 Task: Add a signature Brandon Turner containing With warm regards, Brandon Turner to email address softage.4@softage.net and add a label Art
Action: Mouse moved to (1004, 87)
Screenshot: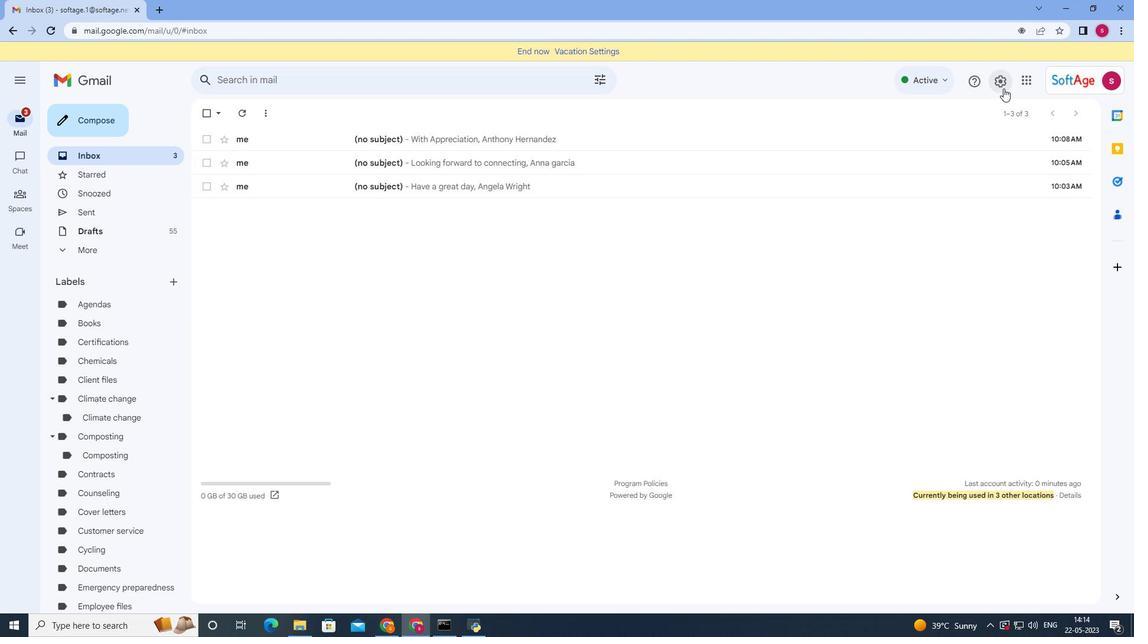 
Action: Mouse pressed left at (1004, 87)
Screenshot: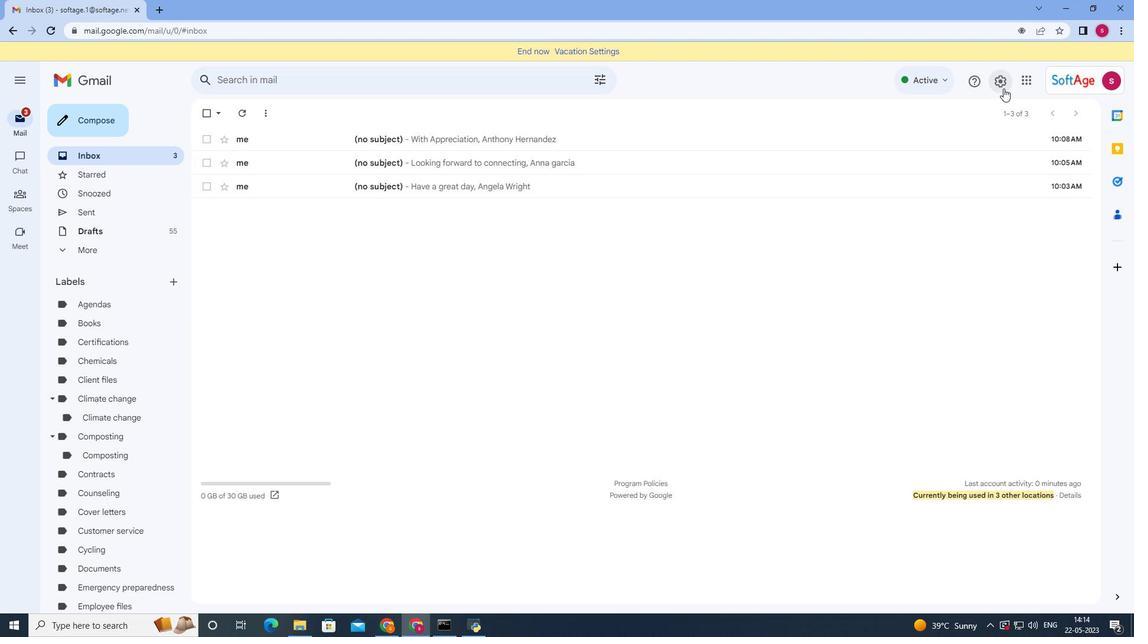 
Action: Mouse moved to (985, 132)
Screenshot: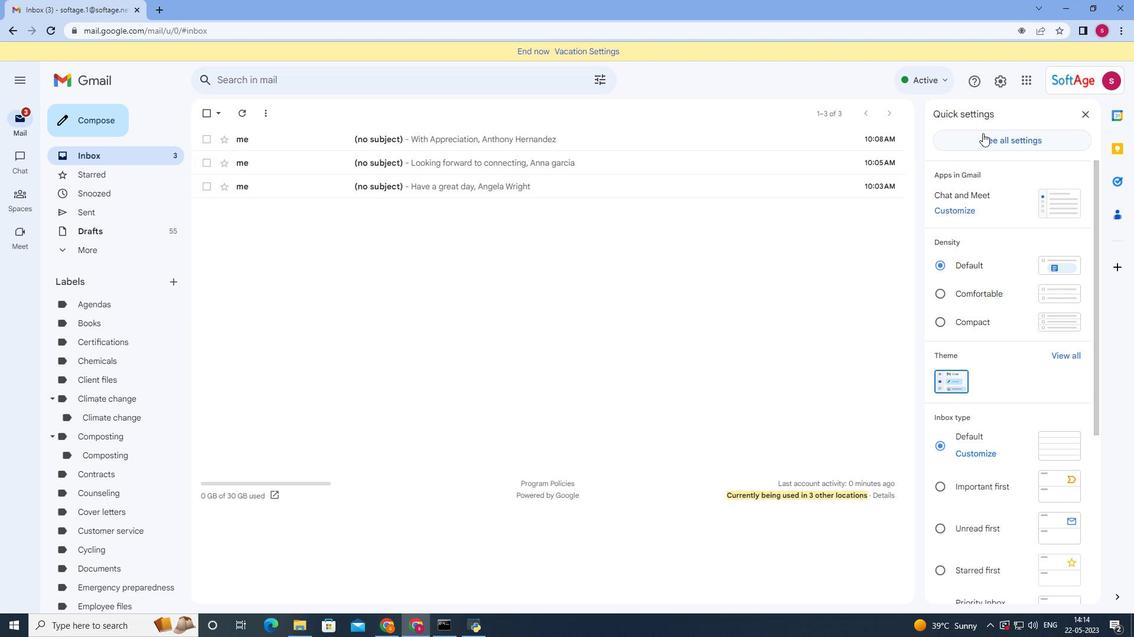 
Action: Mouse pressed left at (985, 132)
Screenshot: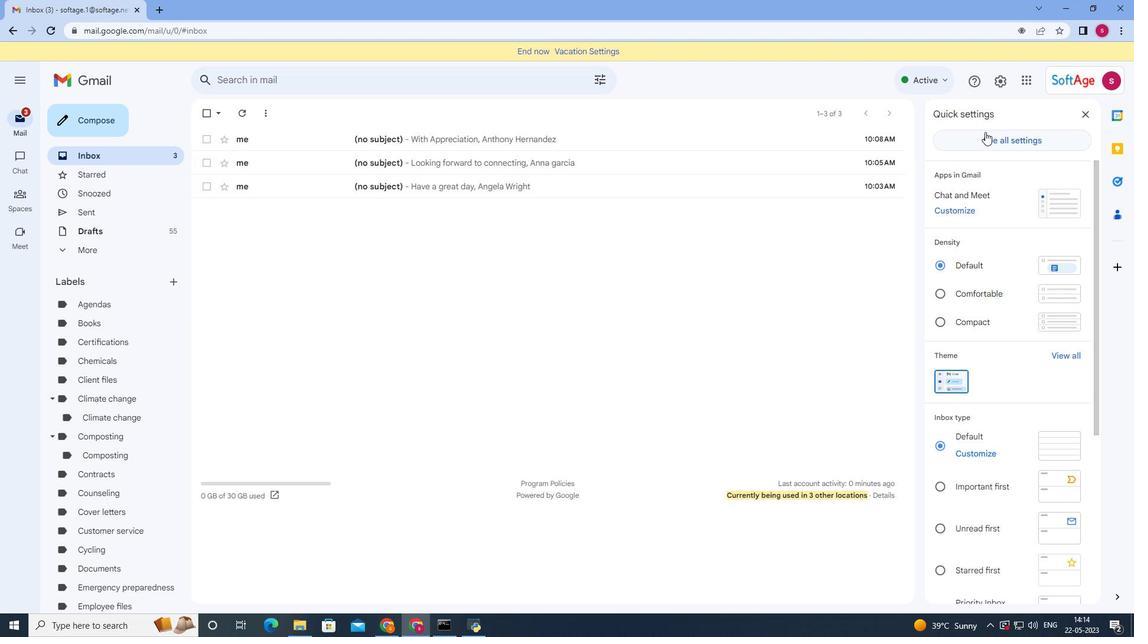 
Action: Mouse moved to (417, 428)
Screenshot: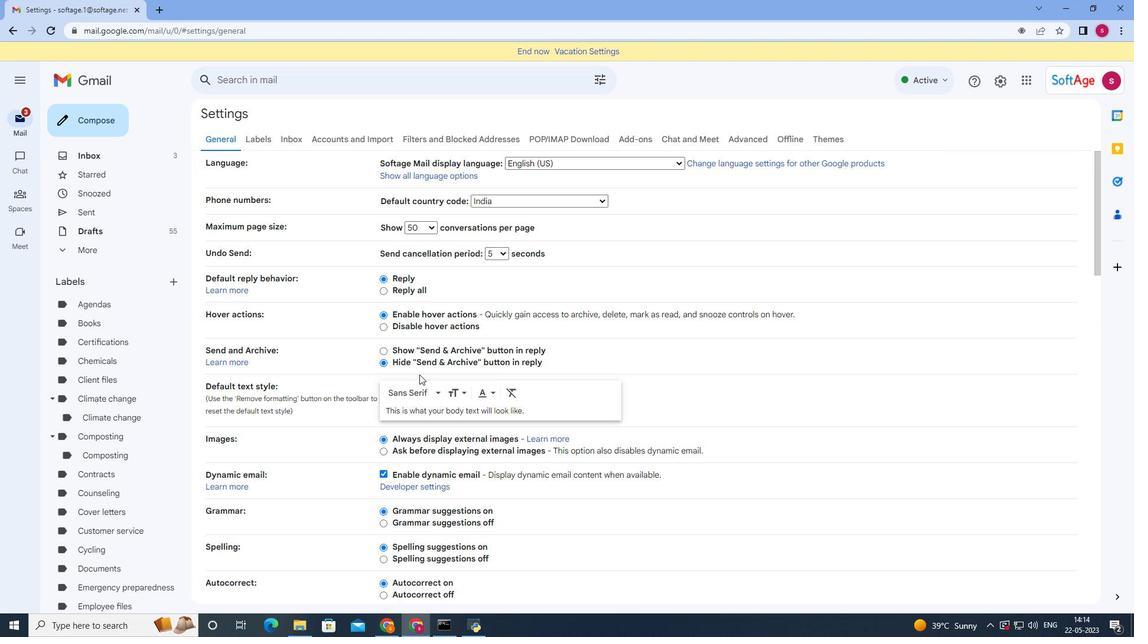 
Action: Mouse scrolled (419, 378) with delta (0, 0)
Screenshot: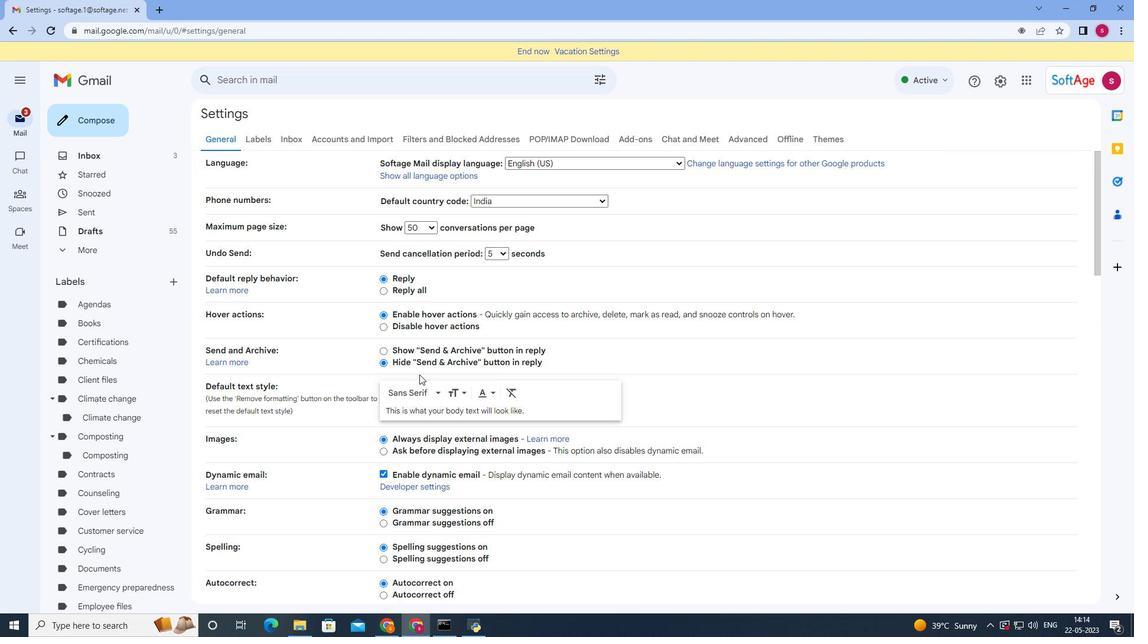 
Action: Mouse moved to (417, 435)
Screenshot: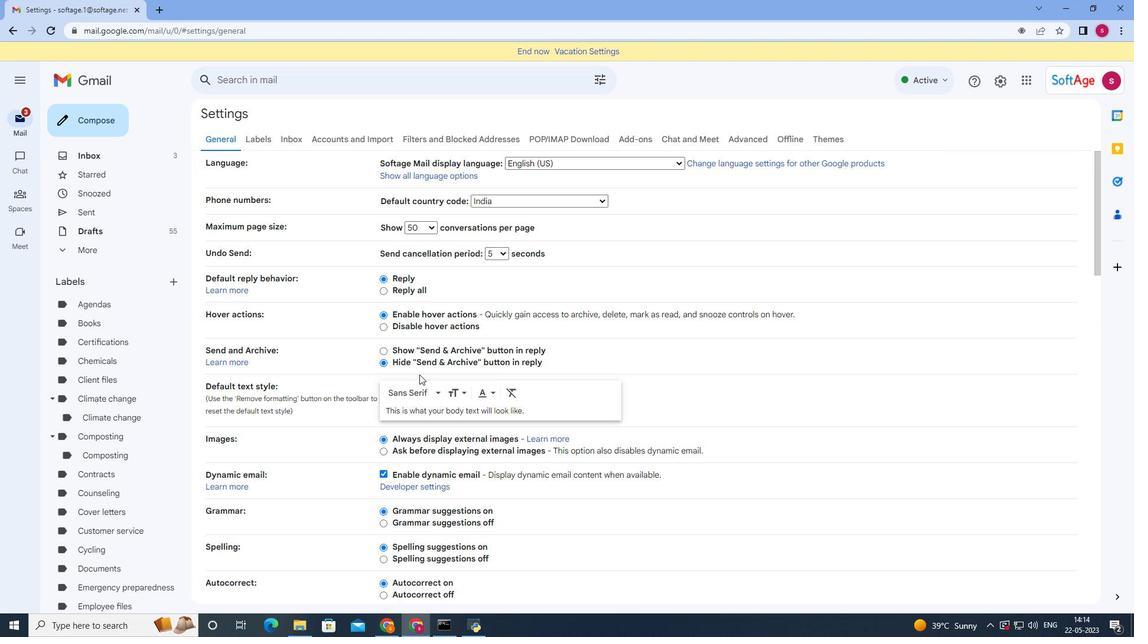 
Action: Mouse scrolled (417, 435) with delta (0, 0)
Screenshot: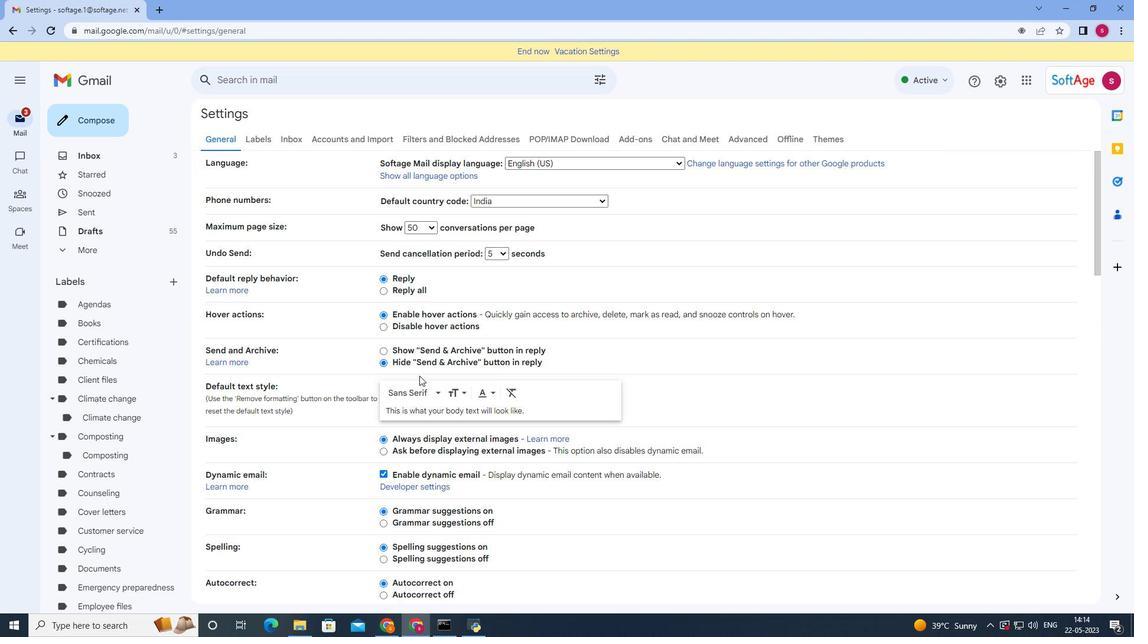 
Action: Mouse scrolled (417, 435) with delta (0, 0)
Screenshot: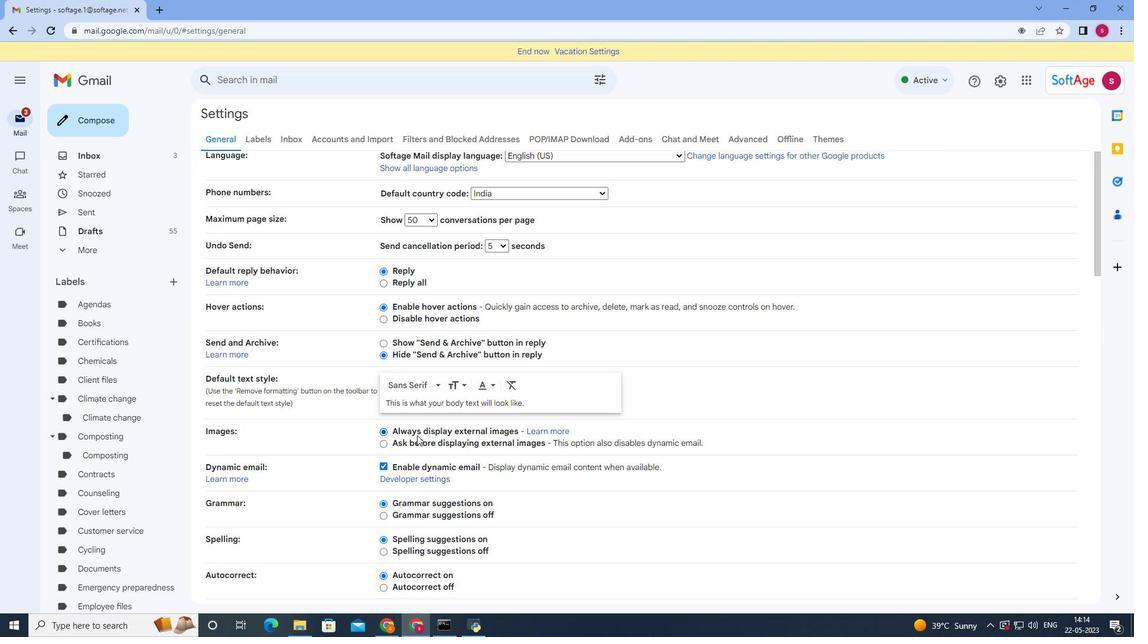 
Action: Mouse moved to (417, 438)
Screenshot: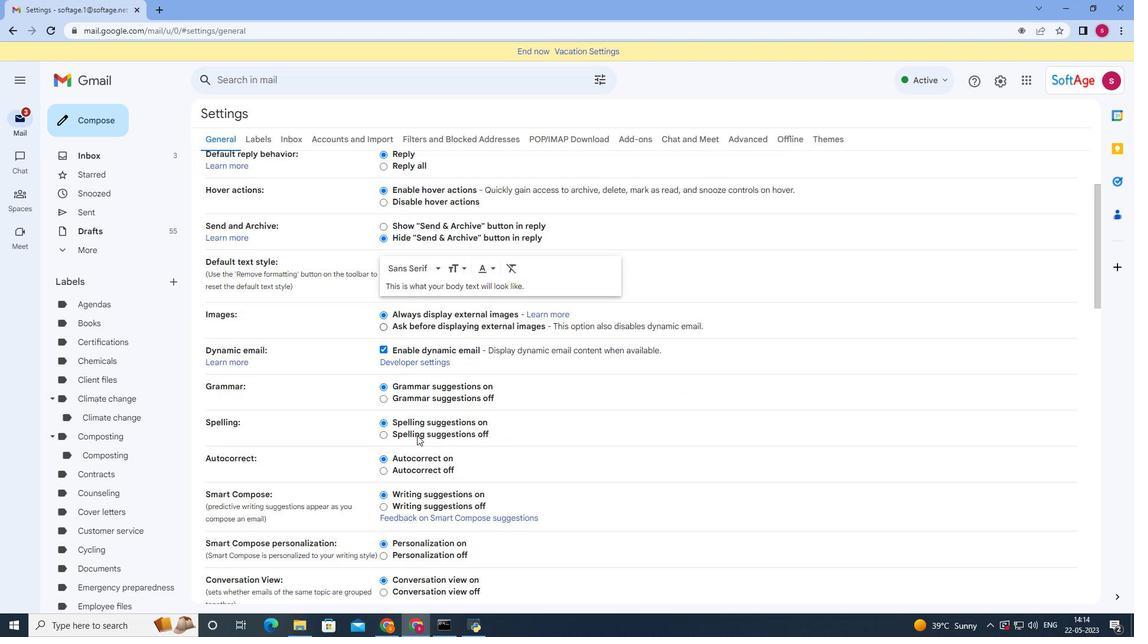 
Action: Mouse scrolled (417, 437) with delta (0, 0)
Screenshot: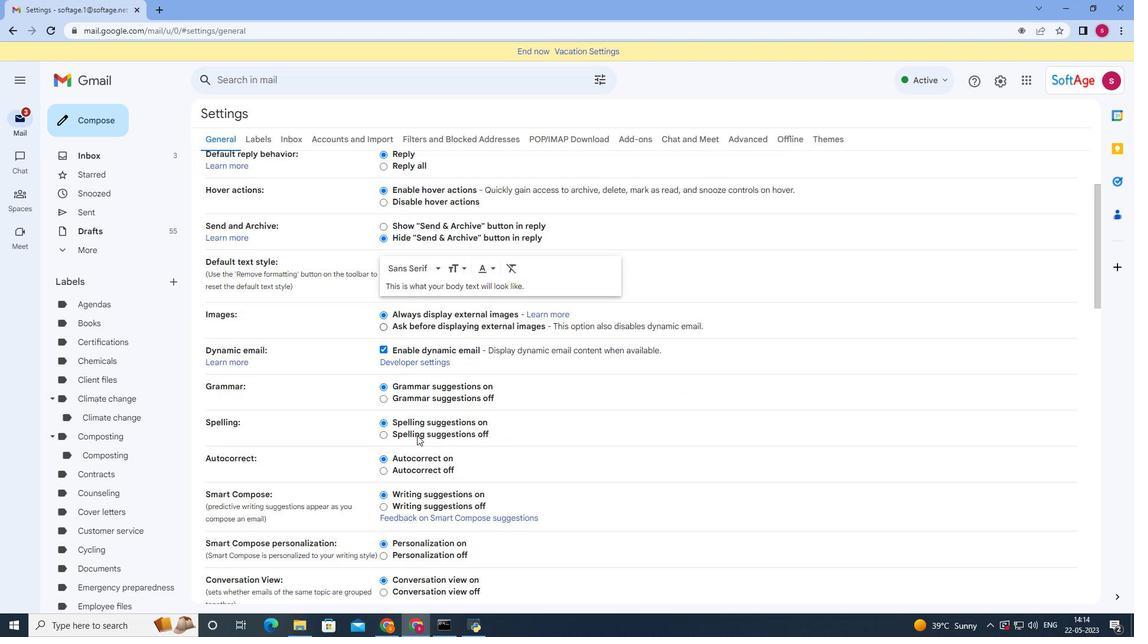 
Action: Mouse moved to (417, 441)
Screenshot: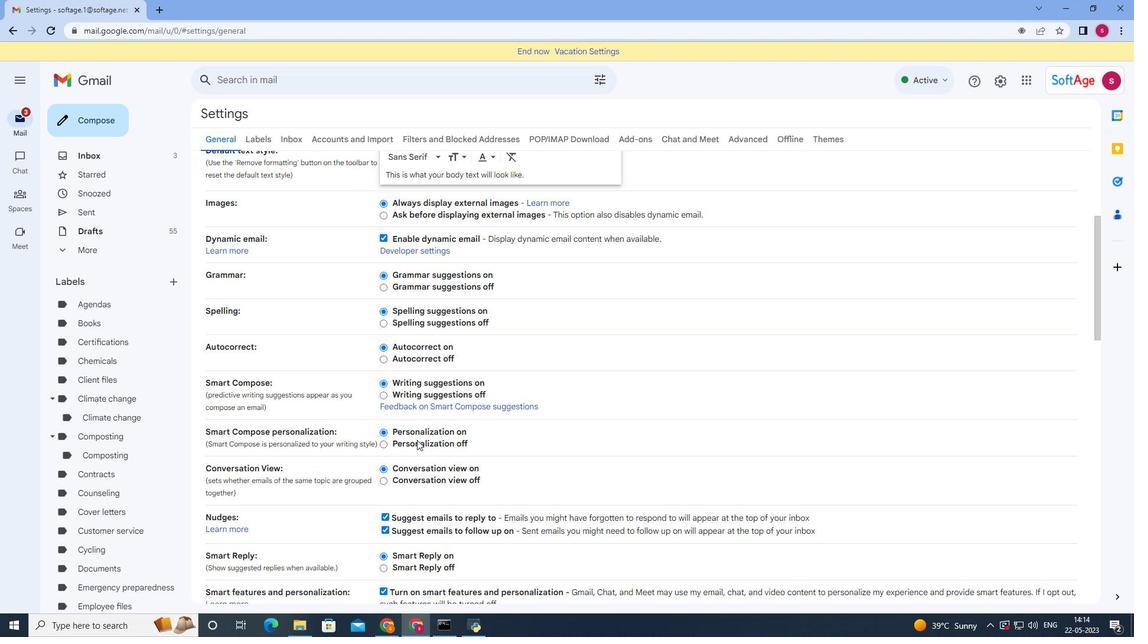 
Action: Mouse scrolled (417, 440) with delta (0, 0)
Screenshot: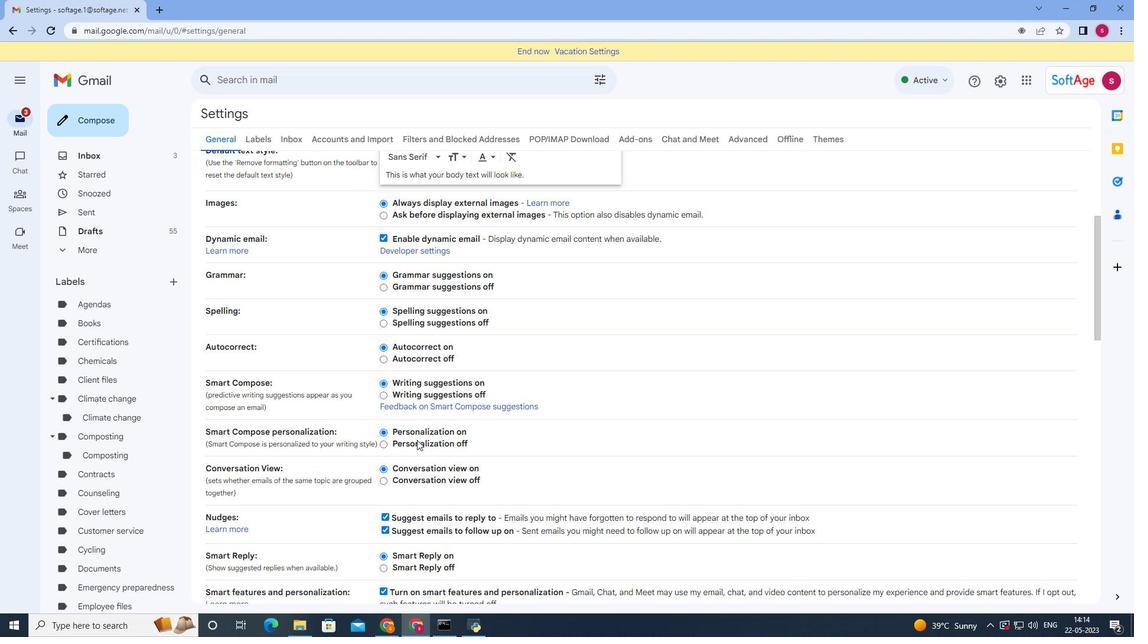 
Action: Mouse scrolled (417, 440) with delta (0, 0)
Screenshot: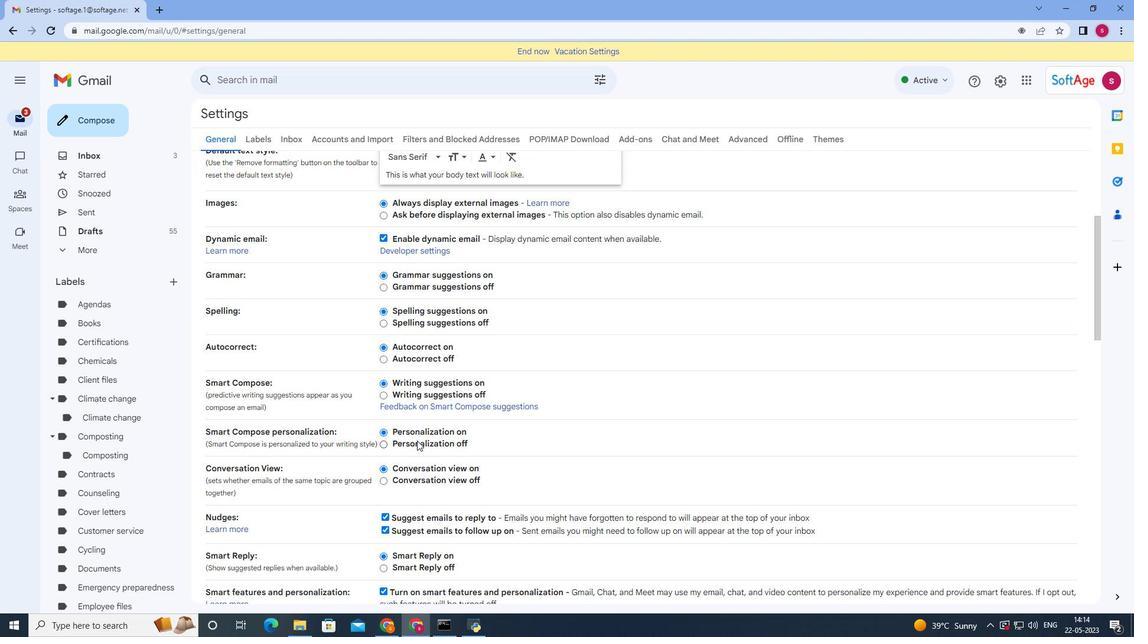 
Action: Mouse moved to (418, 444)
Screenshot: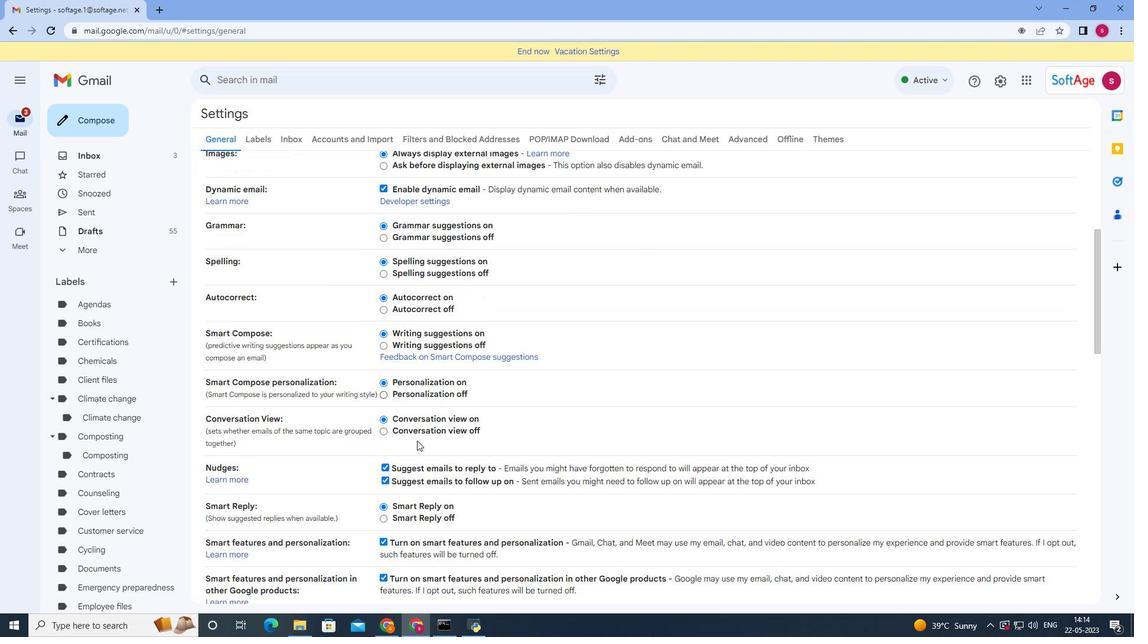 
Action: Mouse scrolled (418, 443) with delta (0, 0)
Screenshot: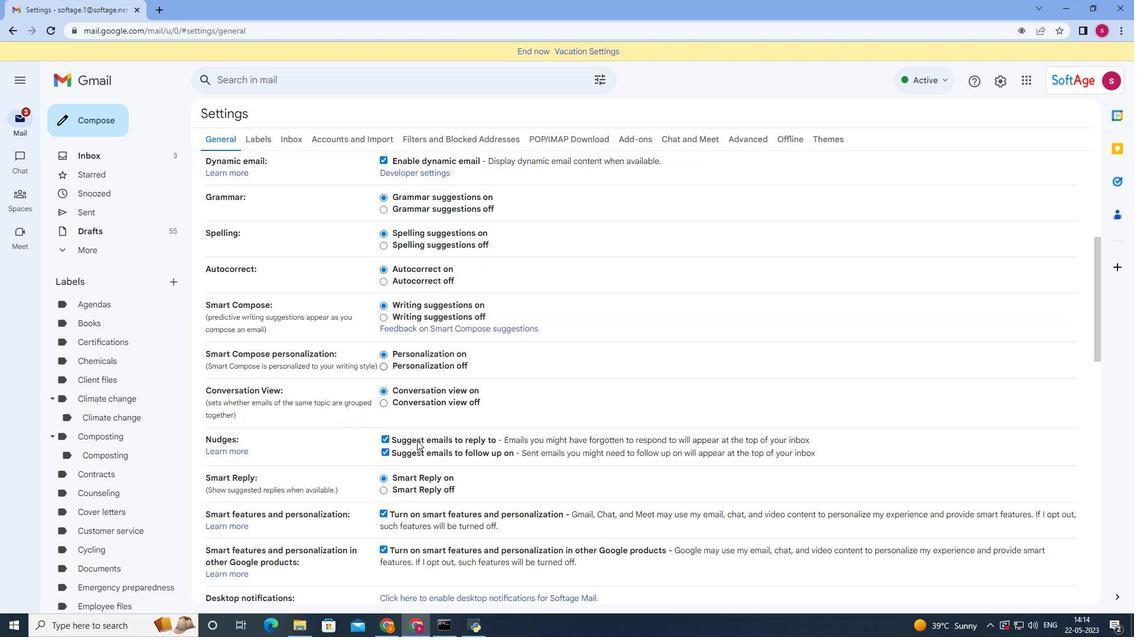 
Action: Mouse moved to (419, 446)
Screenshot: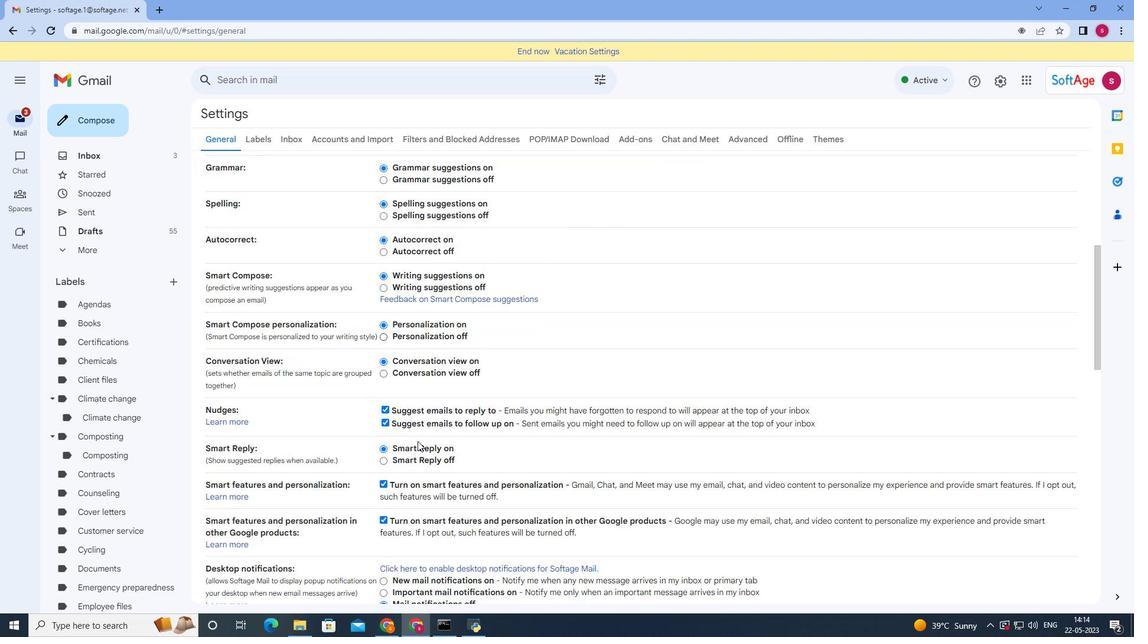 
Action: Mouse scrolled (419, 445) with delta (0, 0)
Screenshot: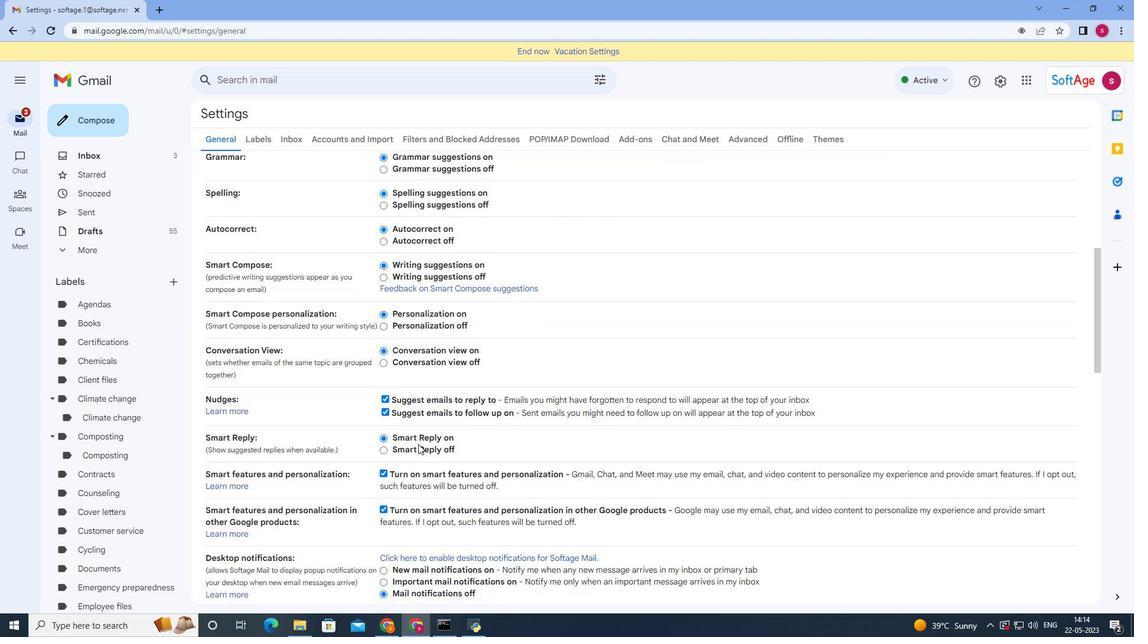 
Action: Mouse scrolled (419, 445) with delta (0, 0)
Screenshot: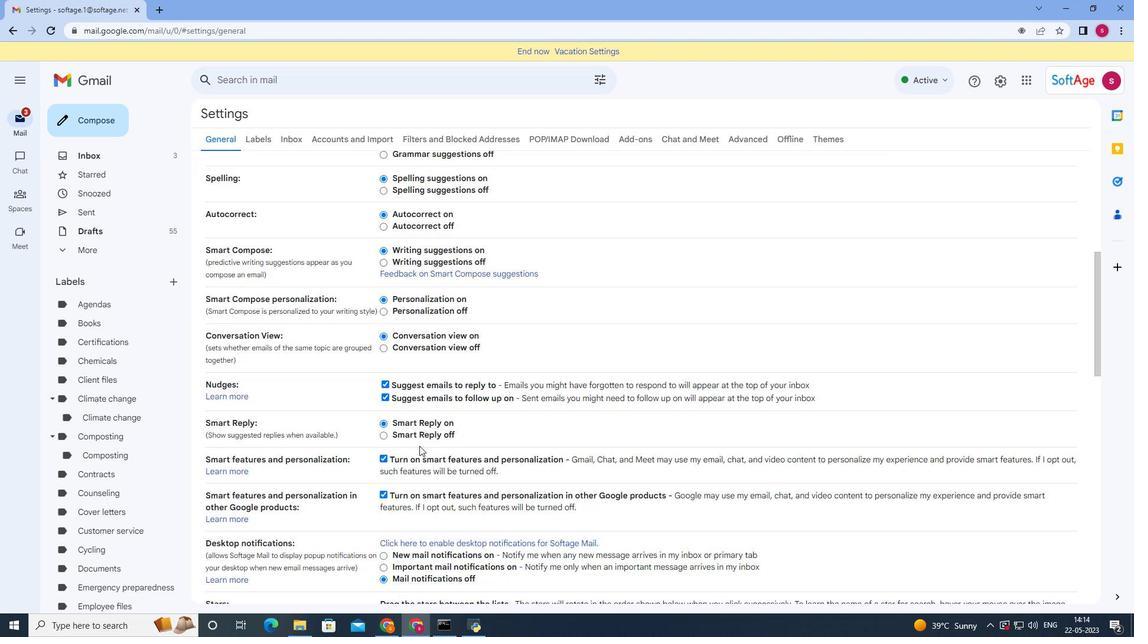 
Action: Mouse moved to (419, 447)
Screenshot: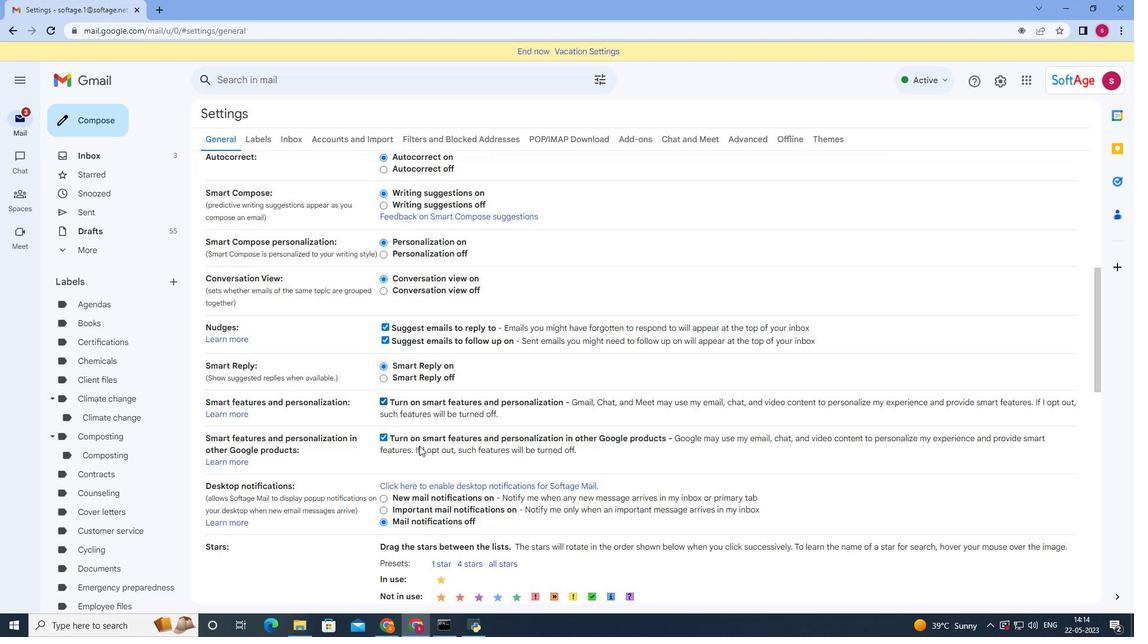 
Action: Mouse scrolled (419, 446) with delta (0, 0)
Screenshot: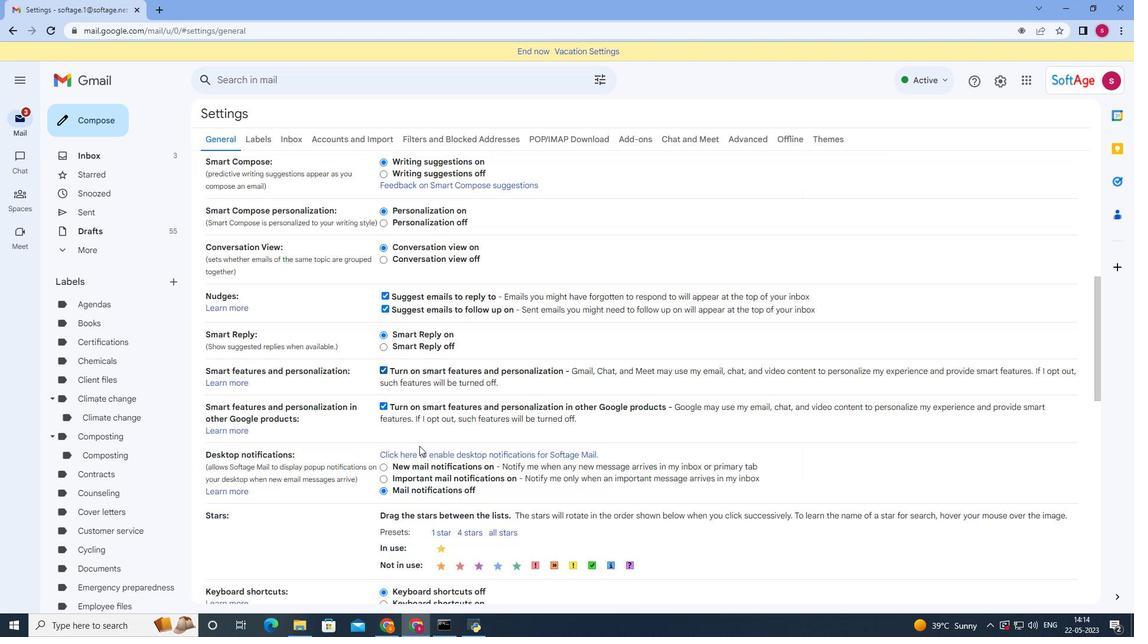 
Action: Mouse moved to (419, 447)
Screenshot: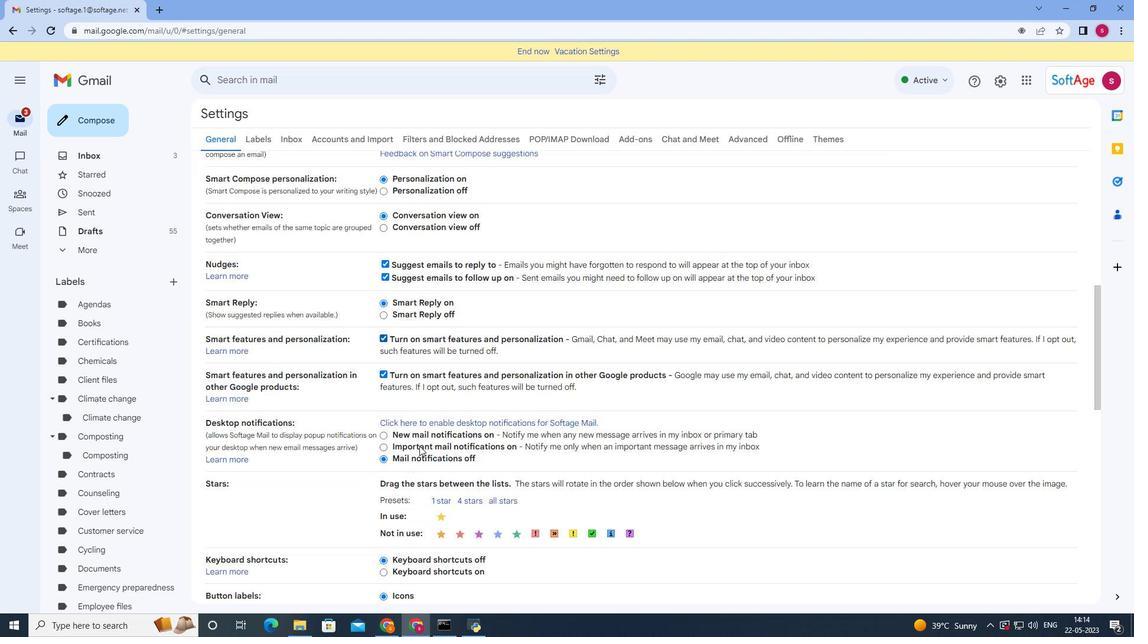 
Action: Mouse scrolled (419, 446) with delta (0, 0)
Screenshot: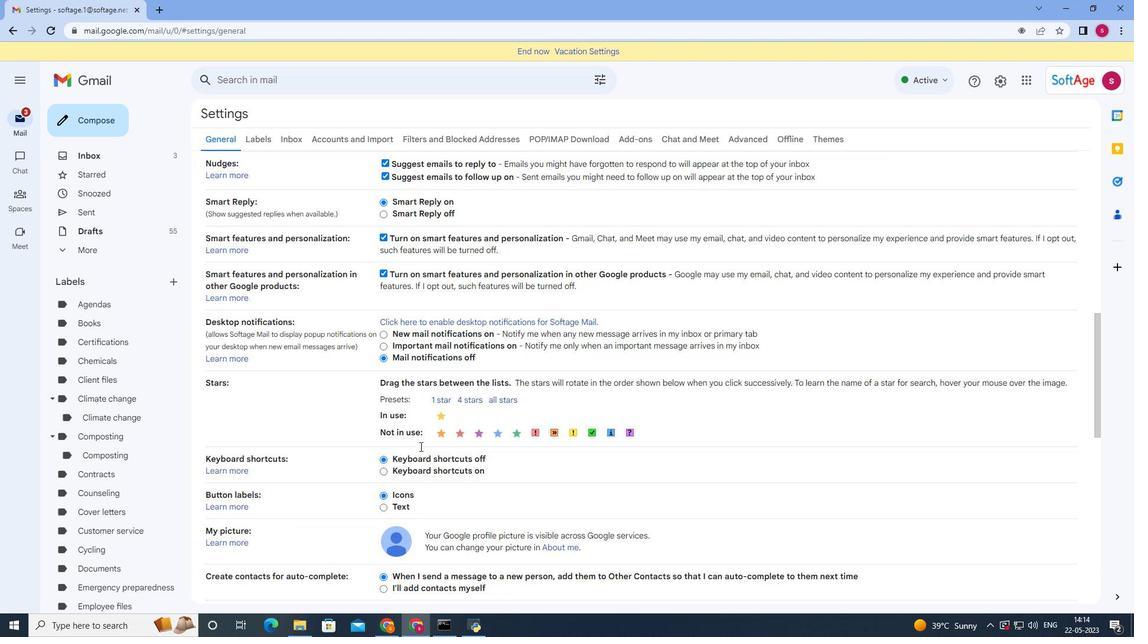 
Action: Mouse scrolled (419, 446) with delta (0, 0)
Screenshot: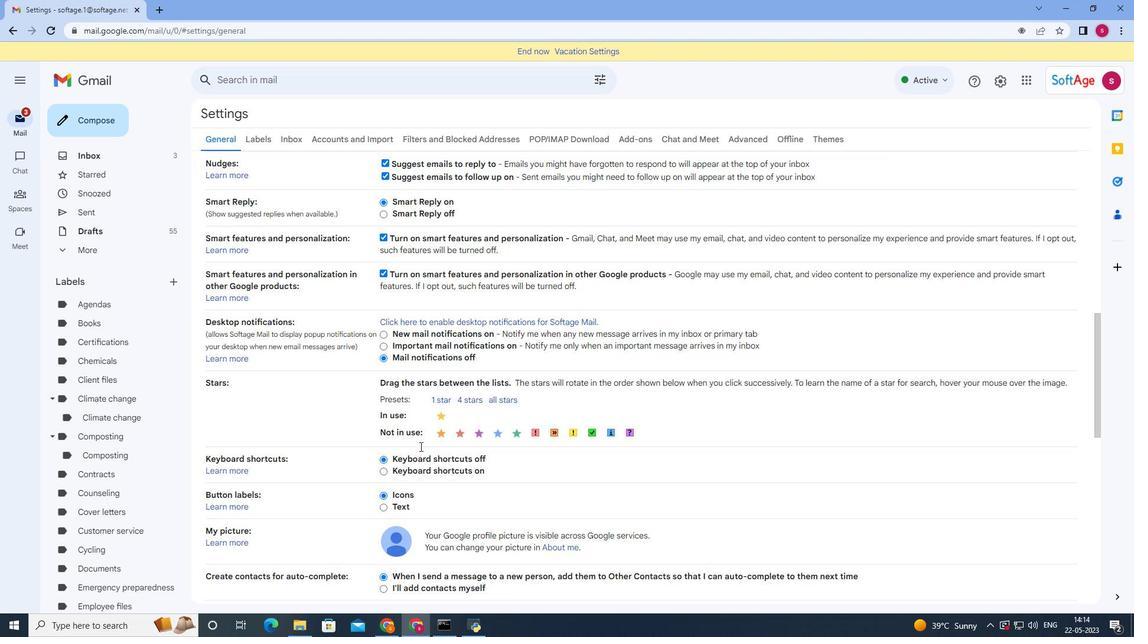 
Action: Mouse scrolled (419, 446) with delta (0, 0)
Screenshot: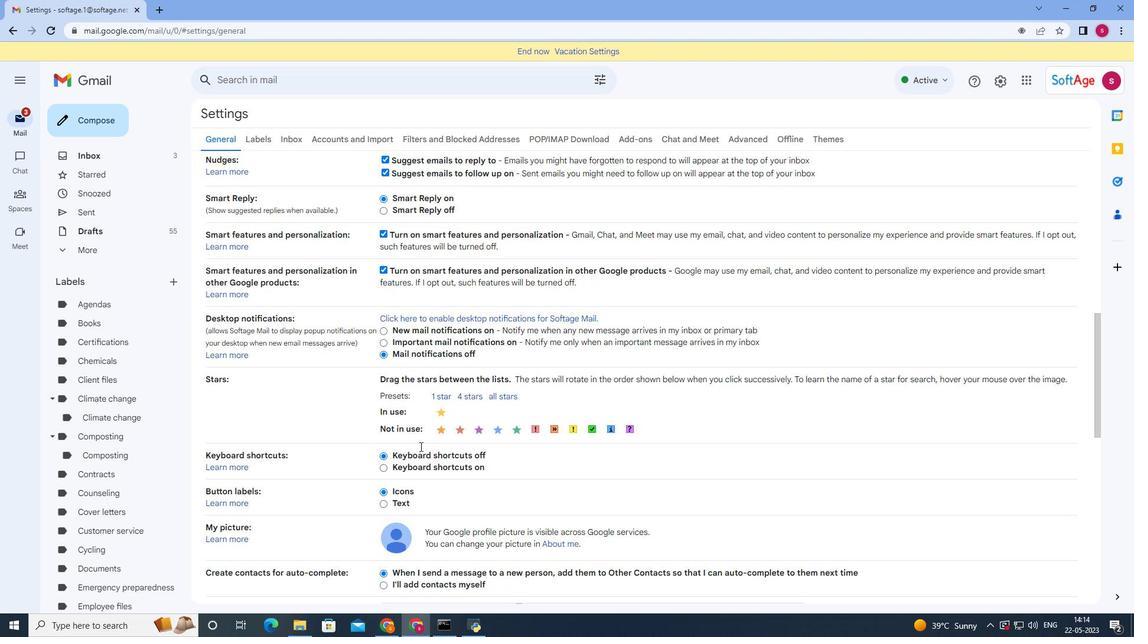 
Action: Mouse moved to (420, 447)
Screenshot: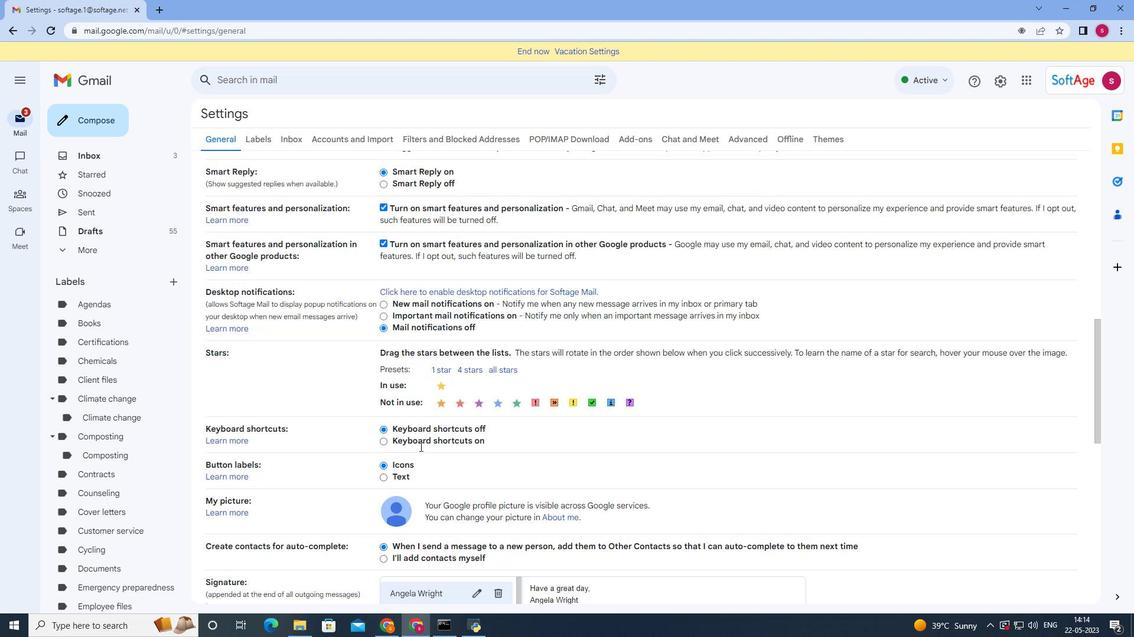 
Action: Mouse scrolled (420, 446) with delta (0, 0)
Screenshot: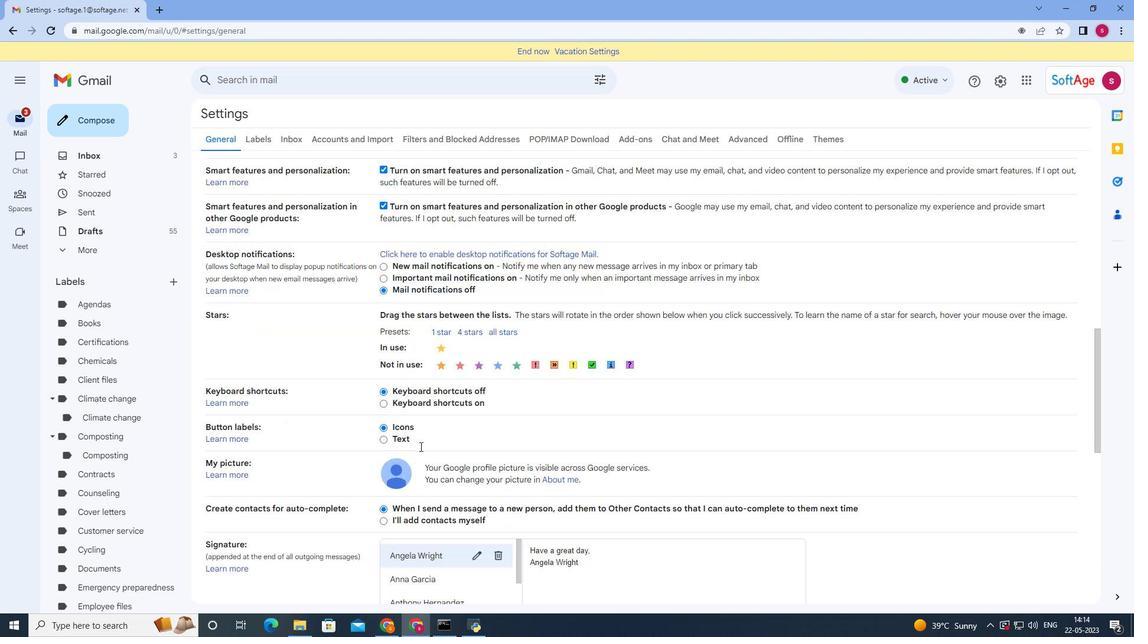 
Action: Mouse moved to (421, 447)
Screenshot: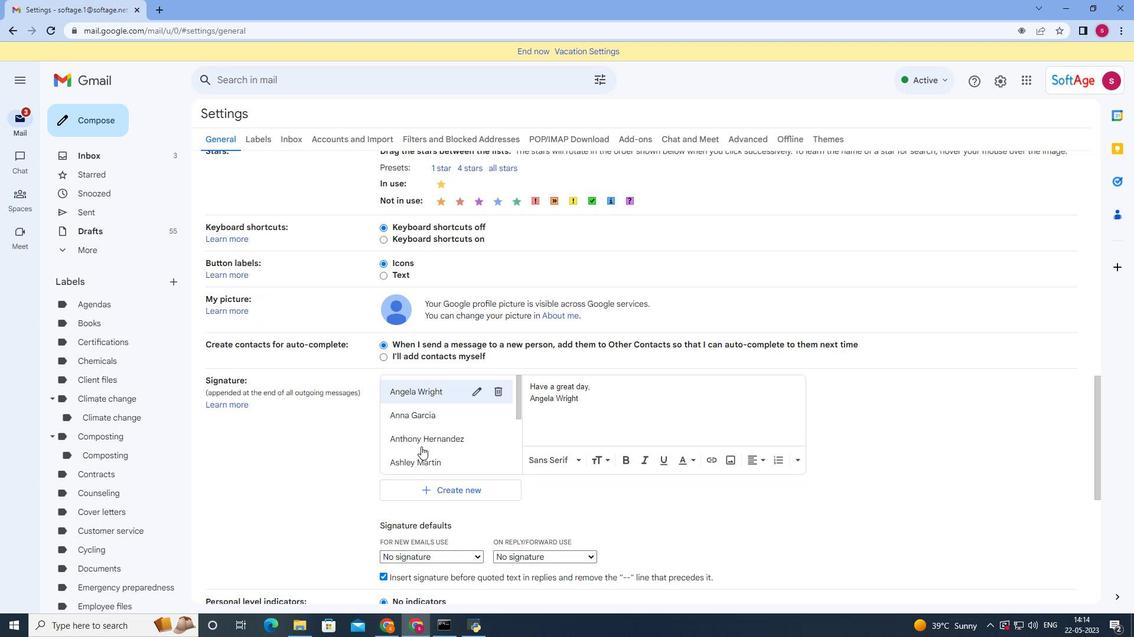 
Action: Mouse scrolled (421, 447) with delta (0, 0)
Screenshot: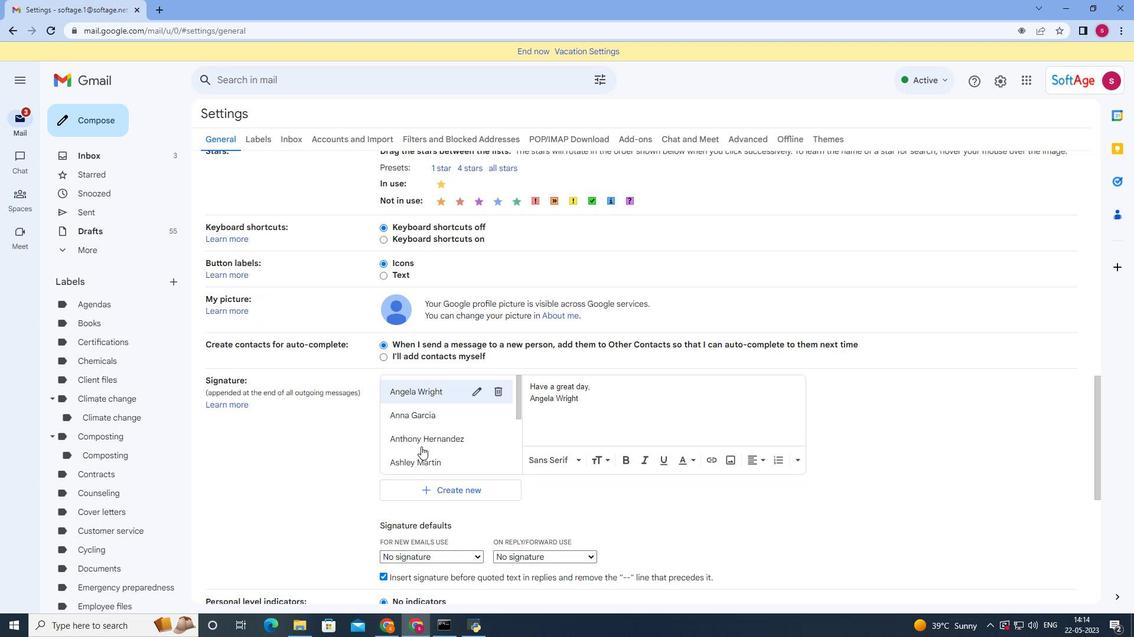 
Action: Mouse moved to (453, 424)
Screenshot: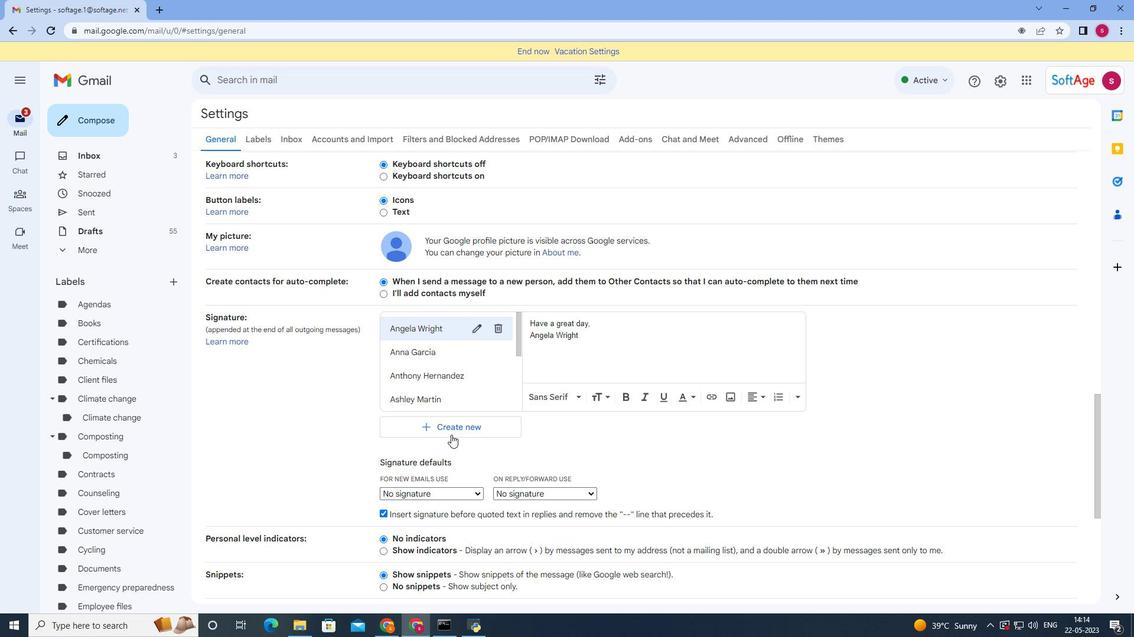 
Action: Mouse pressed left at (453, 424)
Screenshot: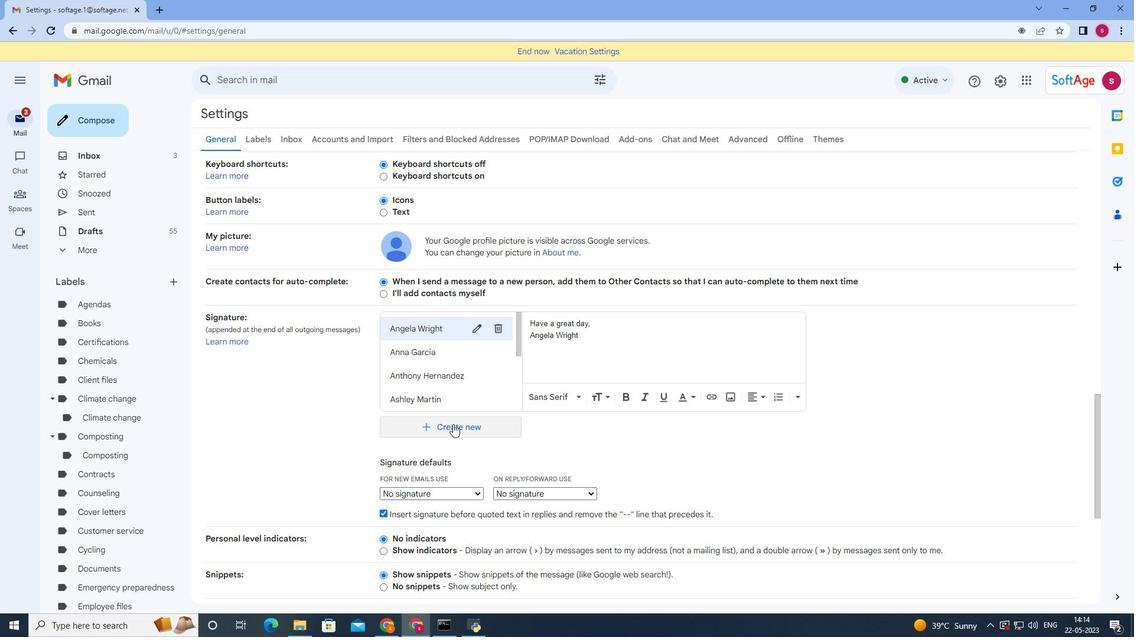 
Action: Mouse moved to (493, 322)
Screenshot: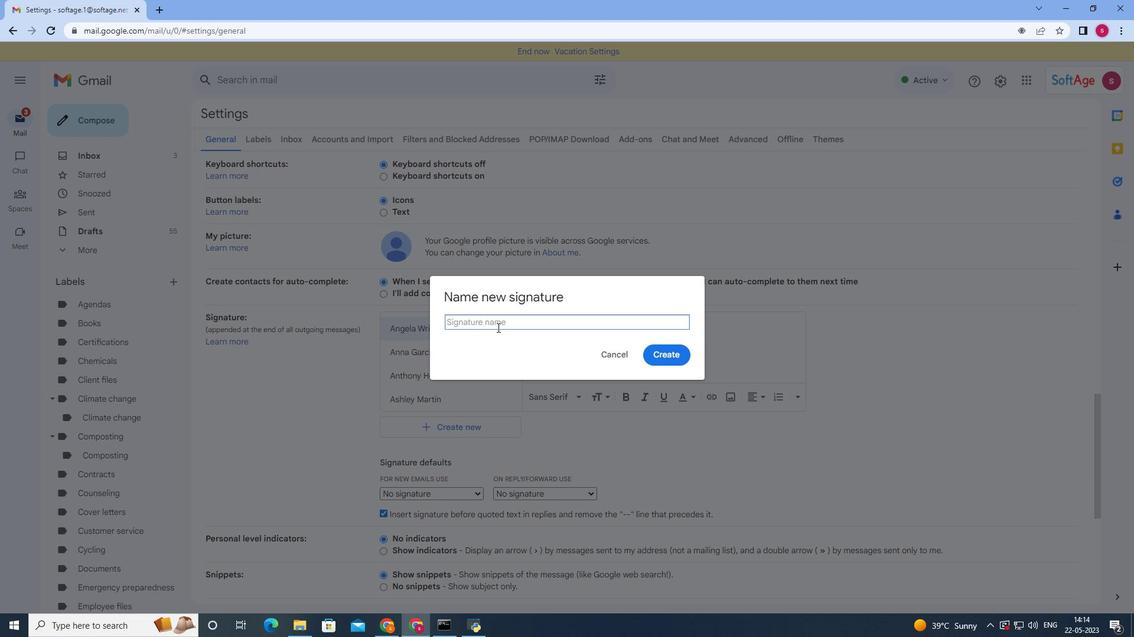 
Action: Mouse pressed left at (493, 322)
Screenshot: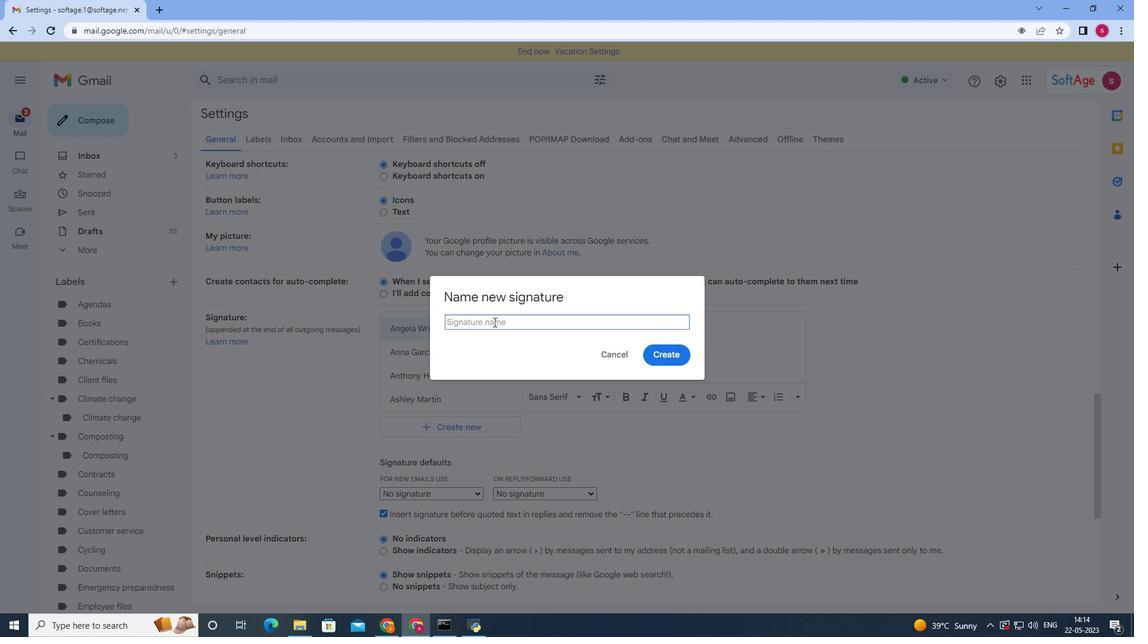
Action: Key pressed <Key.shift>Brandon<Key.space><Key.shift>Turner
Screenshot: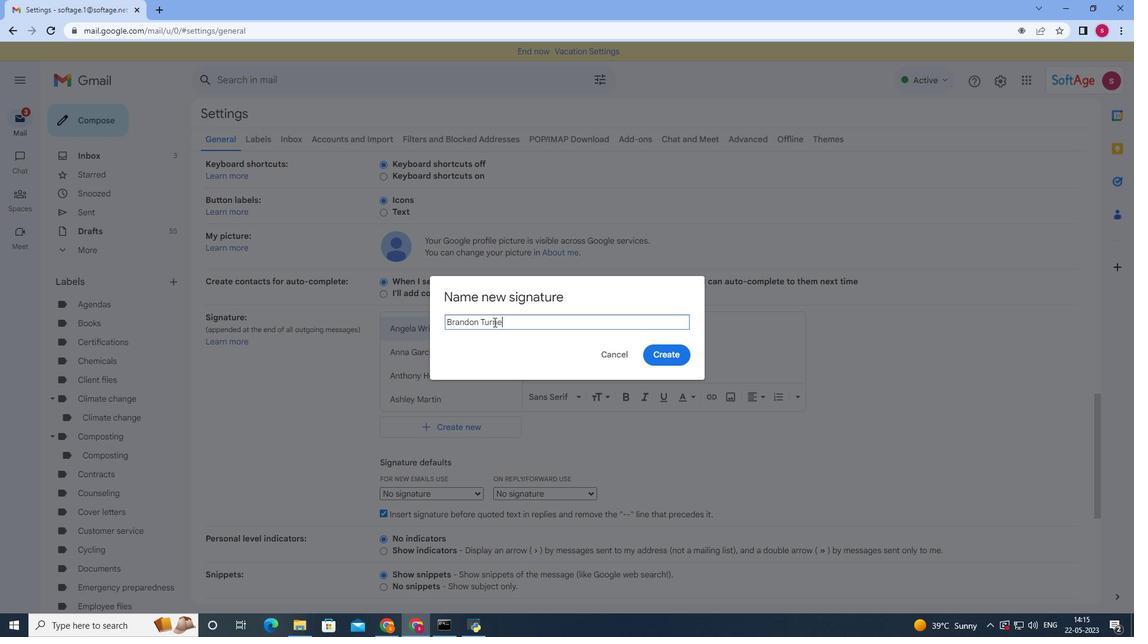 
Action: Mouse moved to (665, 357)
Screenshot: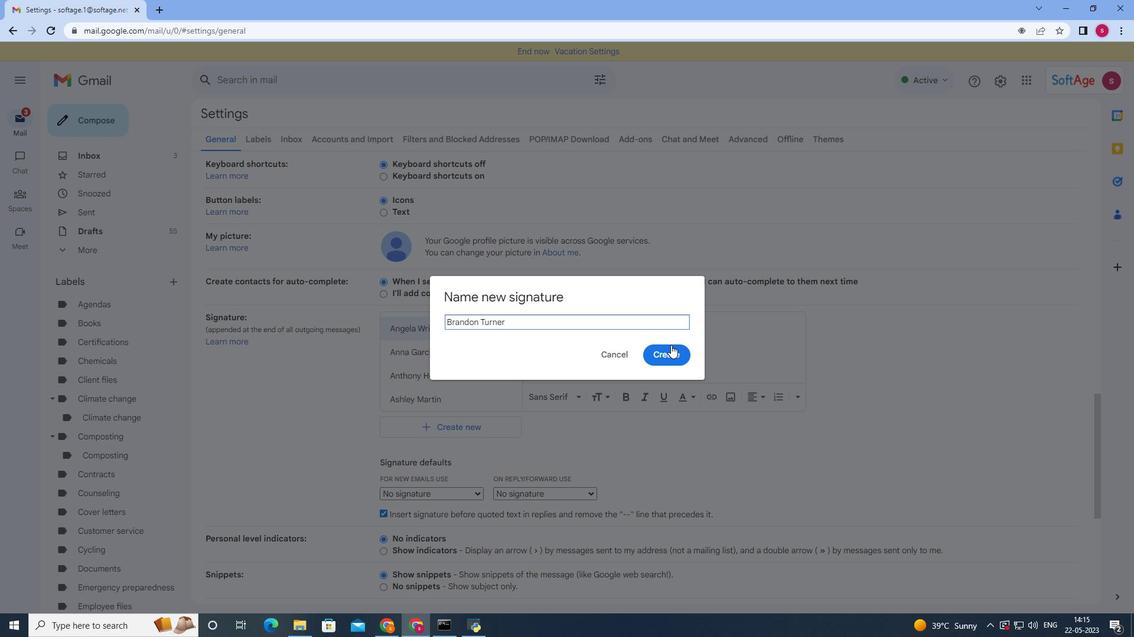 
Action: Mouse pressed left at (665, 357)
Screenshot: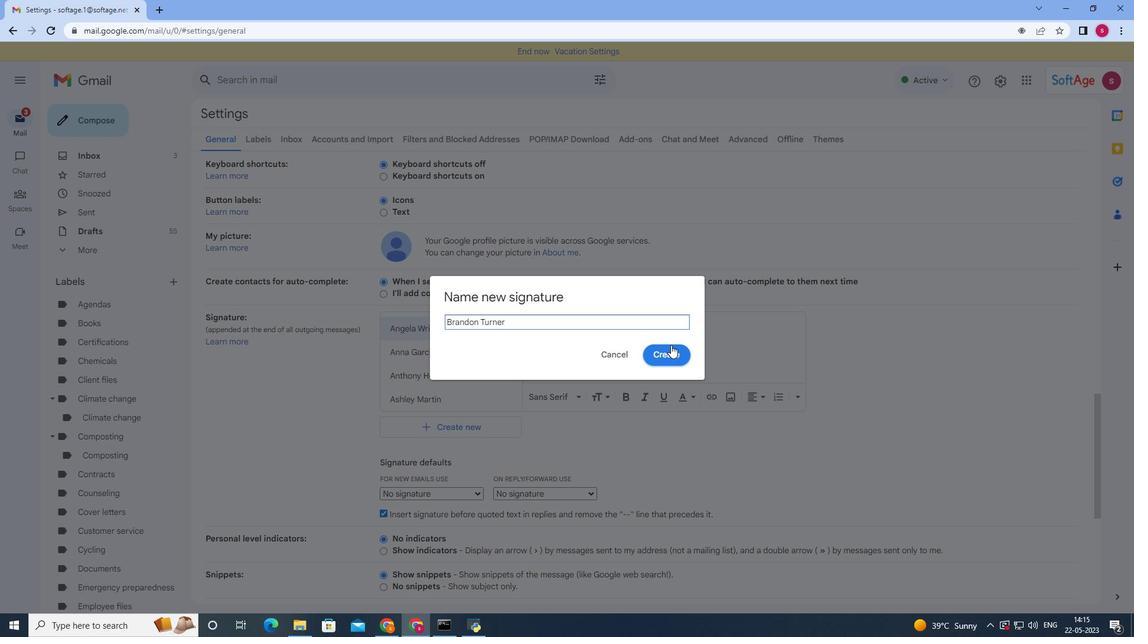
Action: Mouse moved to (555, 332)
Screenshot: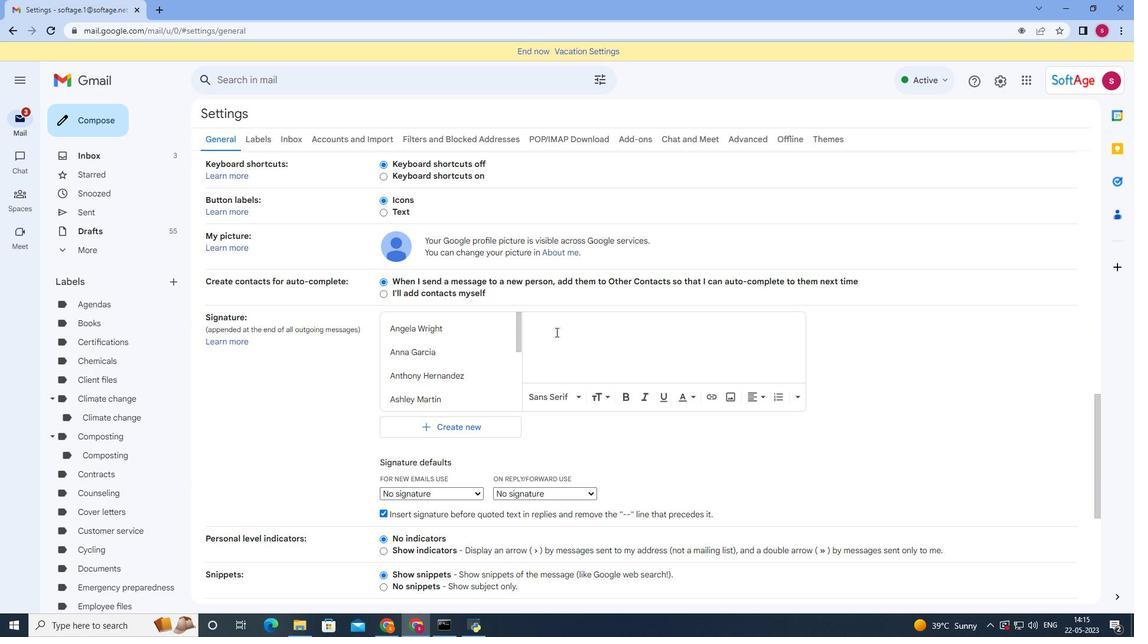 
Action: Key pressed <Key.shift>warm<Key.space>regards,<Key.space><Key.backspace><Key.enter><Key.shift>Brandim<Key.backspace><Key.backspace>on<Key.space><Key.shift>Turner
Screenshot: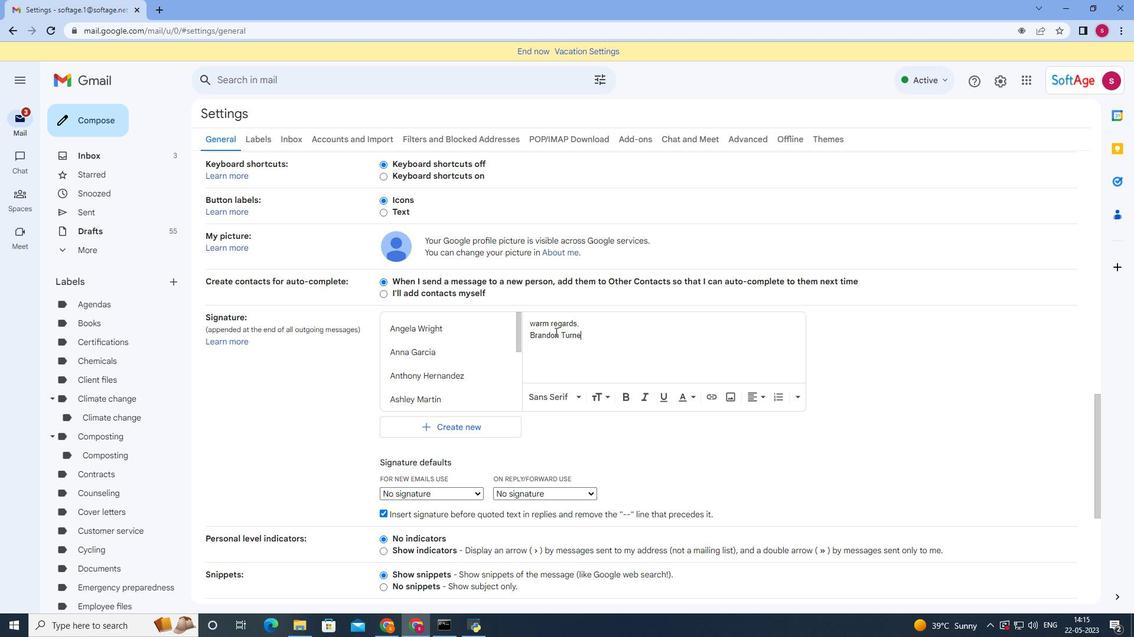 
Action: Mouse moved to (720, 492)
Screenshot: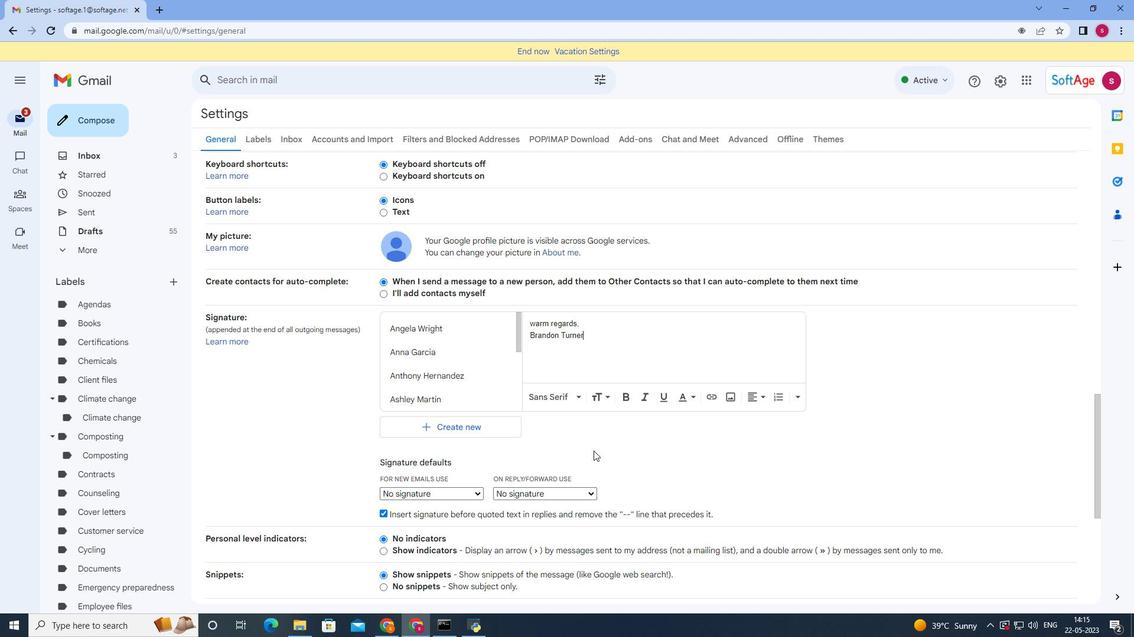 
Action: Mouse scrolled (720, 491) with delta (0, 0)
Screenshot: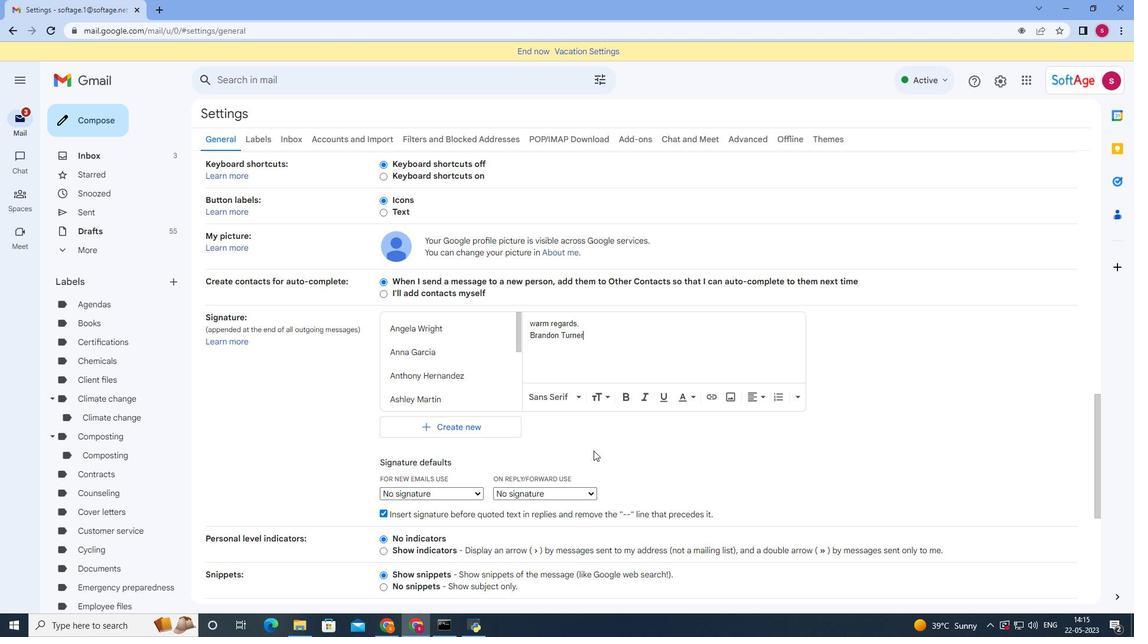 
Action: Mouse moved to (729, 496)
Screenshot: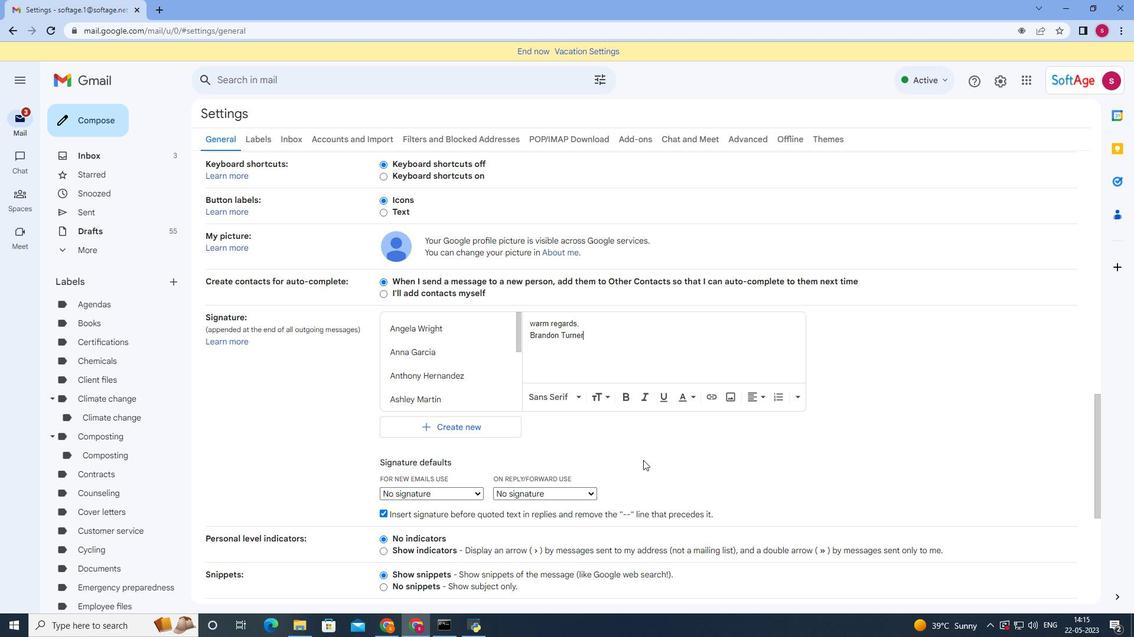
Action: Mouse scrolled (729, 495) with delta (0, 0)
Screenshot: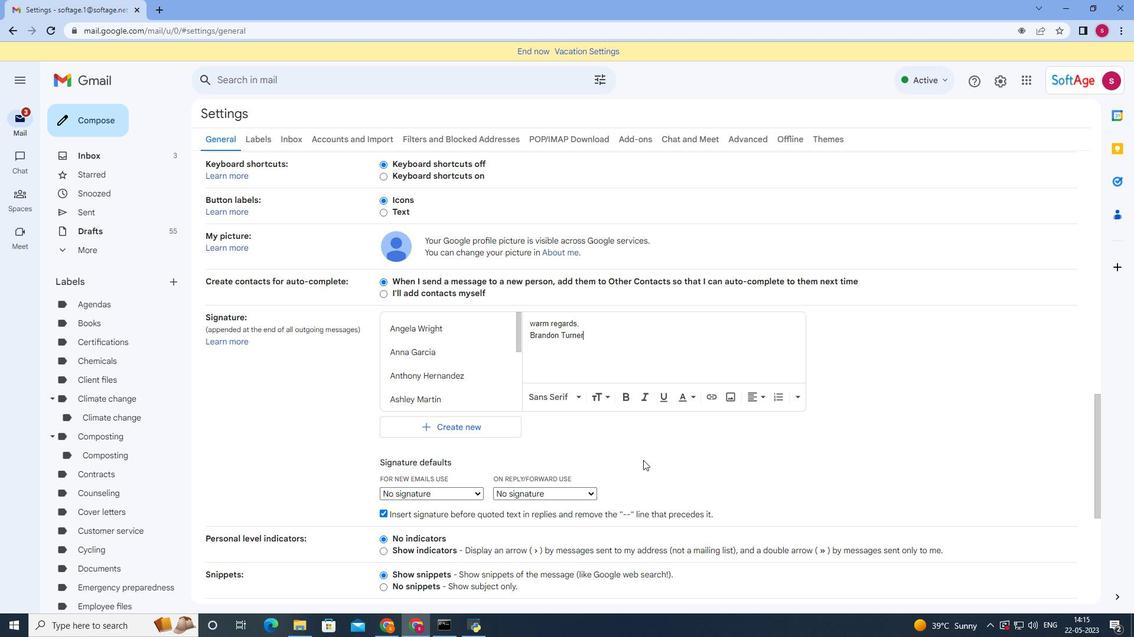 
Action: Mouse moved to (730, 497)
Screenshot: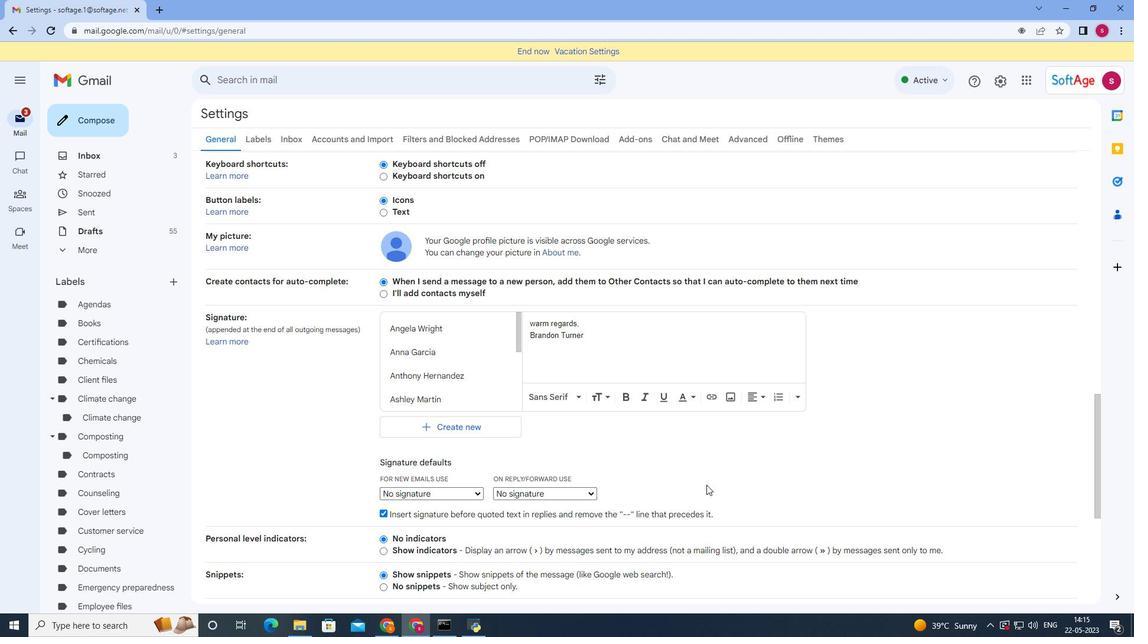 
Action: Mouse scrolled (730, 497) with delta (0, 0)
Screenshot: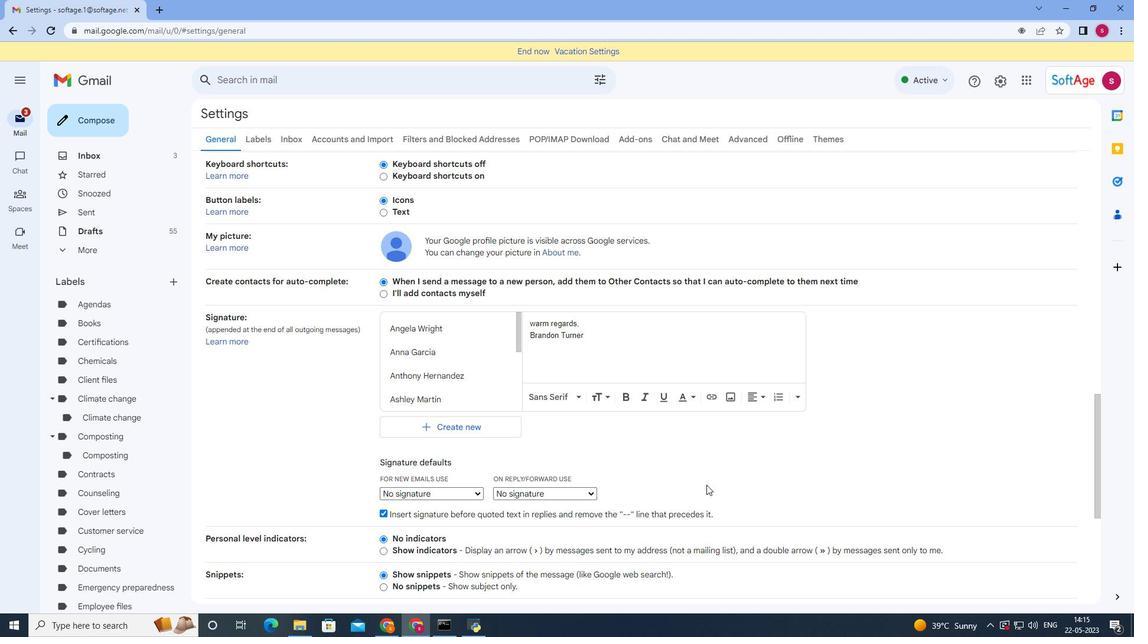 
Action: Mouse moved to (731, 499)
Screenshot: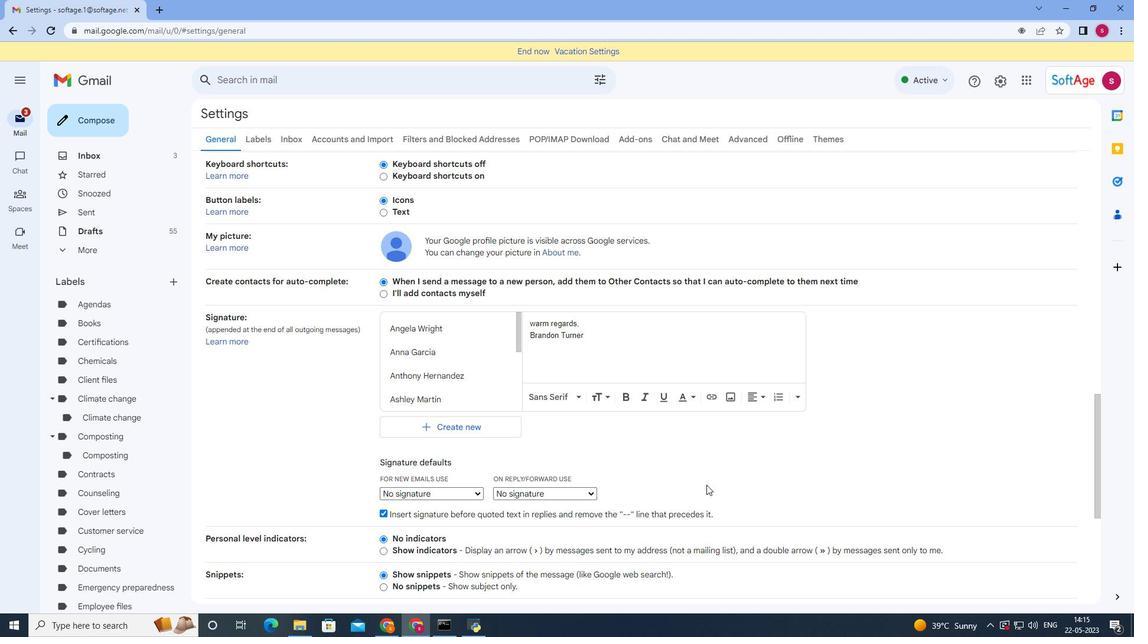 
Action: Mouse scrolled (731, 498) with delta (0, 0)
Screenshot: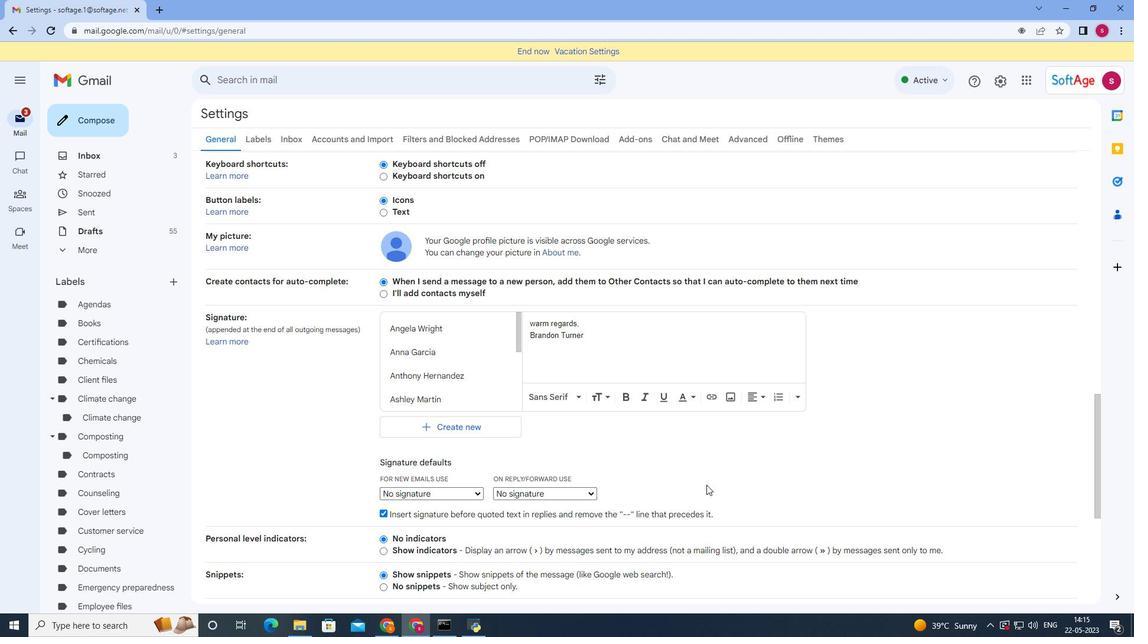 
Action: Mouse moved to (739, 558)
Screenshot: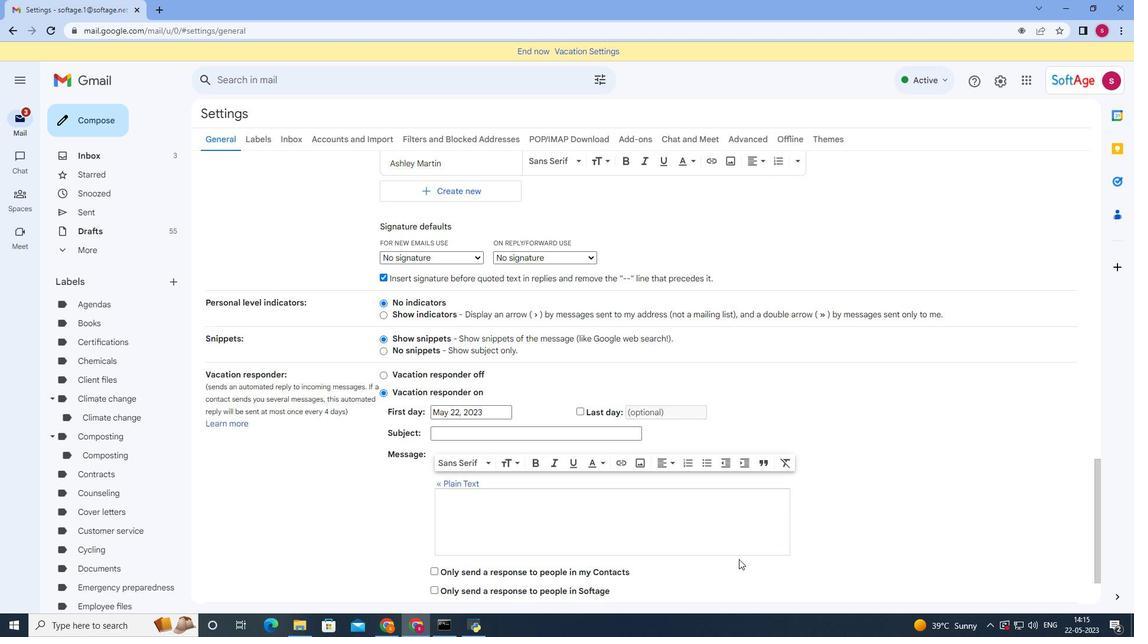 
Action: Mouse scrolled (739, 557) with delta (0, 0)
Screenshot: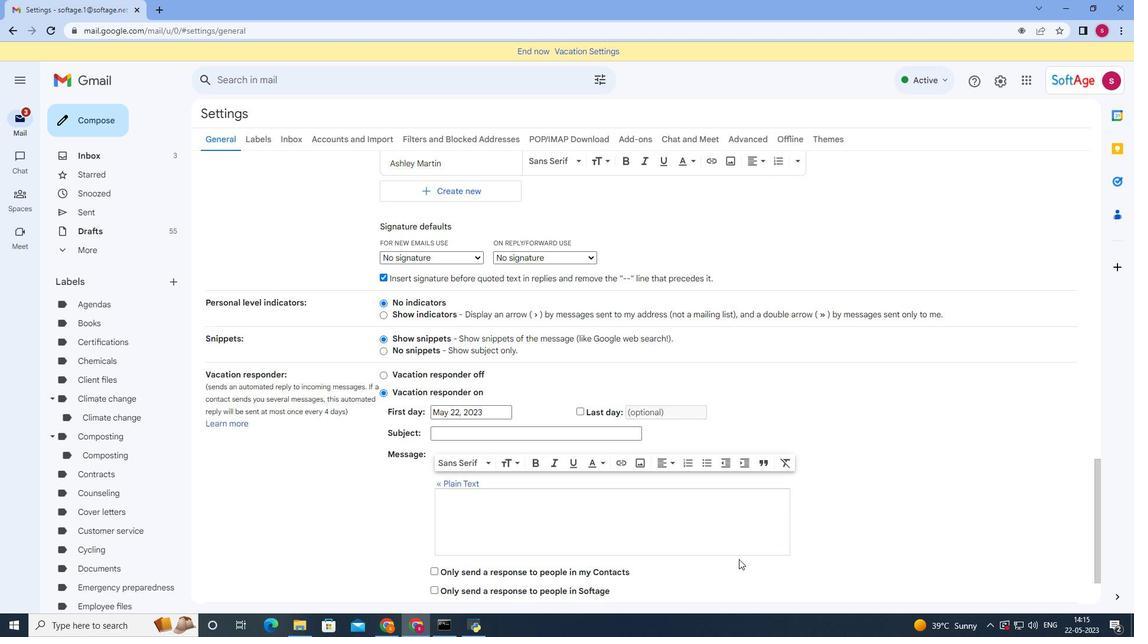 
Action: Mouse moved to (739, 558)
Screenshot: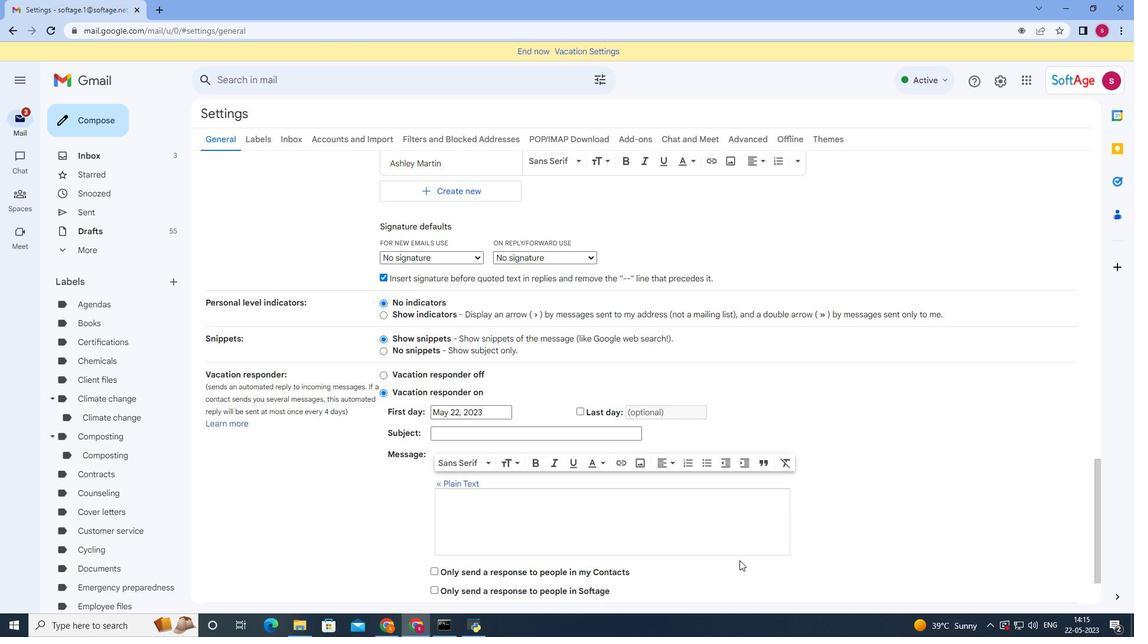 
Action: Mouse scrolled (739, 557) with delta (0, 0)
Screenshot: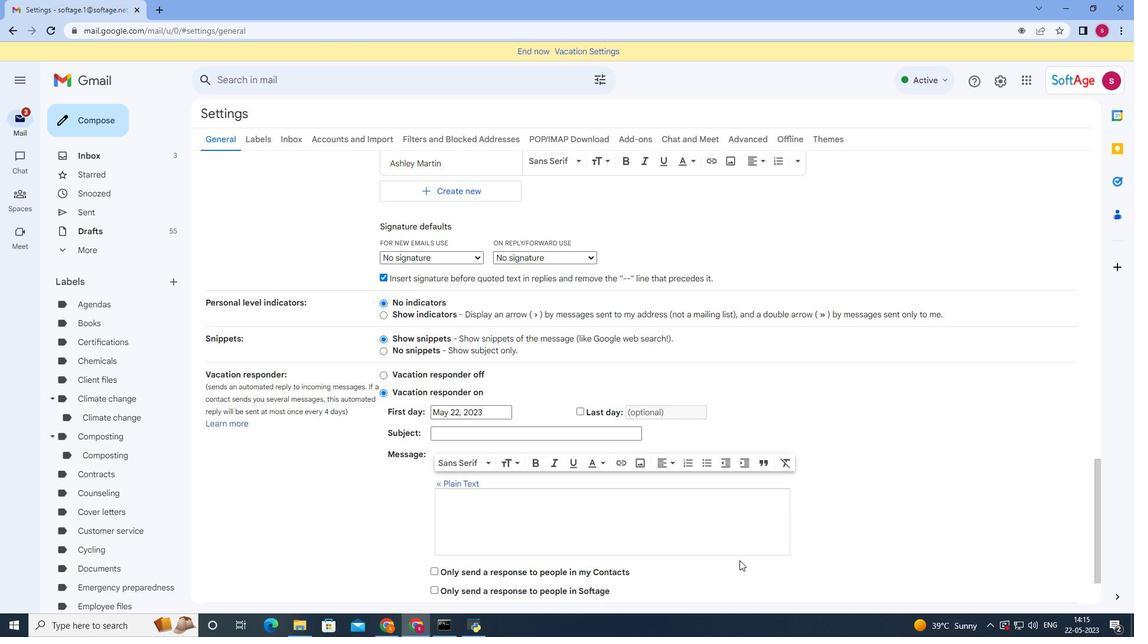 
Action: Mouse scrolled (739, 557) with delta (0, 0)
Screenshot: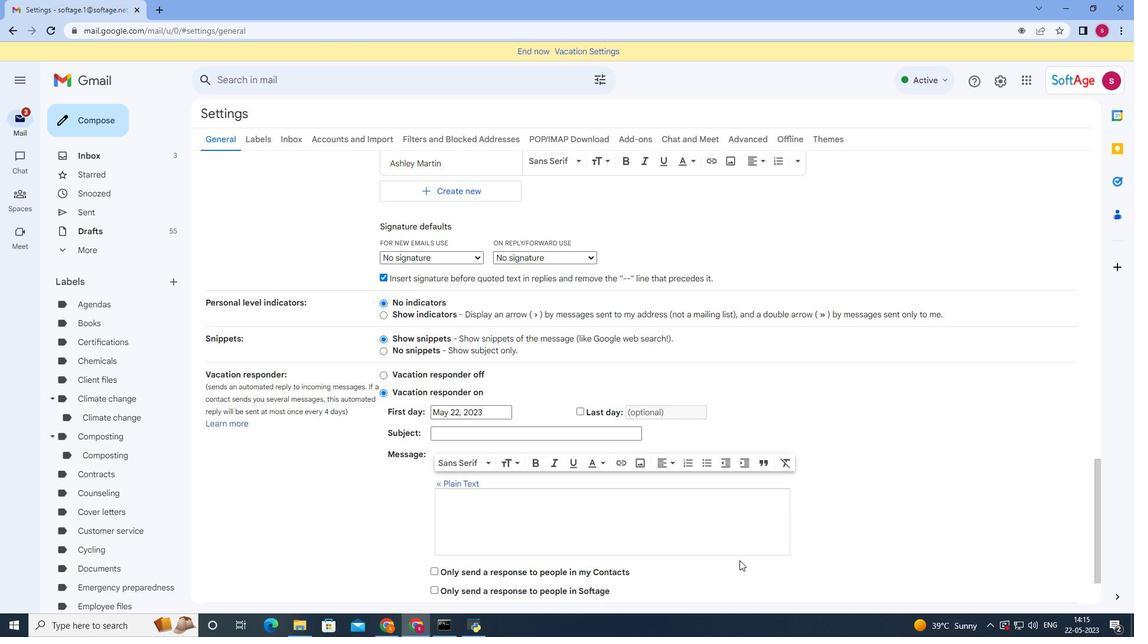 
Action: Mouse moved to (740, 552)
Screenshot: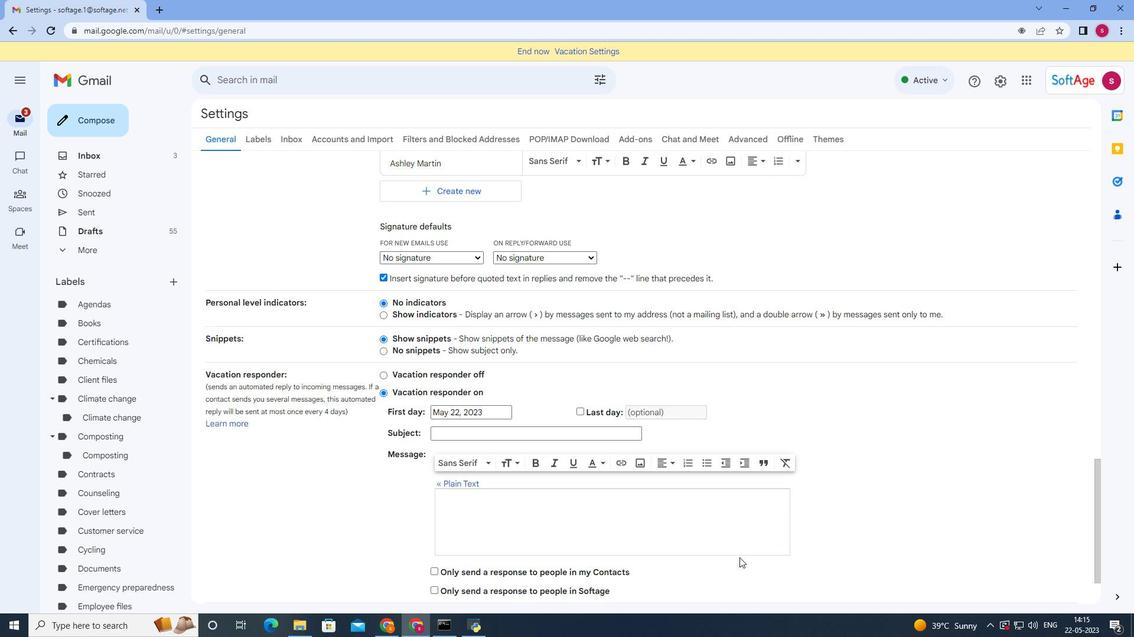 
Action: Mouse scrolled (740, 552) with delta (0, 0)
Screenshot: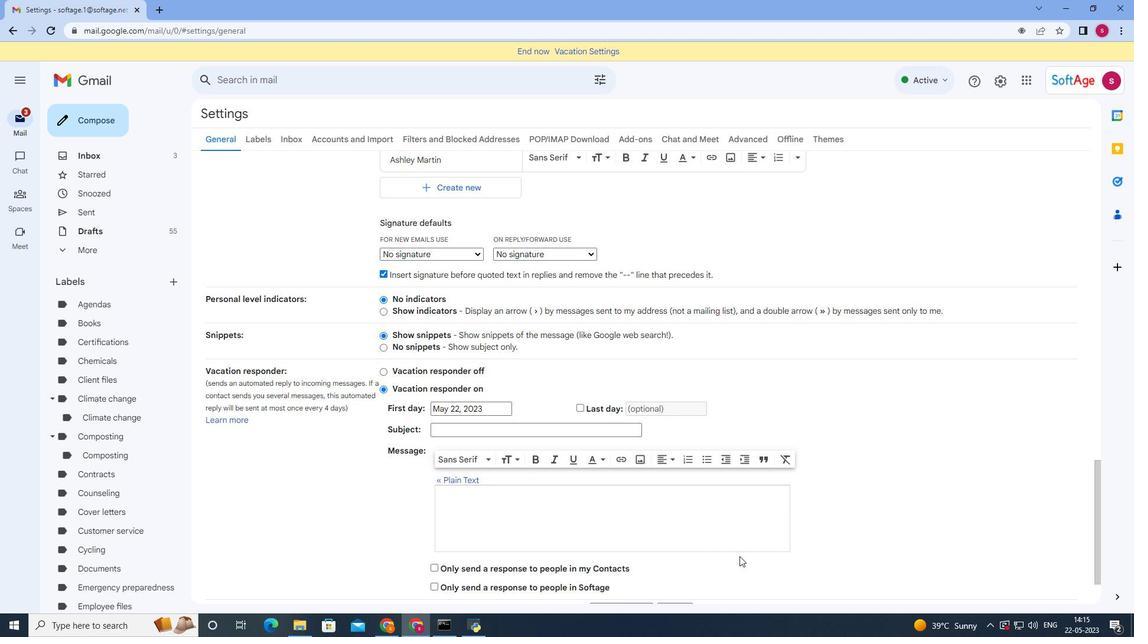
Action: Mouse moved to (741, 552)
Screenshot: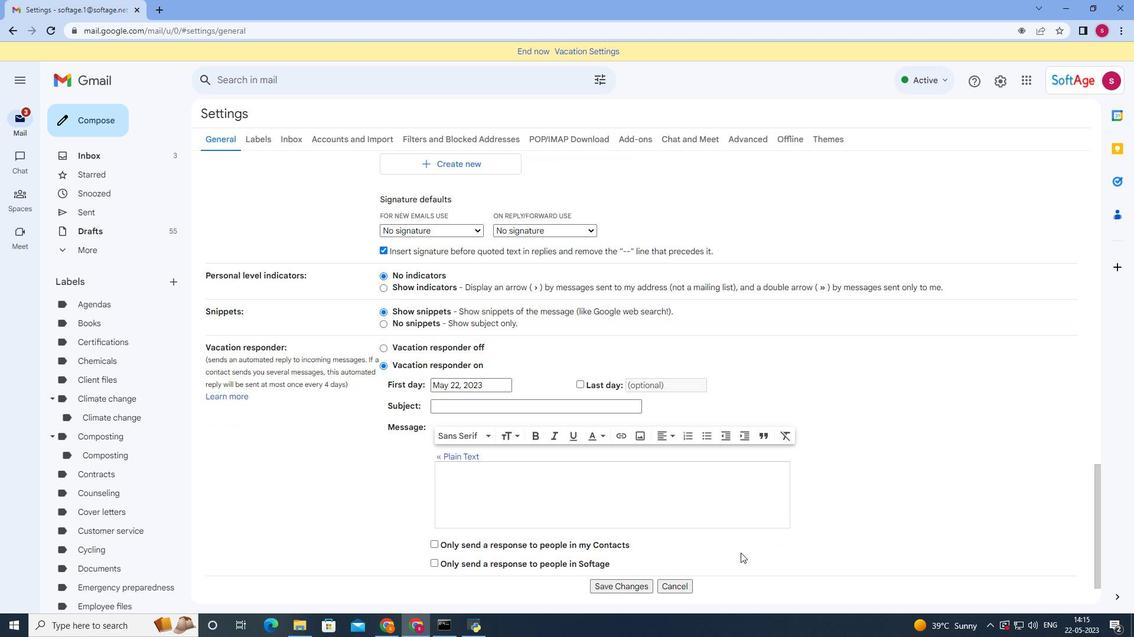 
Action: Mouse scrolled (741, 551) with delta (0, 0)
Screenshot: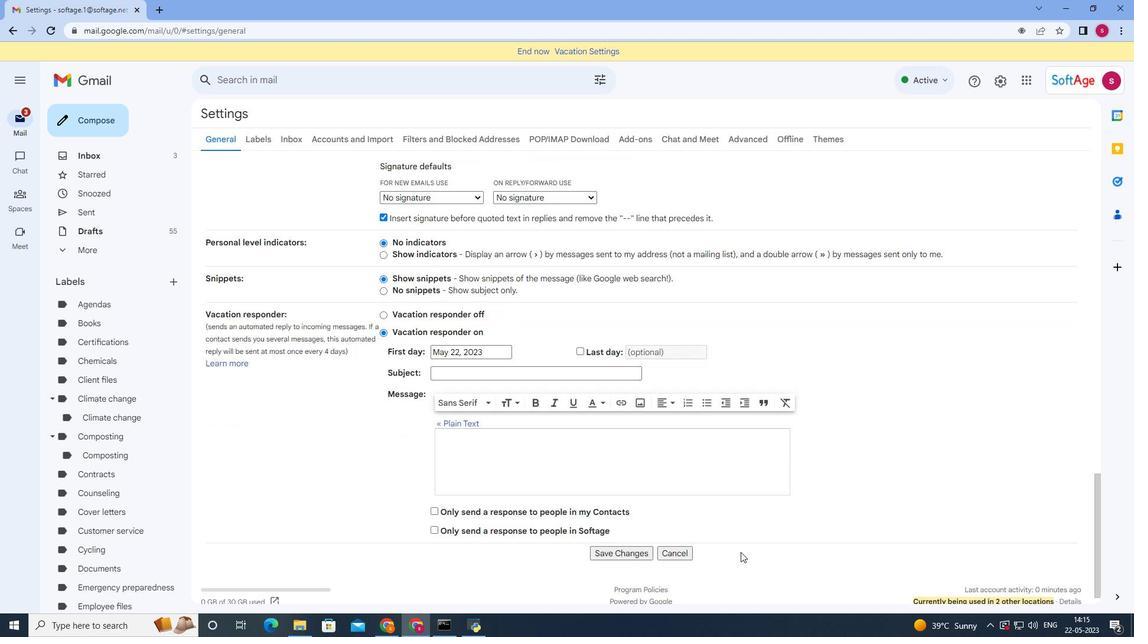 
Action: Mouse moved to (620, 543)
Screenshot: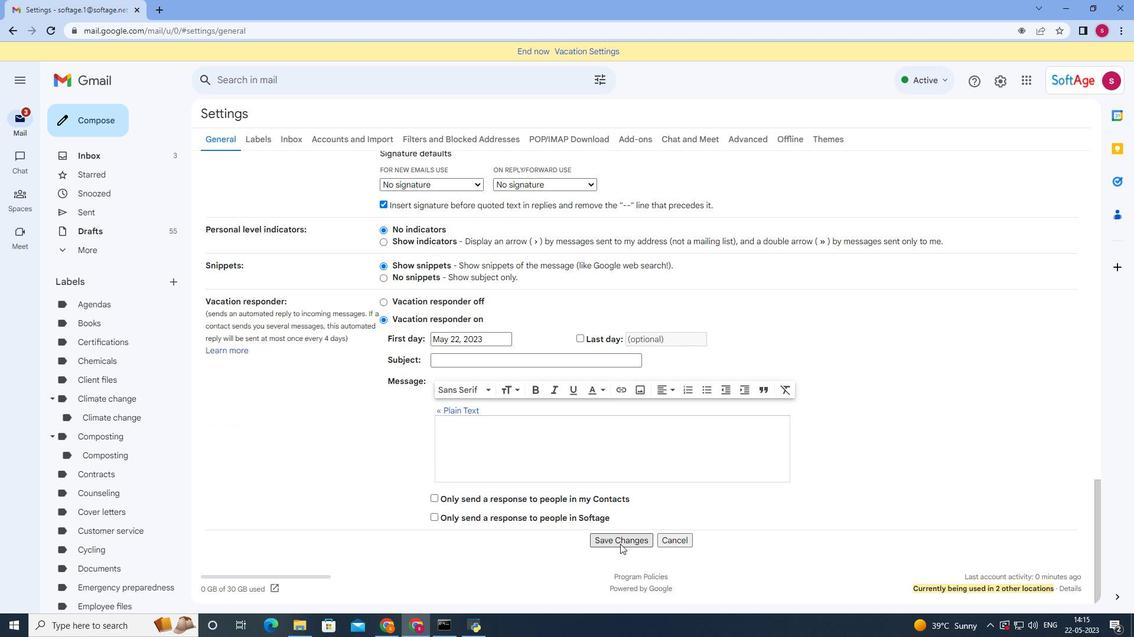 
Action: Mouse pressed left at (620, 543)
Screenshot: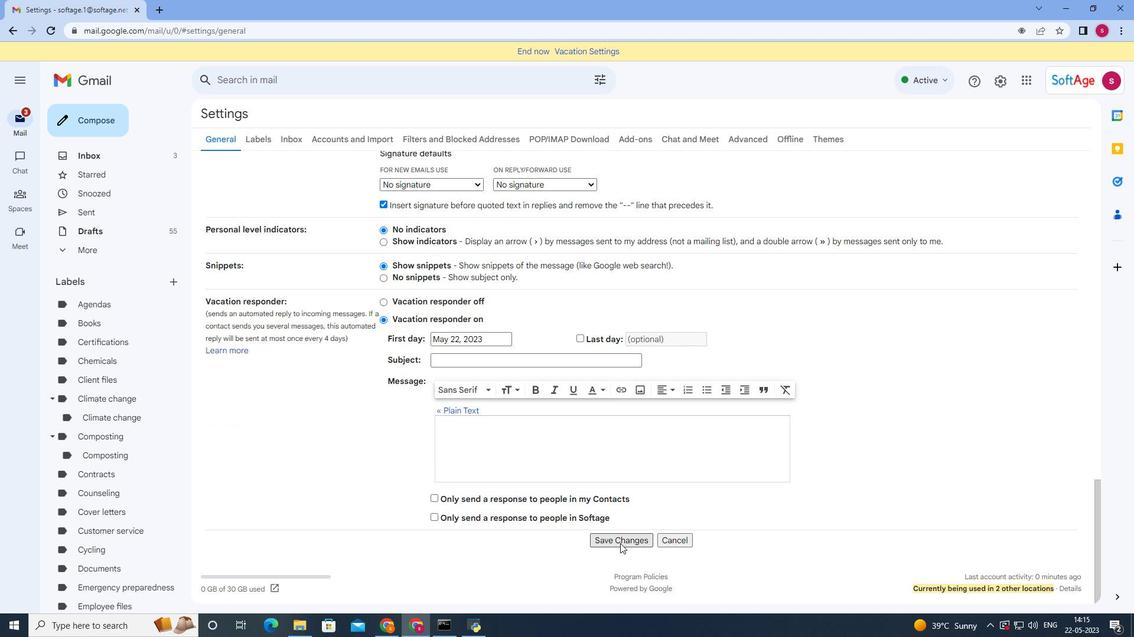 
Action: Mouse moved to (101, 120)
Screenshot: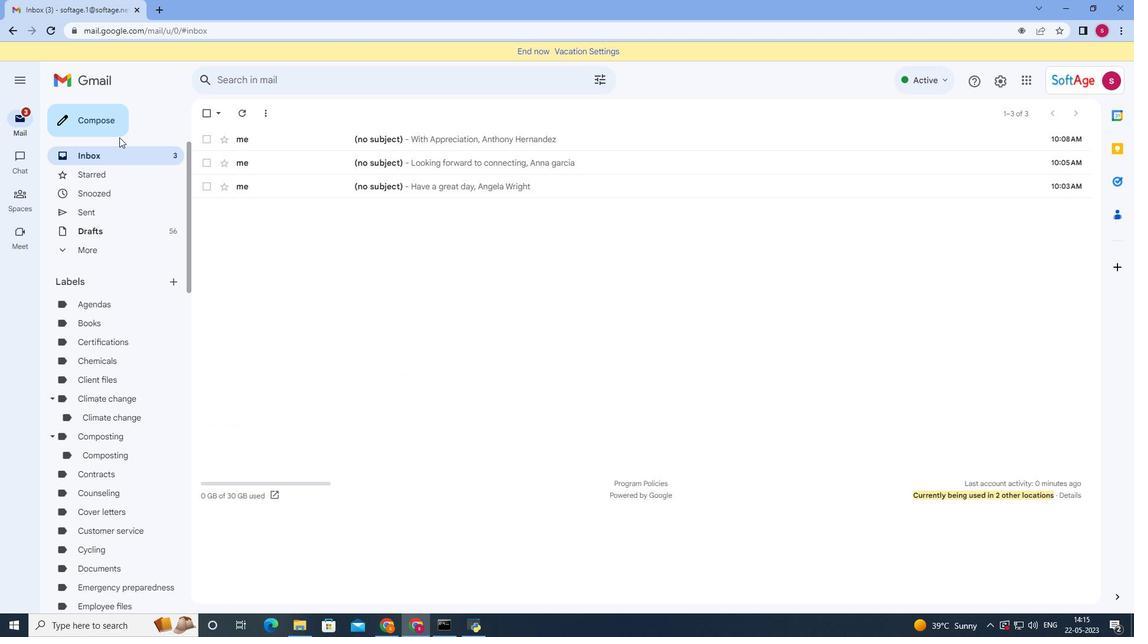 
Action: Mouse pressed left at (101, 120)
Screenshot: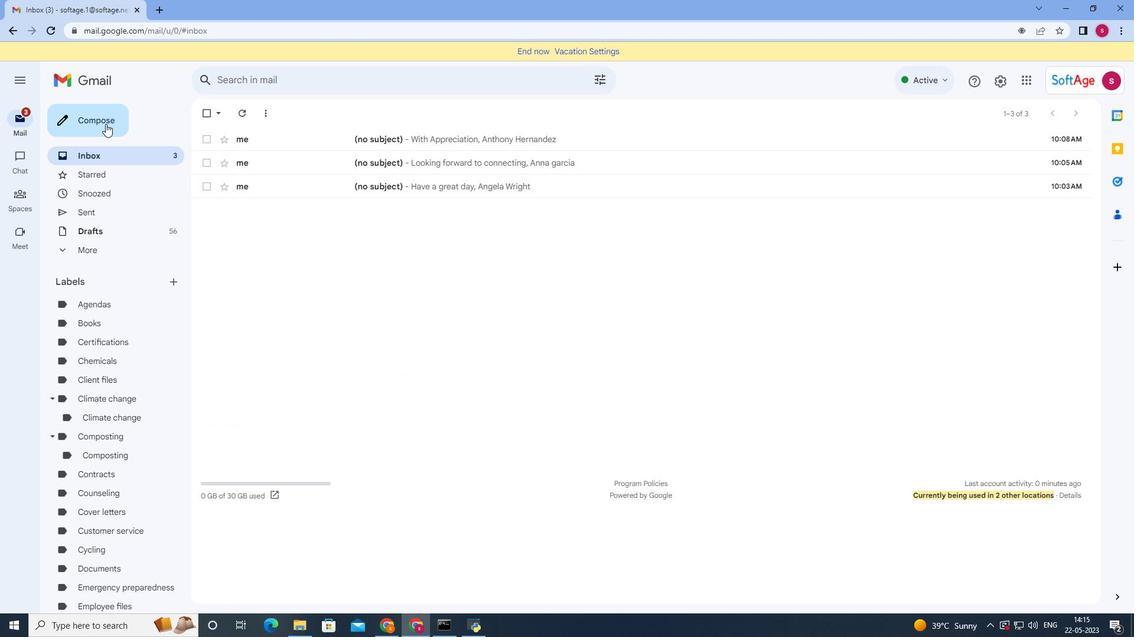 
Action: Mouse moved to (795, 290)
Screenshot: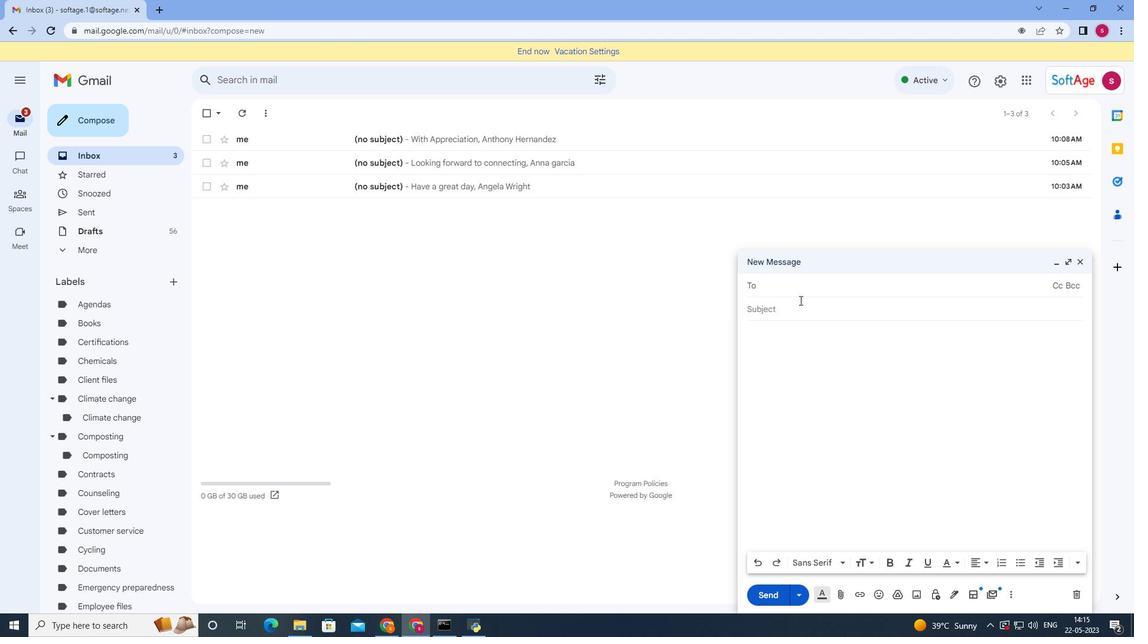 
Action: Mouse pressed left at (795, 290)
Screenshot: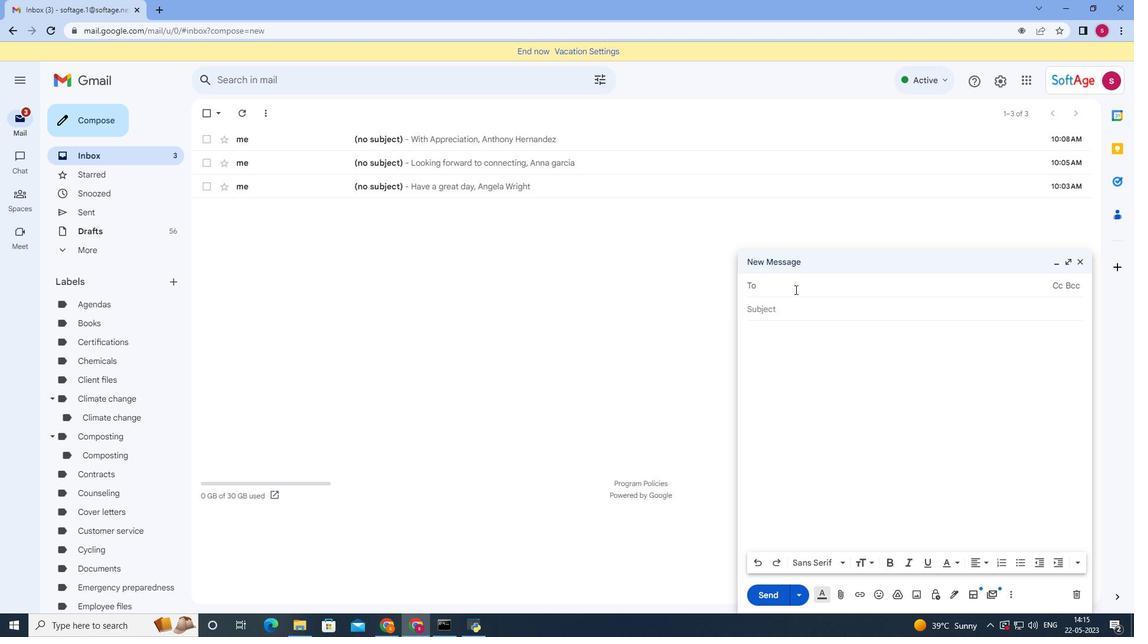 
Action: Mouse moved to (813, 311)
Screenshot: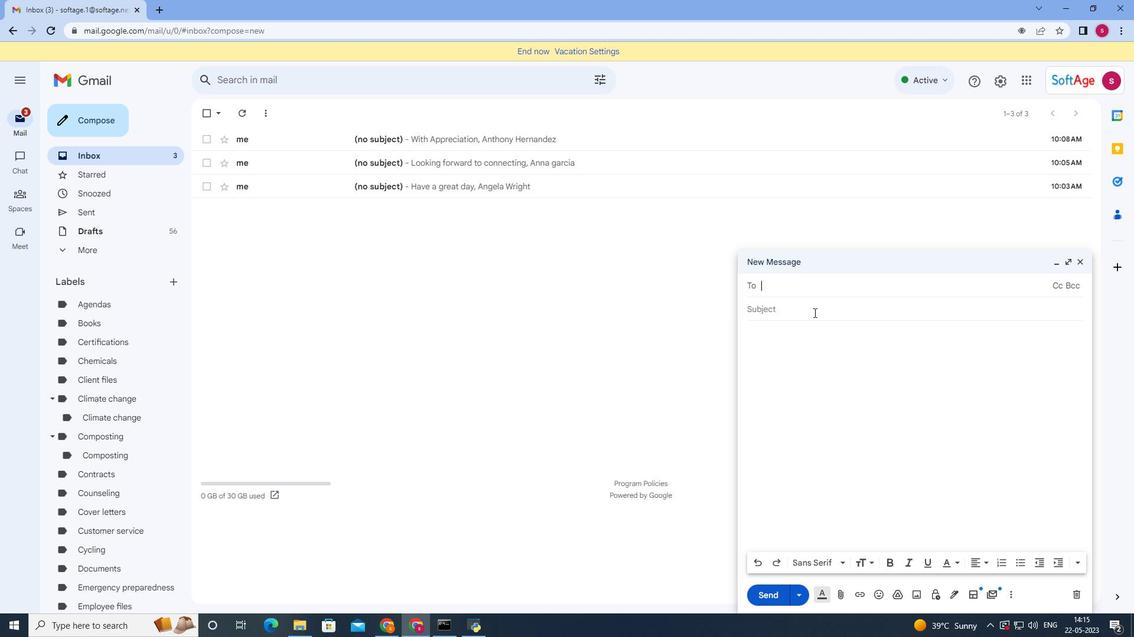 
Action: Key pressed softage.4<Key.shift>@softage.nie<Key.backspace><Key.backspace><Key.backspace>net
Screenshot: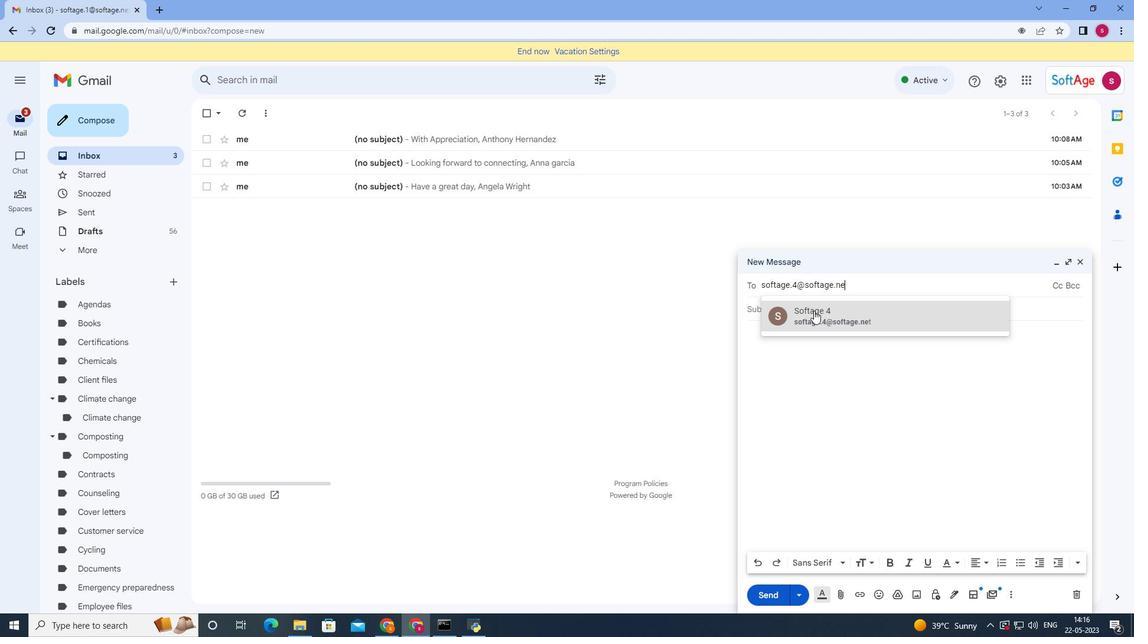 
Action: Mouse pressed left at (813, 311)
Screenshot: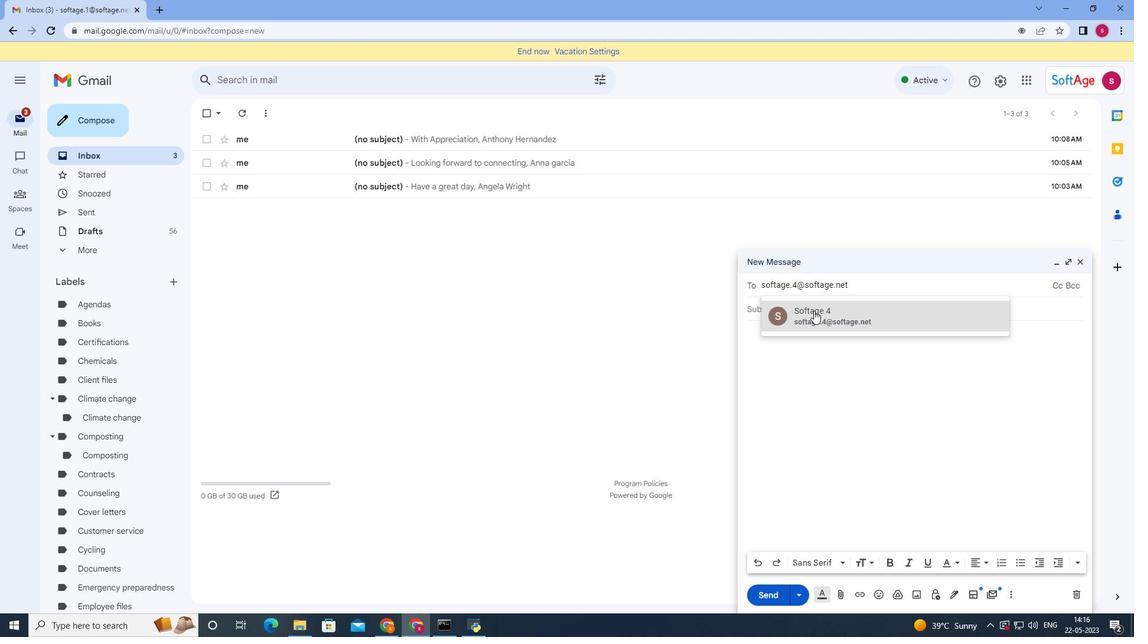 
Action: Mouse moved to (963, 594)
Screenshot: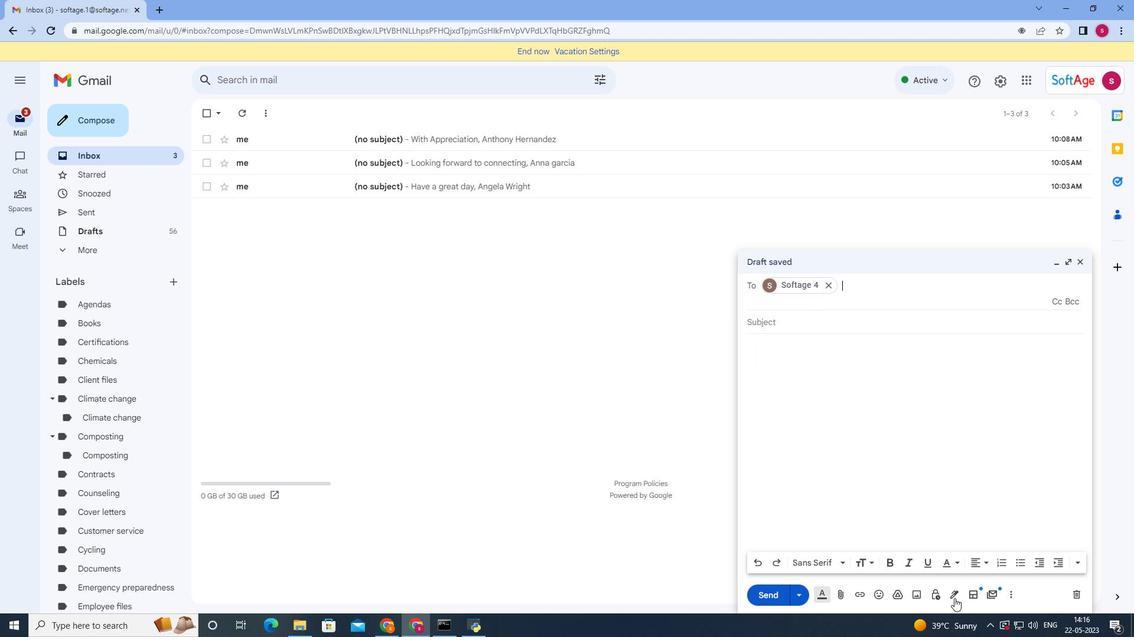 
Action: Mouse pressed left at (963, 594)
Screenshot: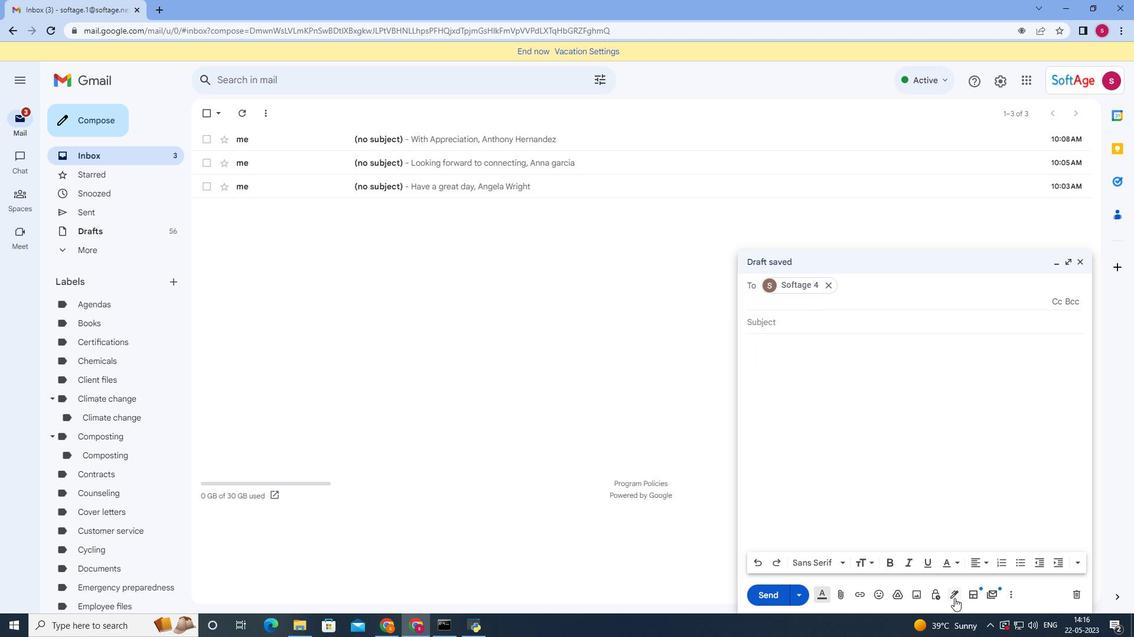 
Action: Mouse moved to (957, 594)
Screenshot: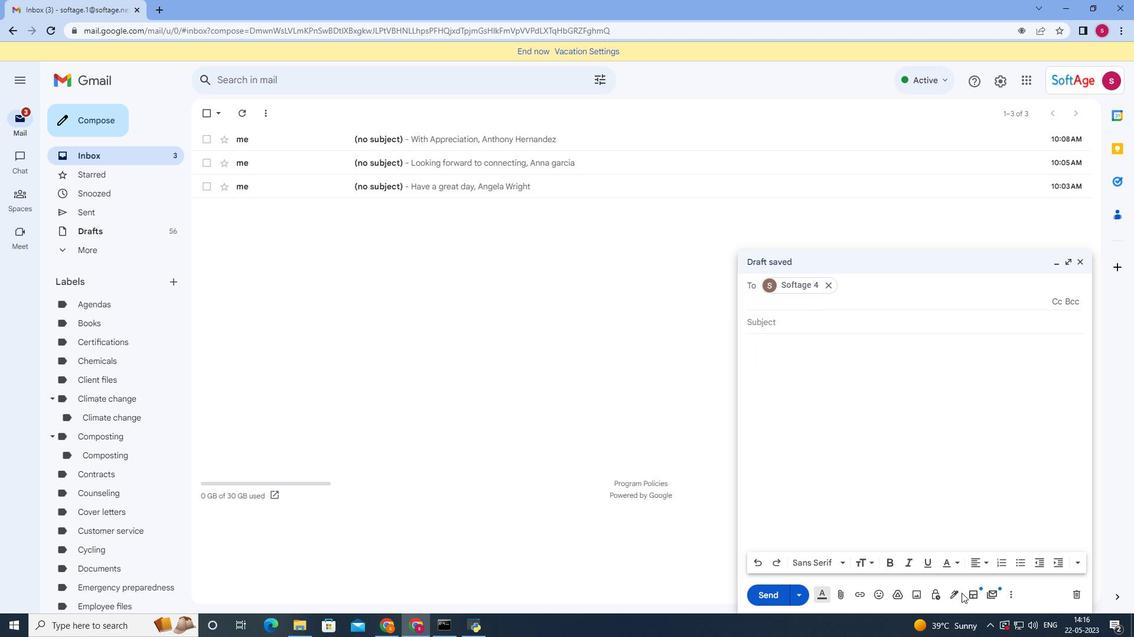 
Action: Mouse pressed left at (957, 594)
Screenshot: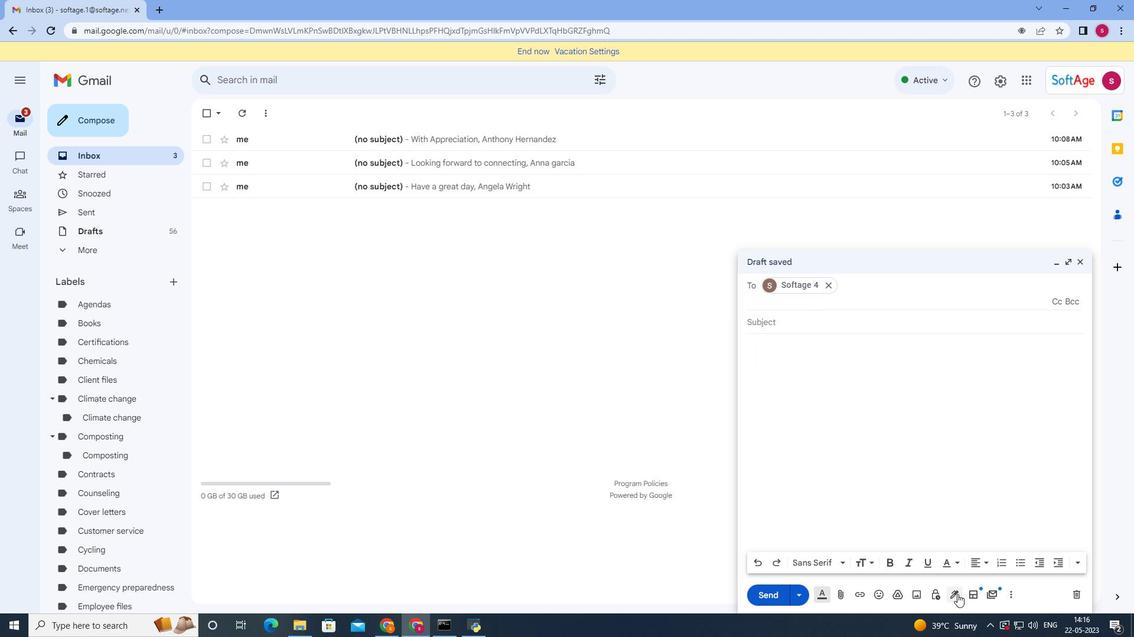 
Action: Mouse moved to (994, 575)
Screenshot: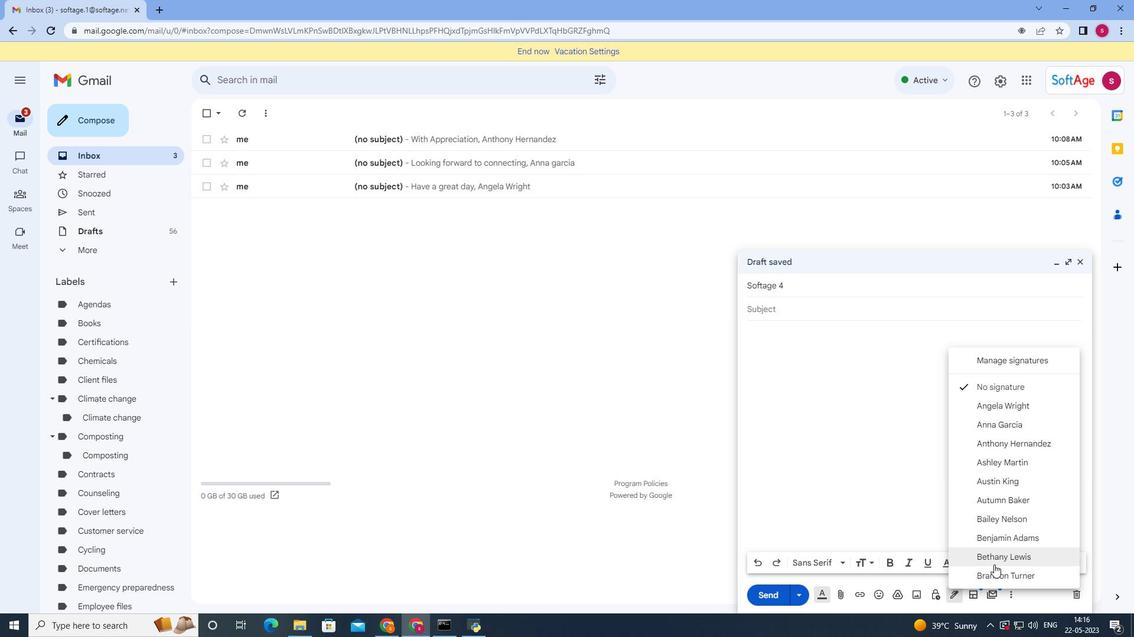 
Action: Mouse pressed left at (994, 575)
Screenshot: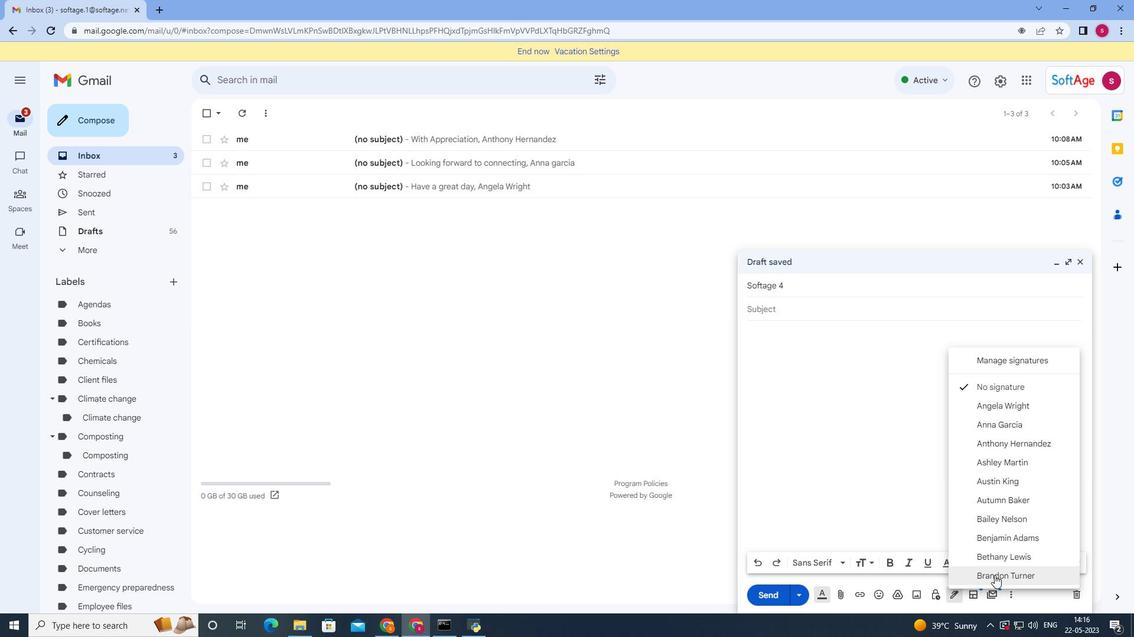 
Action: Mouse moved to (1011, 597)
Screenshot: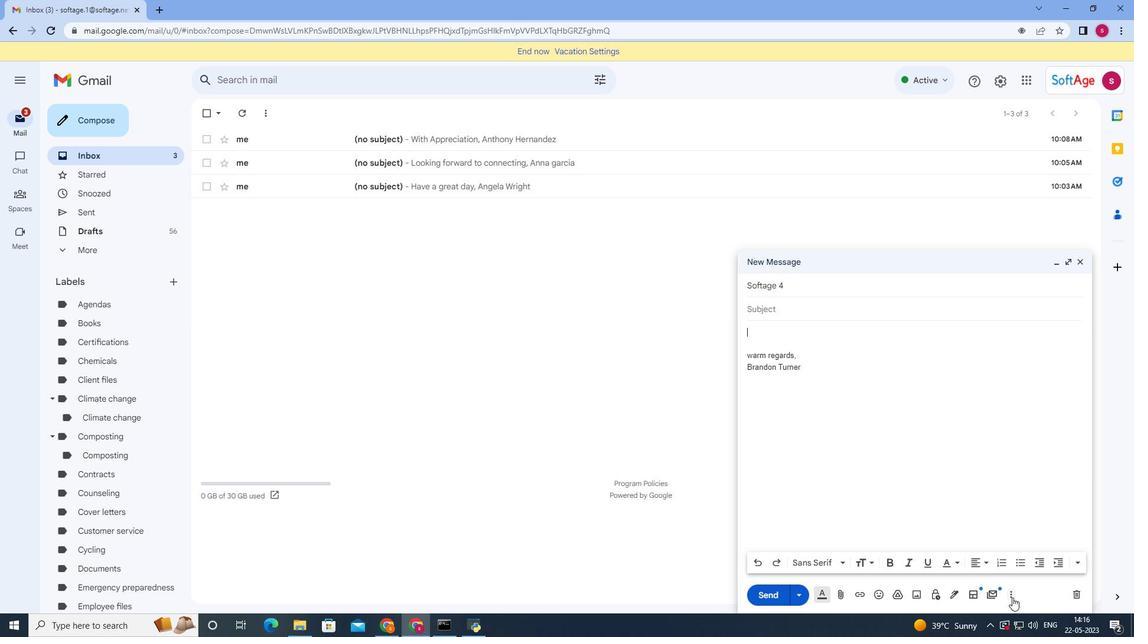 
Action: Mouse pressed left at (1011, 597)
Screenshot: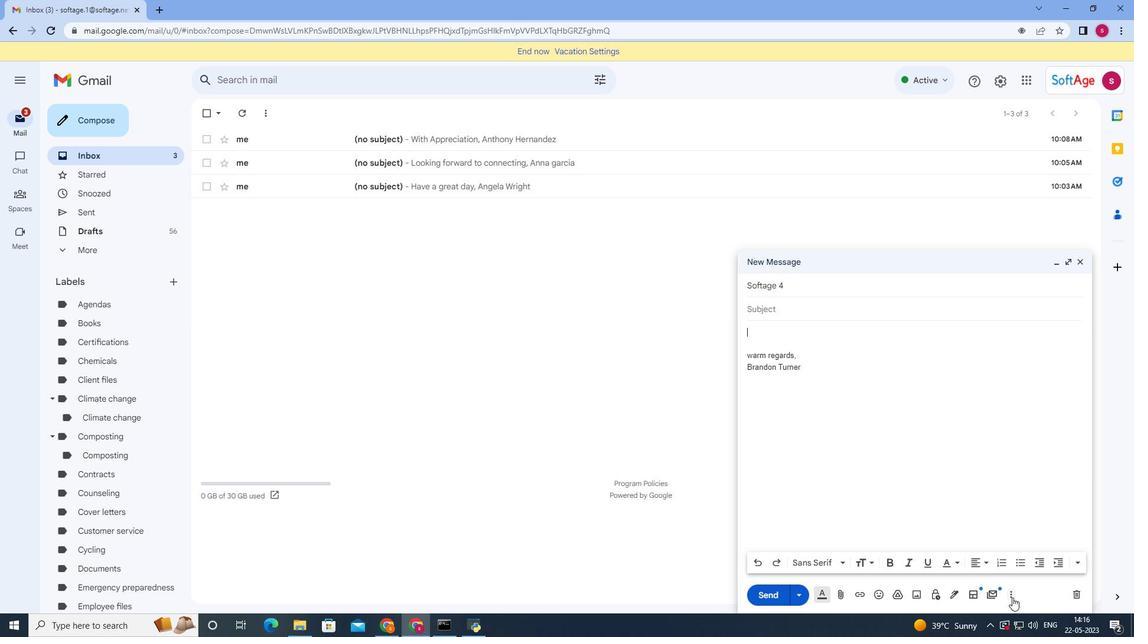 
Action: Mouse moved to (952, 489)
Screenshot: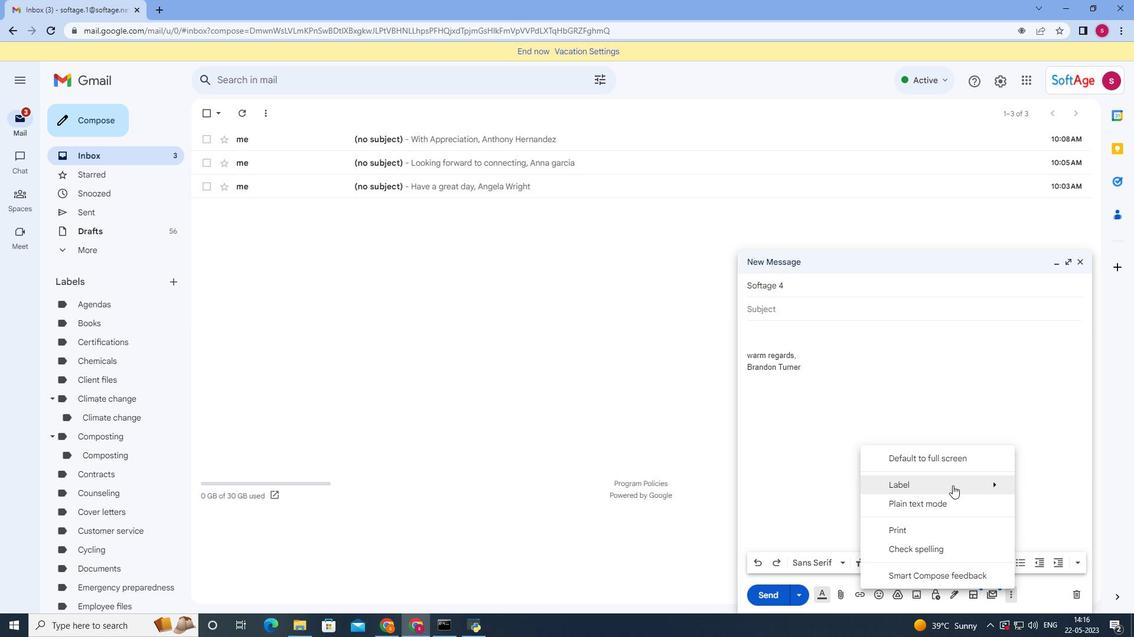 
Action: Mouse pressed left at (952, 489)
Screenshot: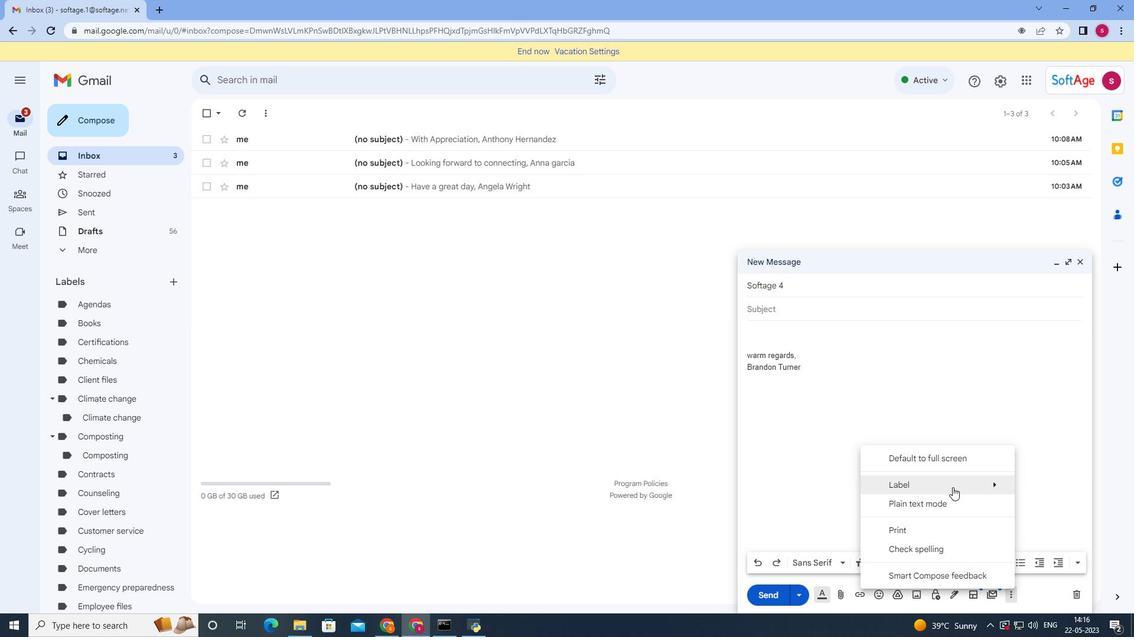 
Action: Mouse moved to (704, 313)
Screenshot: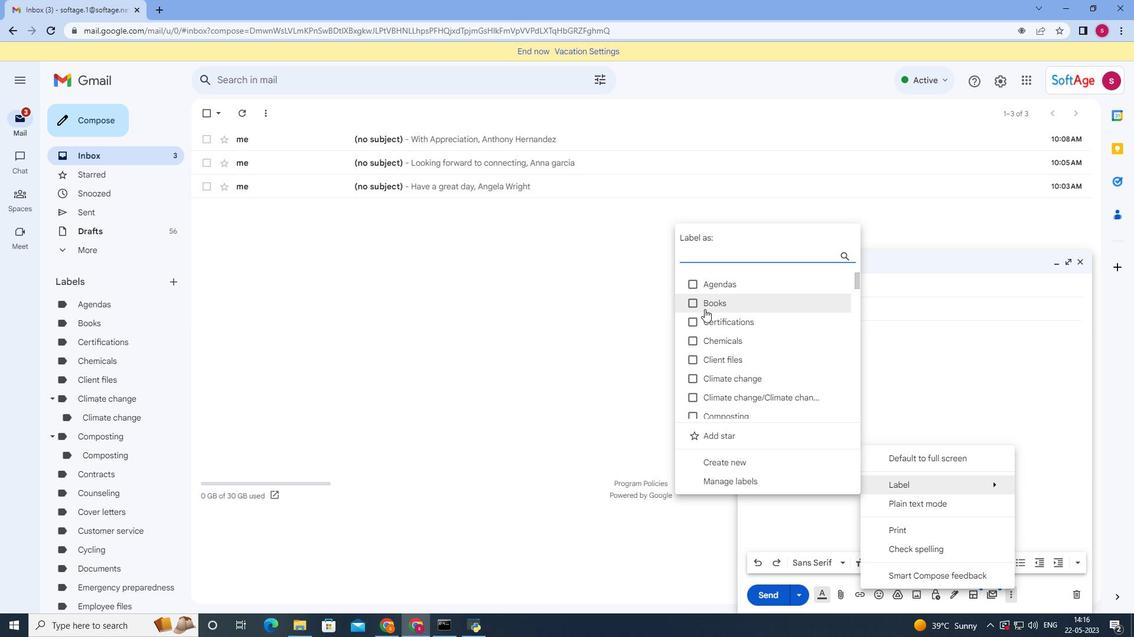 
Action: Mouse scrolled (704, 312) with delta (0, 0)
Screenshot: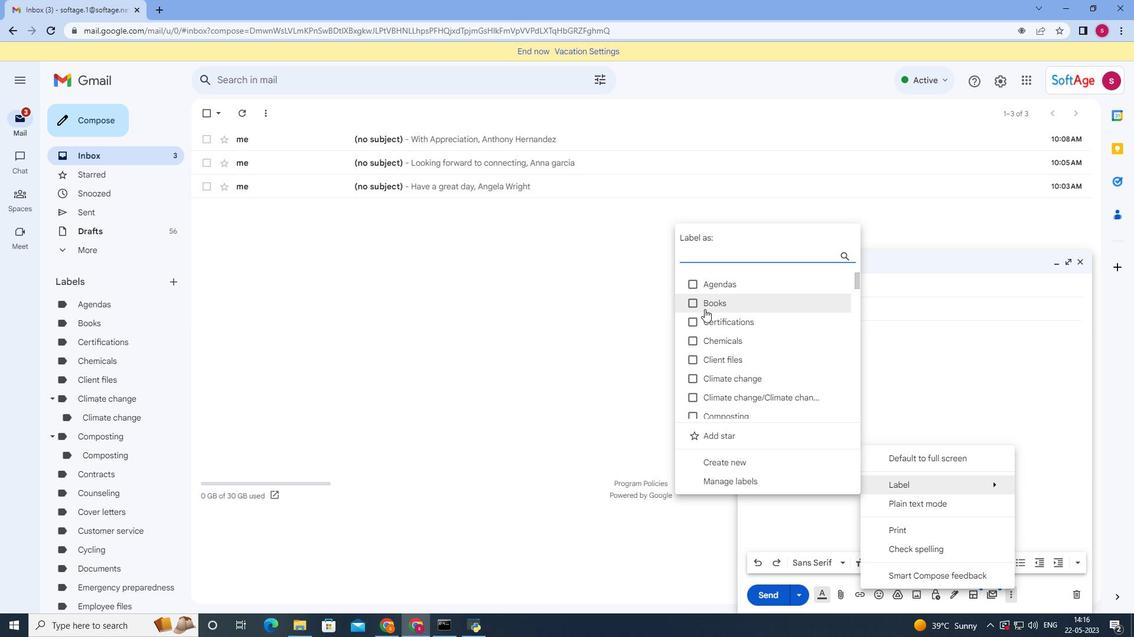 
Action: Mouse moved to (703, 316)
Screenshot: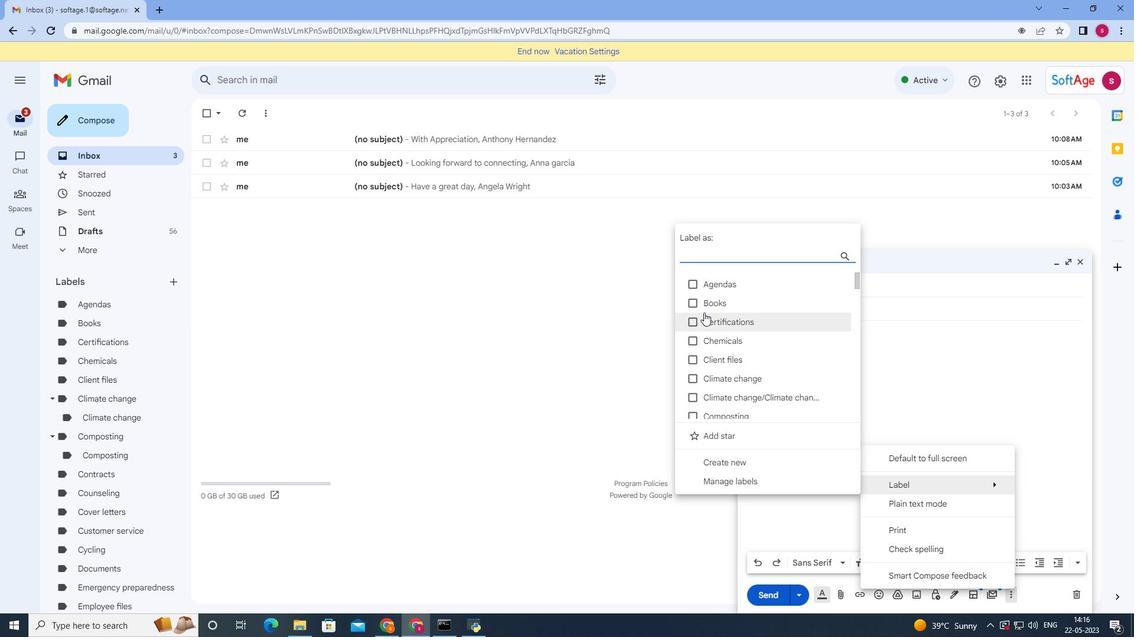 
Action: Mouse scrolled (703, 315) with delta (0, 0)
Screenshot: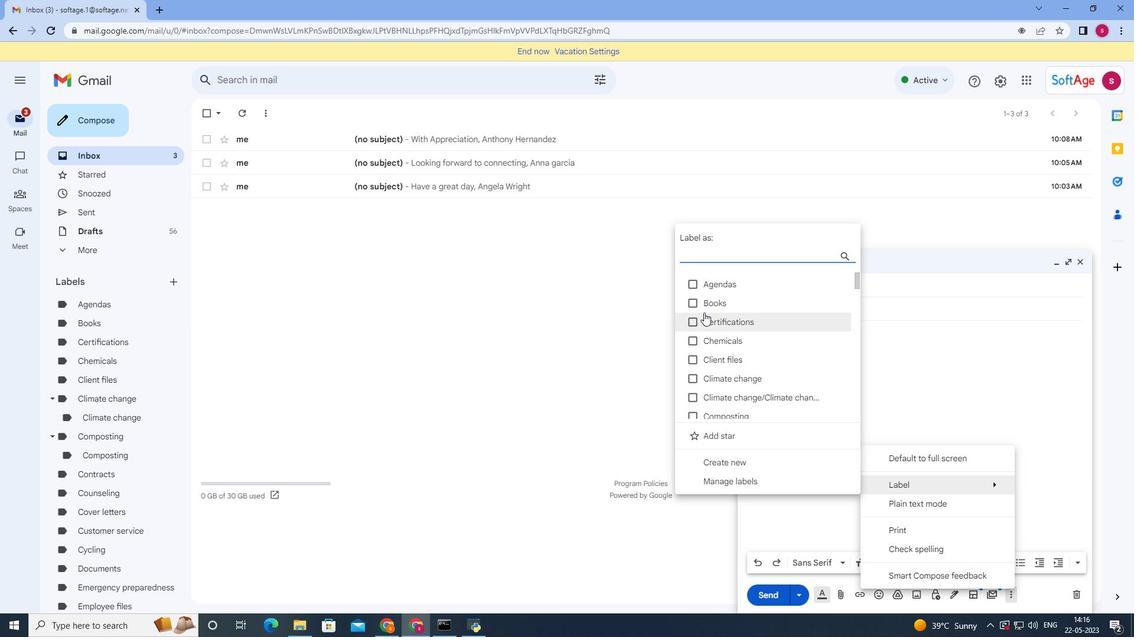 
Action: Mouse moved to (702, 321)
Screenshot: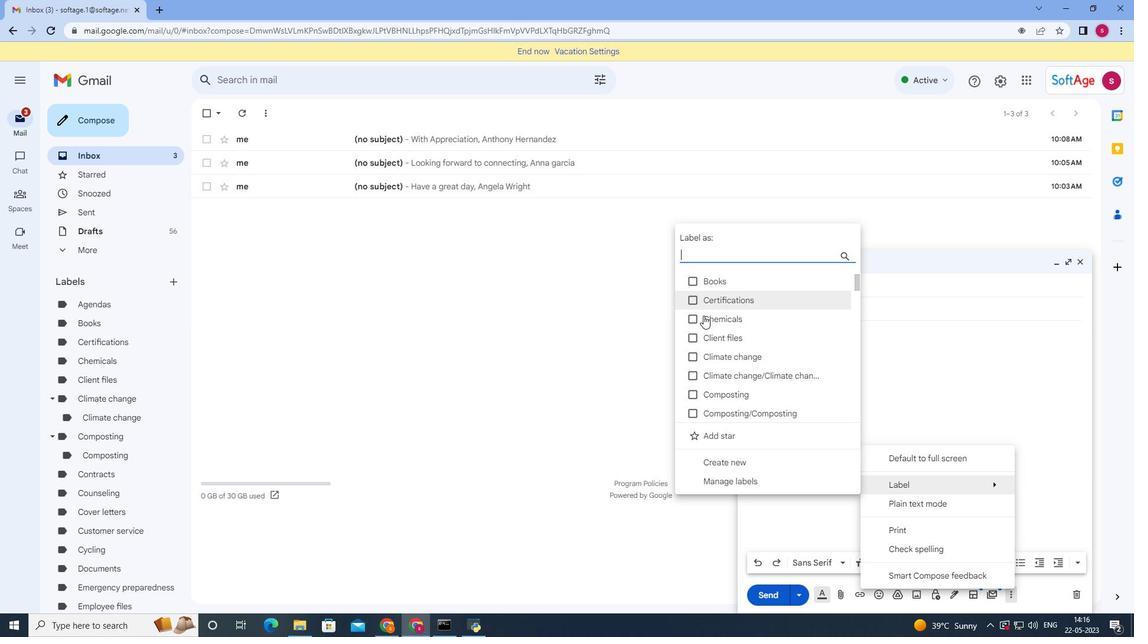 
Action: Mouse scrolled (702, 321) with delta (0, 0)
Screenshot: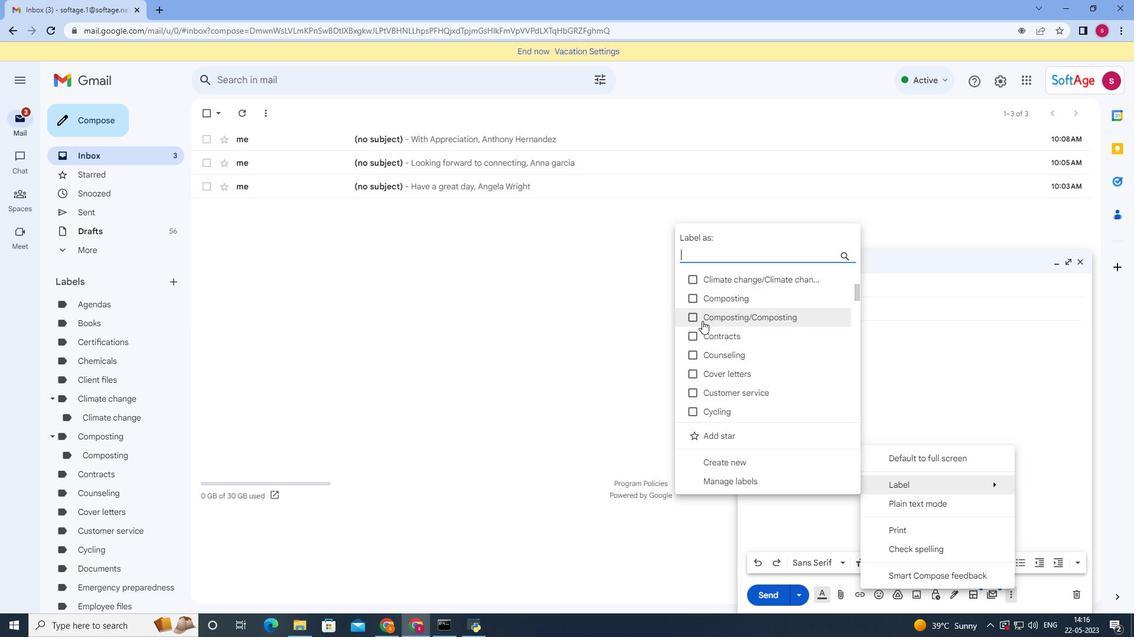 
Action: Mouse scrolled (702, 321) with delta (0, 0)
Screenshot: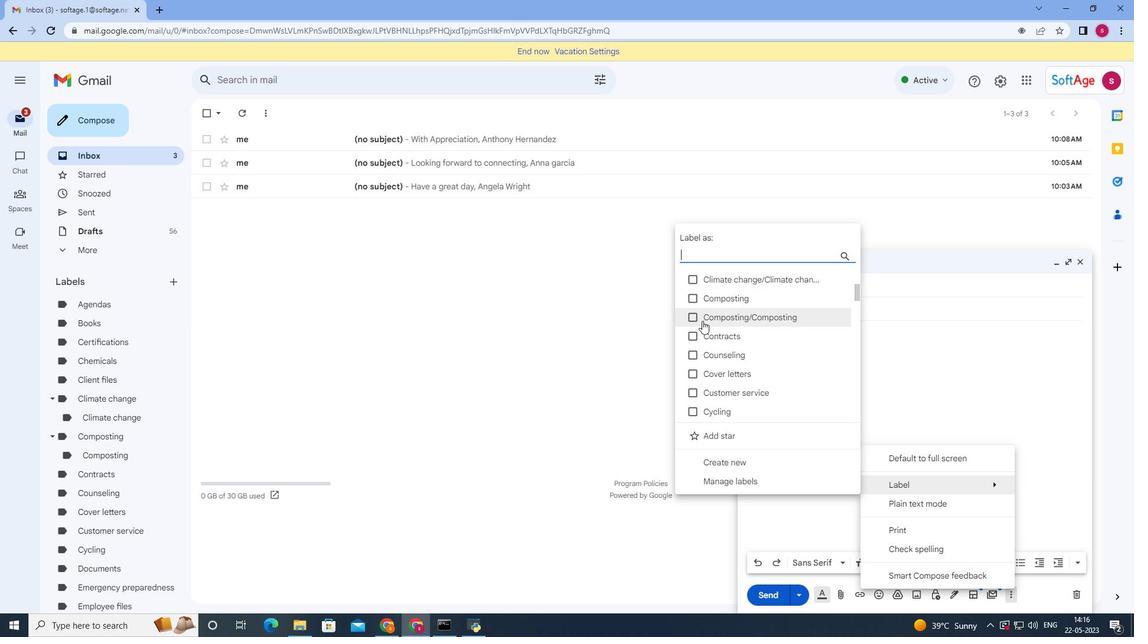 
Action: Mouse moved to (702, 321)
Screenshot: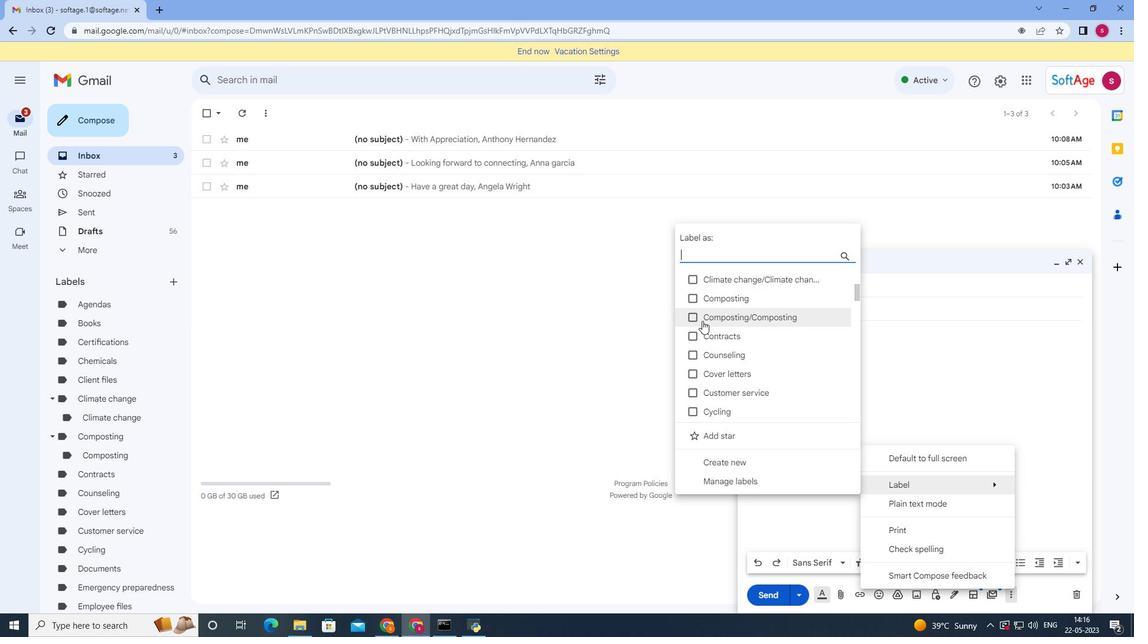 
Action: Mouse scrolled (702, 321) with delta (0, 0)
Screenshot: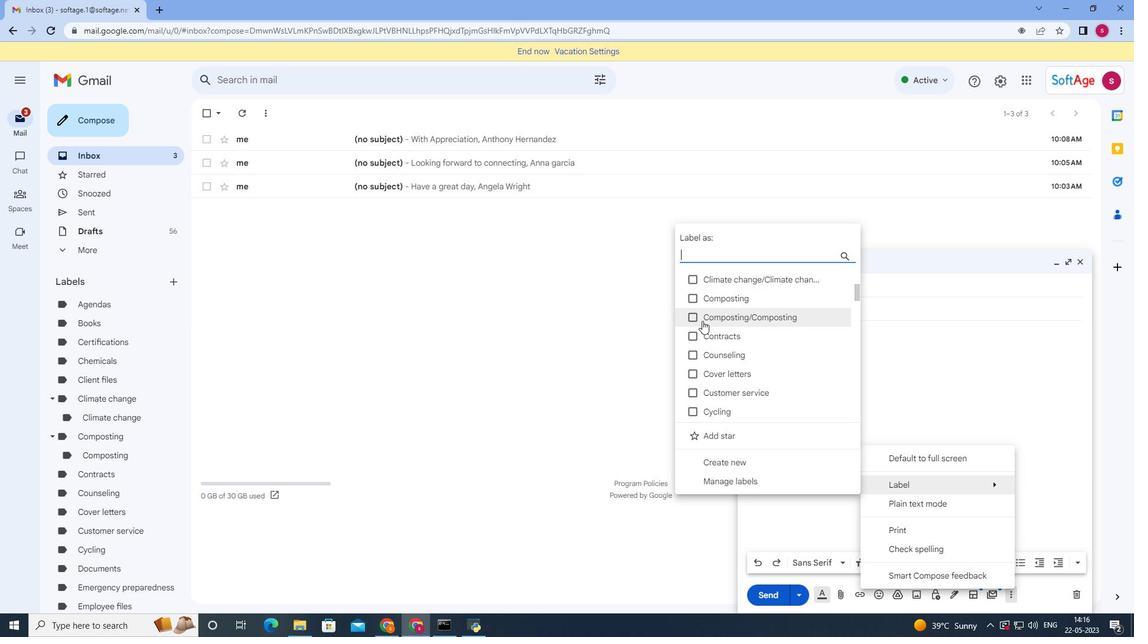 
Action: Mouse moved to (705, 315)
Screenshot: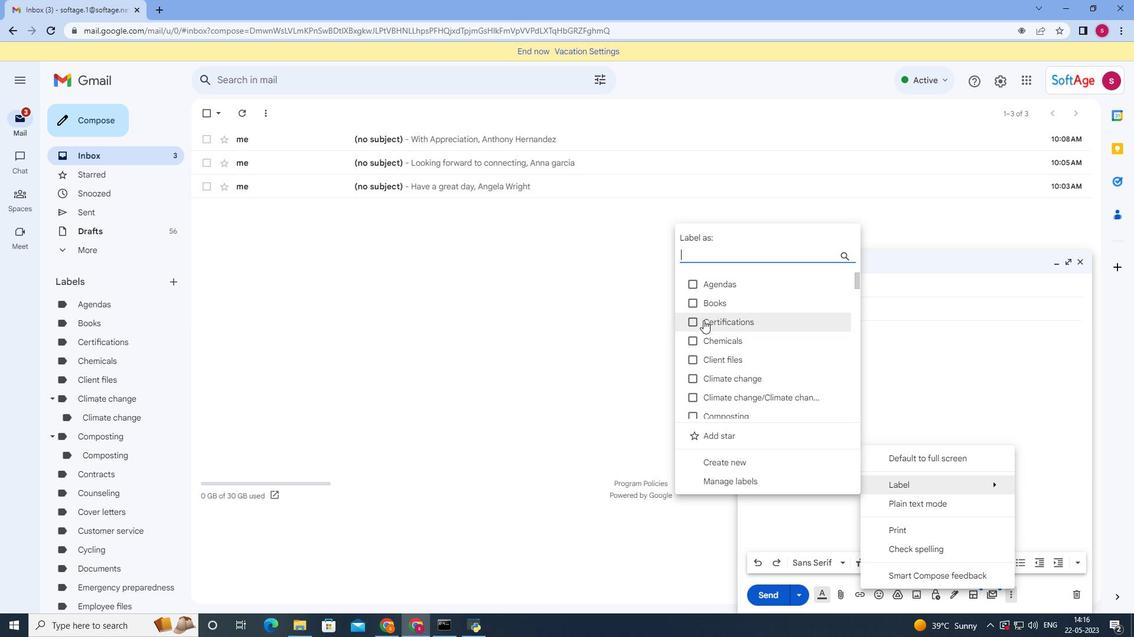 
Action: Mouse scrolled (705, 316) with delta (0, 0)
Screenshot: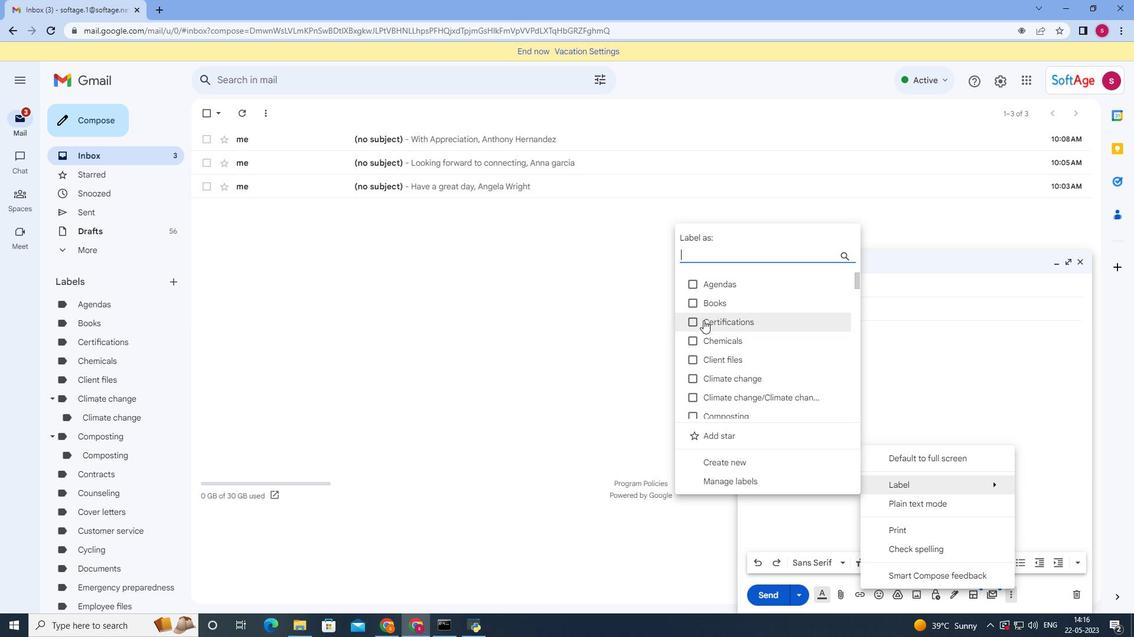 
Action: Mouse moved to (705, 314)
Screenshot: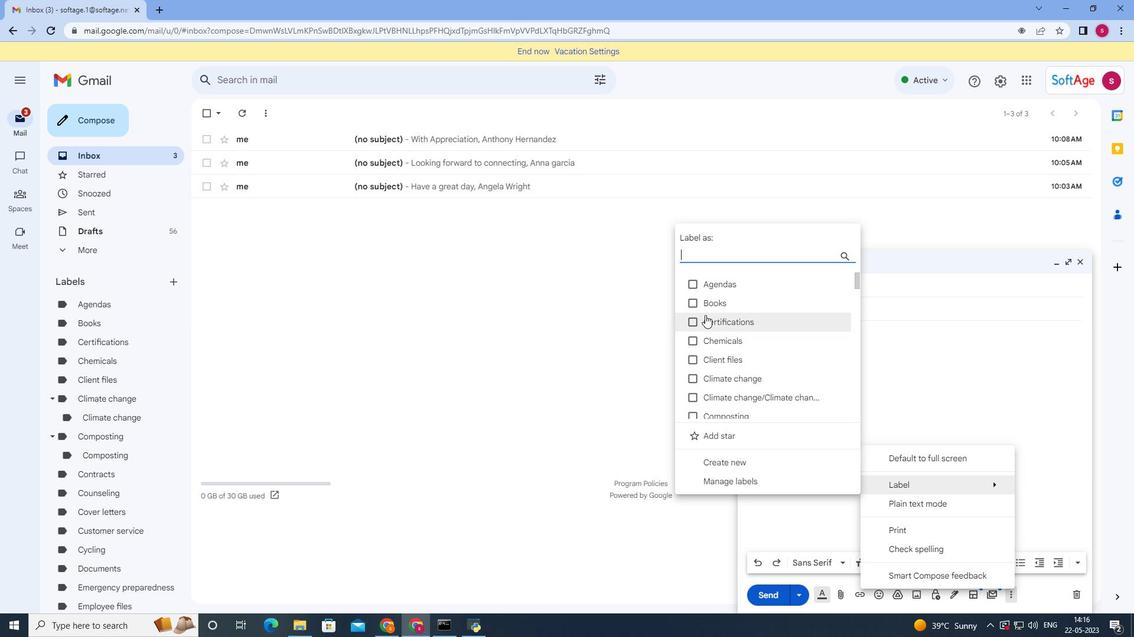 
Action: Mouse scrolled (705, 315) with delta (0, 0)
Screenshot: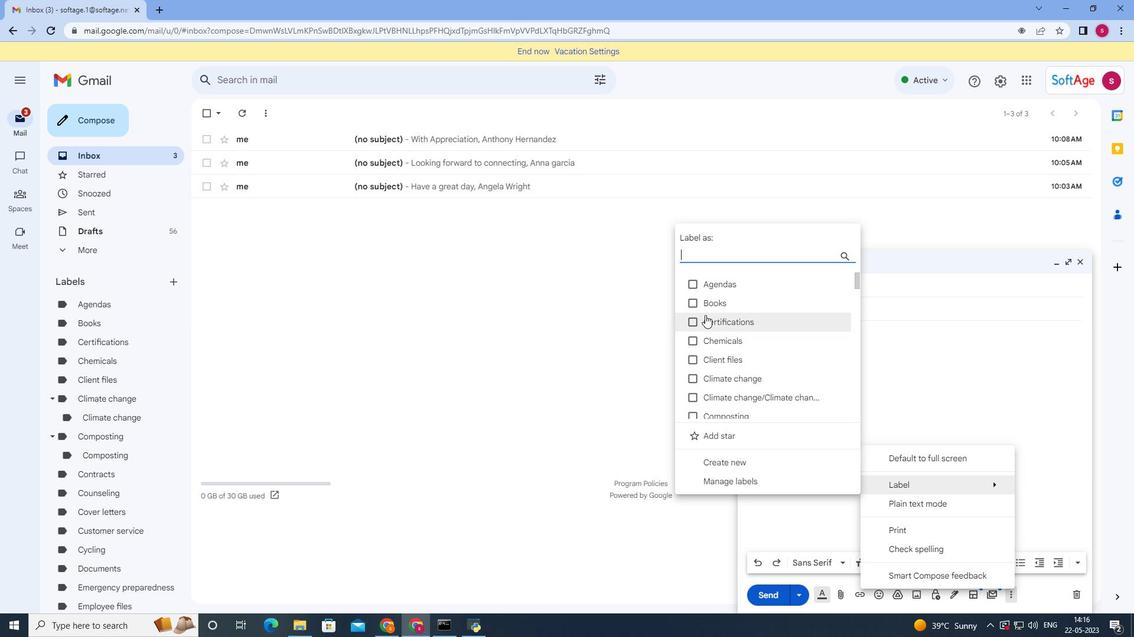 
Action: Mouse moved to (705, 313)
Screenshot: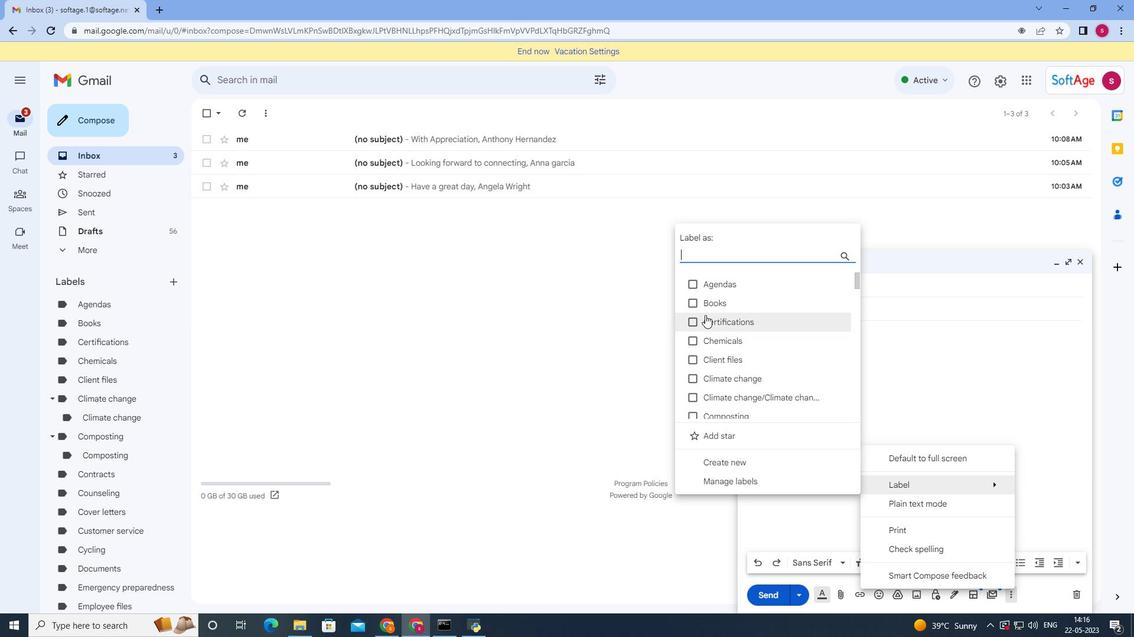 
Action: Mouse scrolled (705, 312) with delta (0, 0)
Screenshot: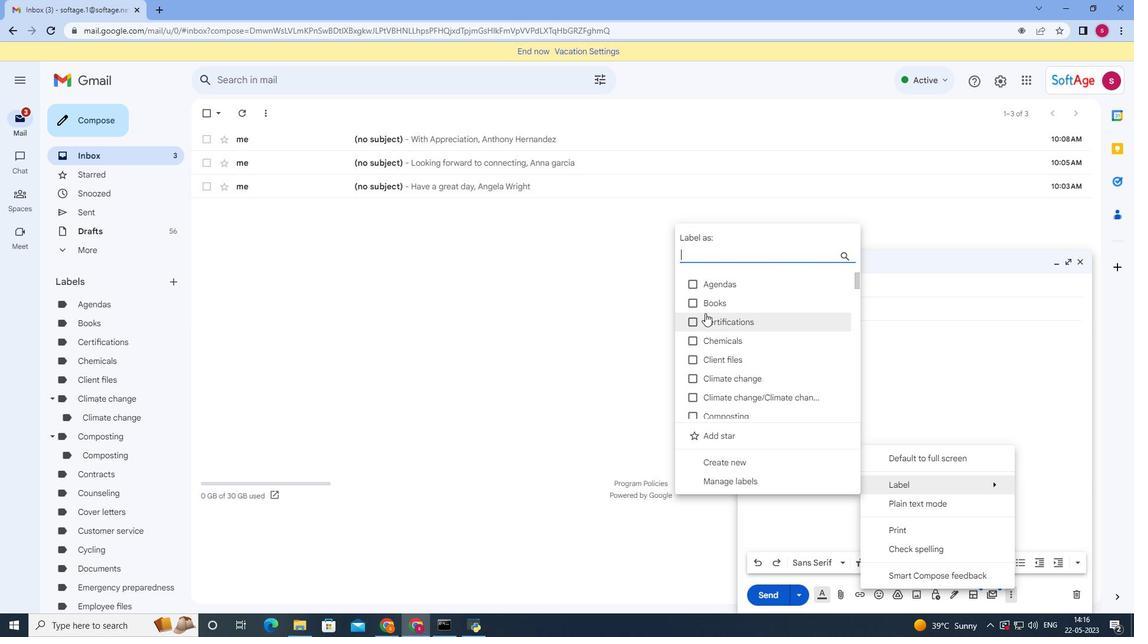 
Action: Mouse scrolled (705, 312) with delta (0, 0)
Screenshot: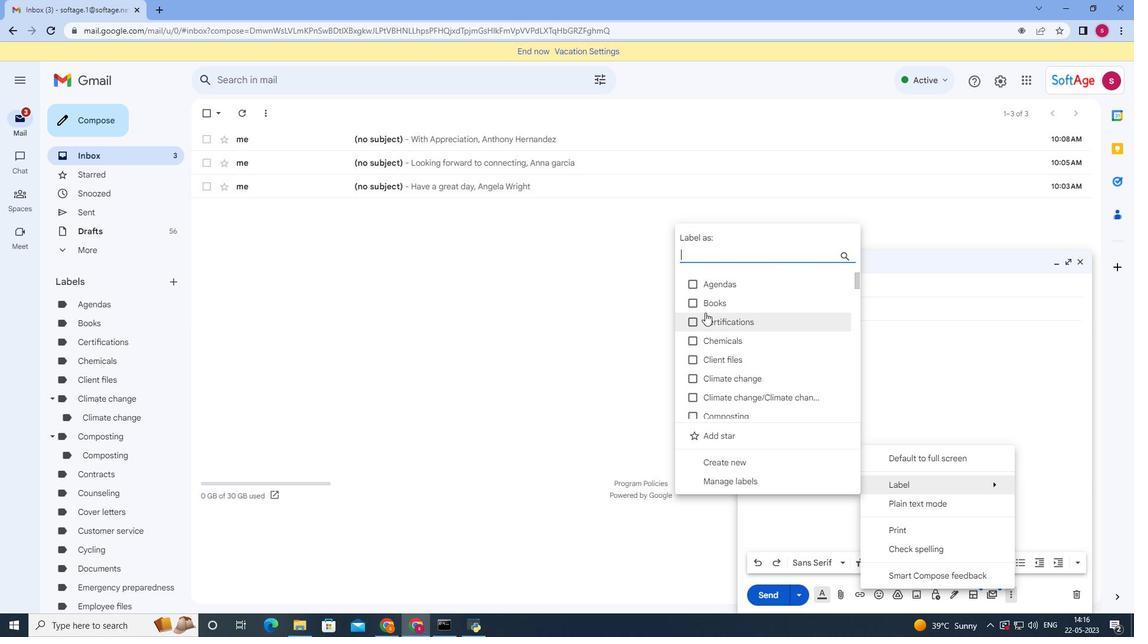 
Action: Mouse scrolled (705, 312) with delta (0, 0)
Screenshot: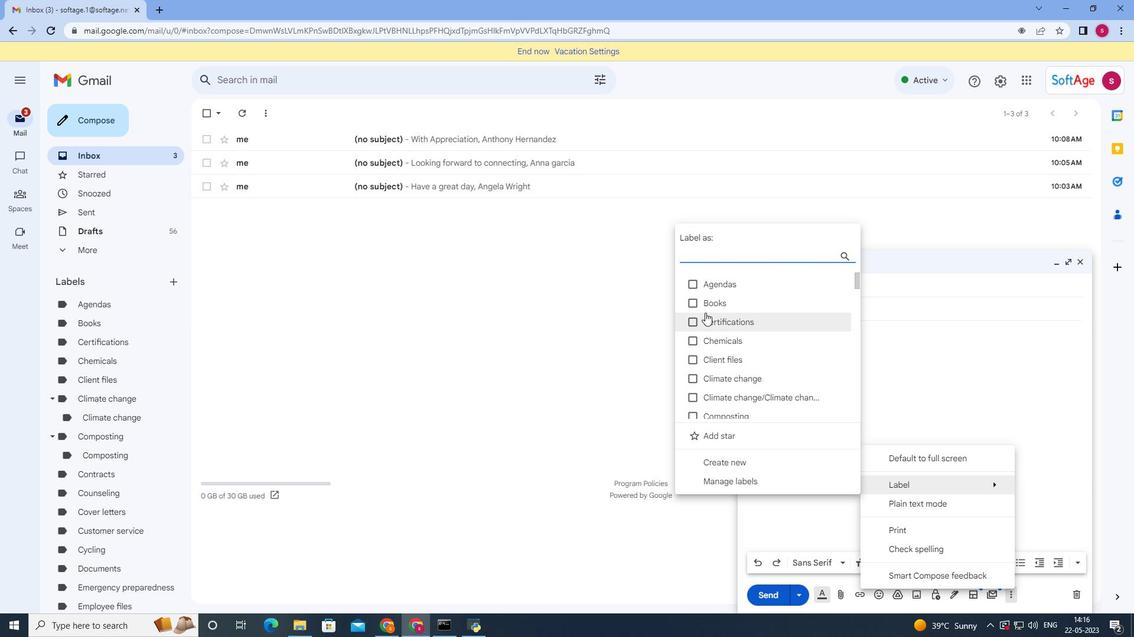 
Action: Mouse moved to (705, 313)
Screenshot: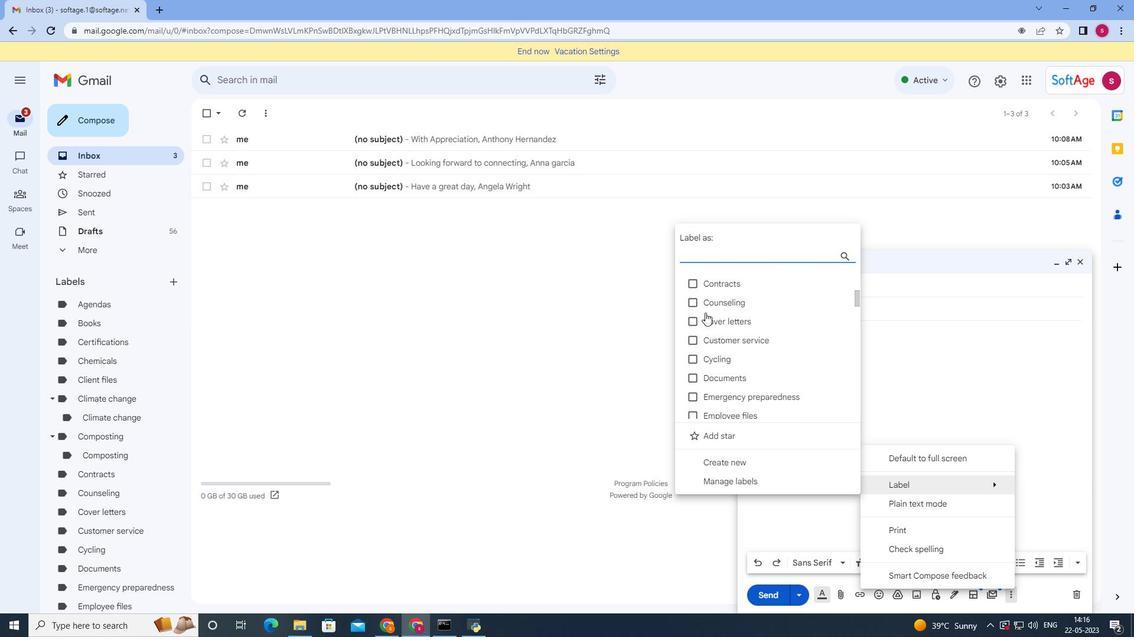 
Action: Mouse scrolled (705, 312) with delta (0, 0)
Screenshot: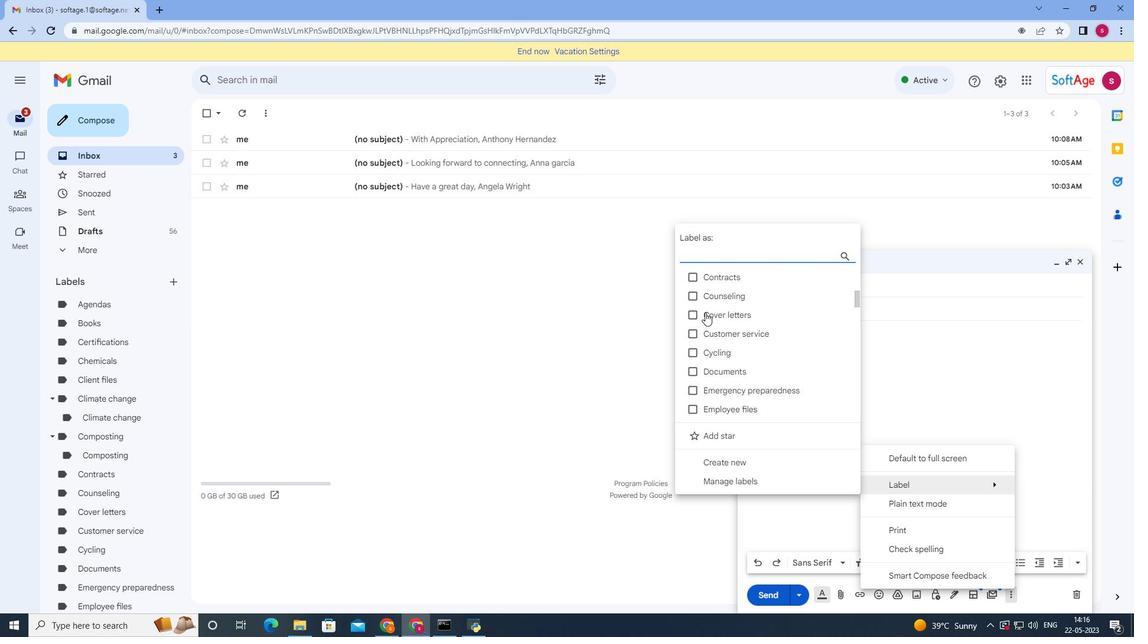 
Action: Mouse moved to (705, 313)
Screenshot: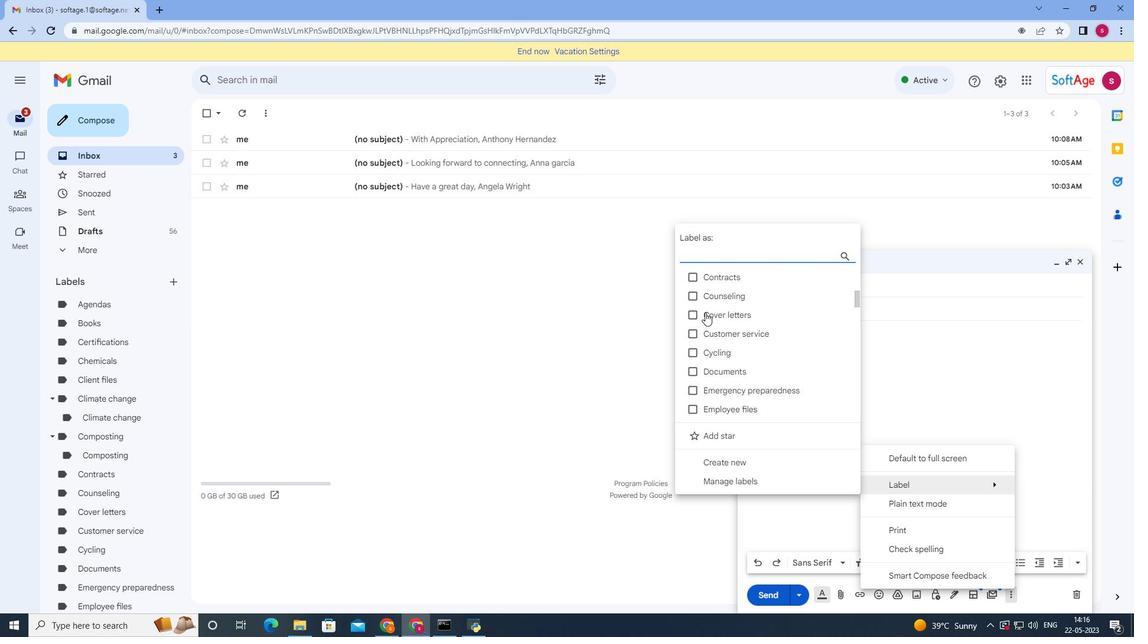 
Action: Mouse scrolled (705, 313) with delta (0, 0)
Screenshot: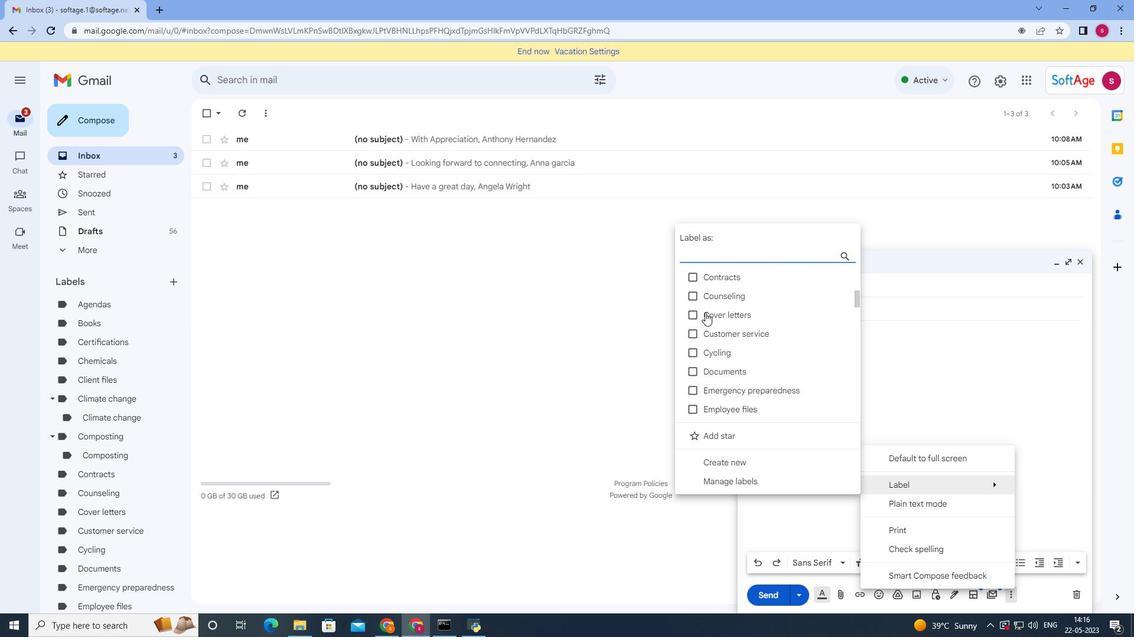 
Action: Mouse moved to (705, 314)
Screenshot: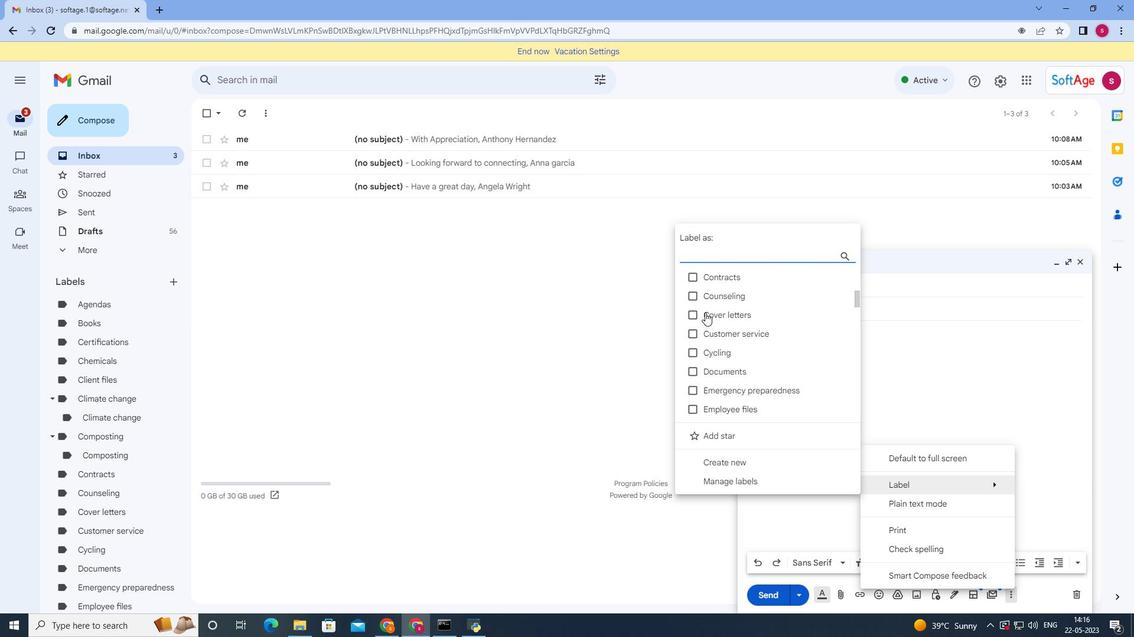 
Action: Mouse scrolled (705, 314) with delta (0, 0)
Screenshot: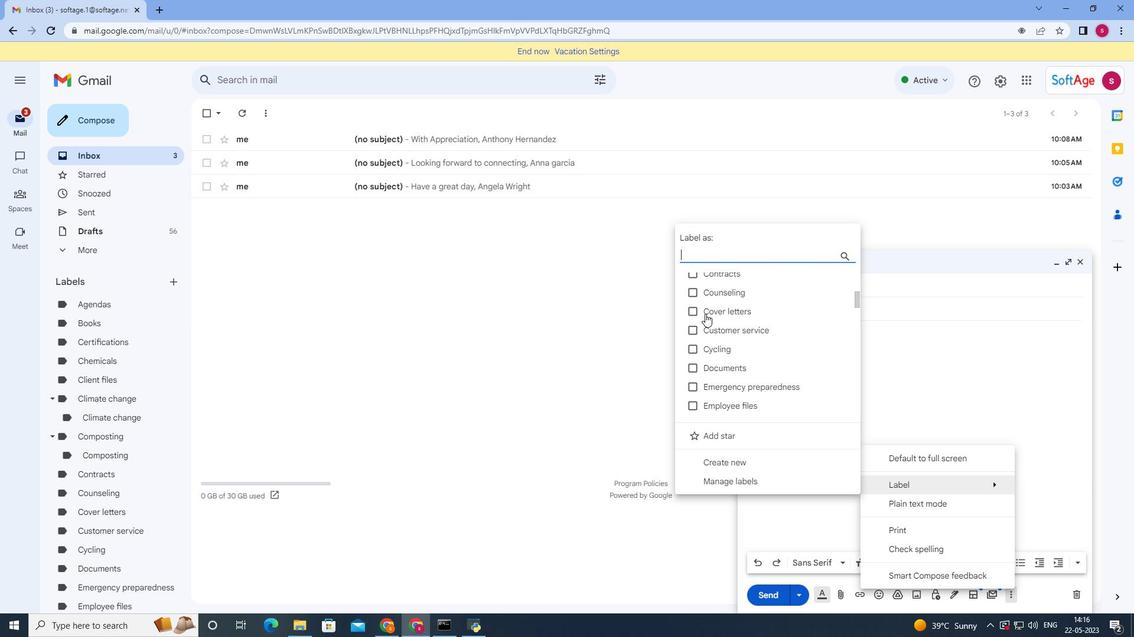 
Action: Mouse scrolled (705, 314) with delta (0, 0)
Screenshot: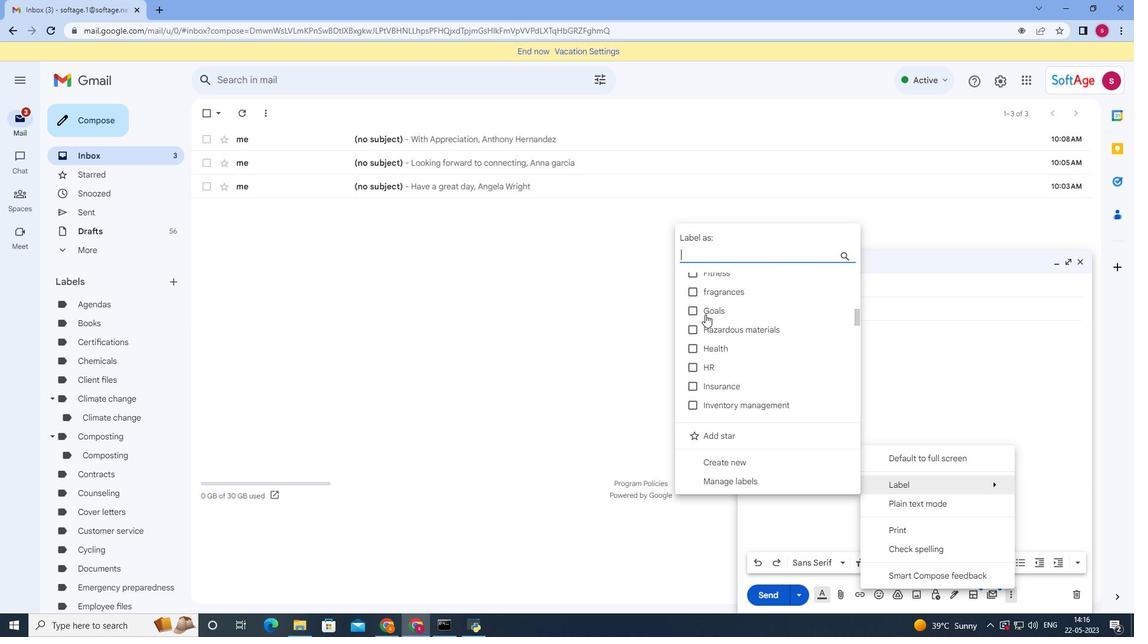 
Action: Mouse moved to (705, 314)
Screenshot: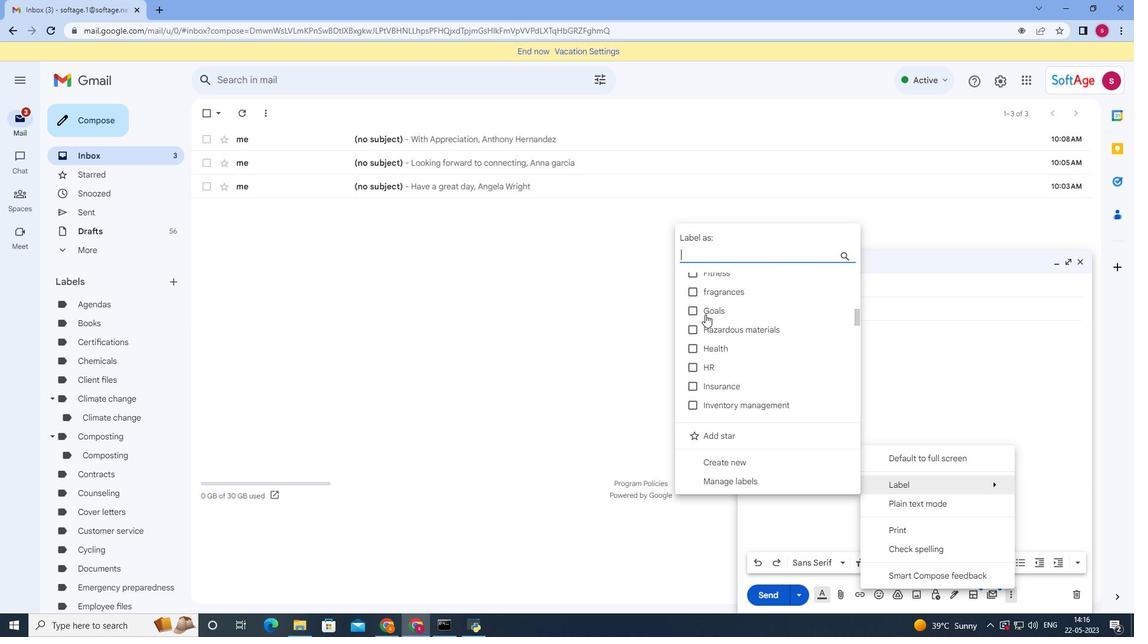 
Action: Mouse scrolled (705, 314) with delta (0, 0)
Screenshot: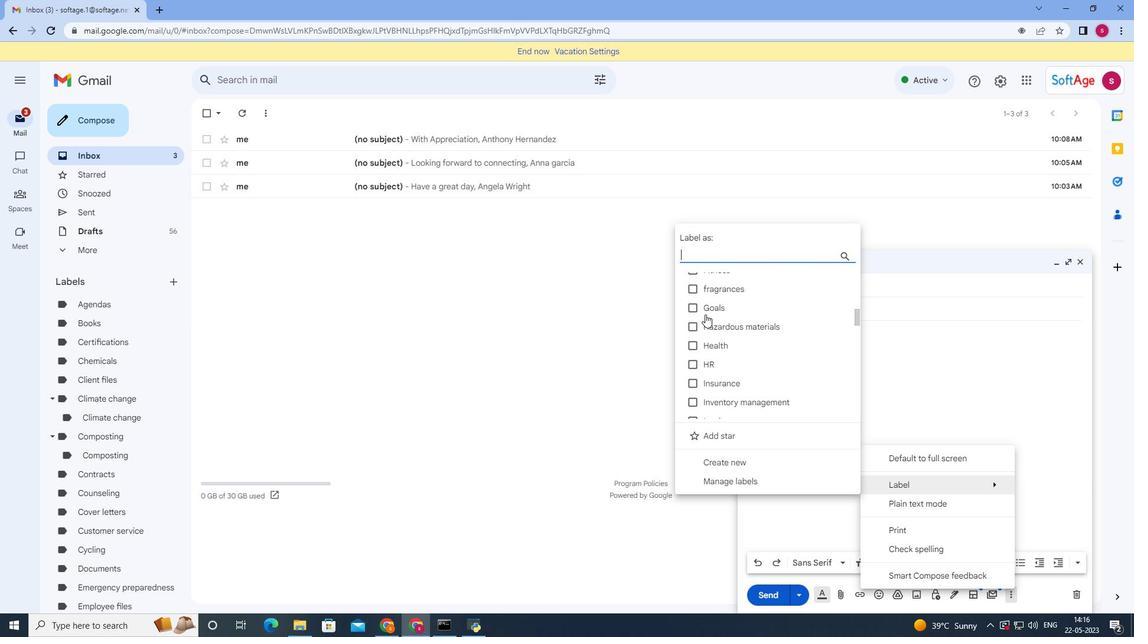 
Action: Mouse moved to (705, 315)
Screenshot: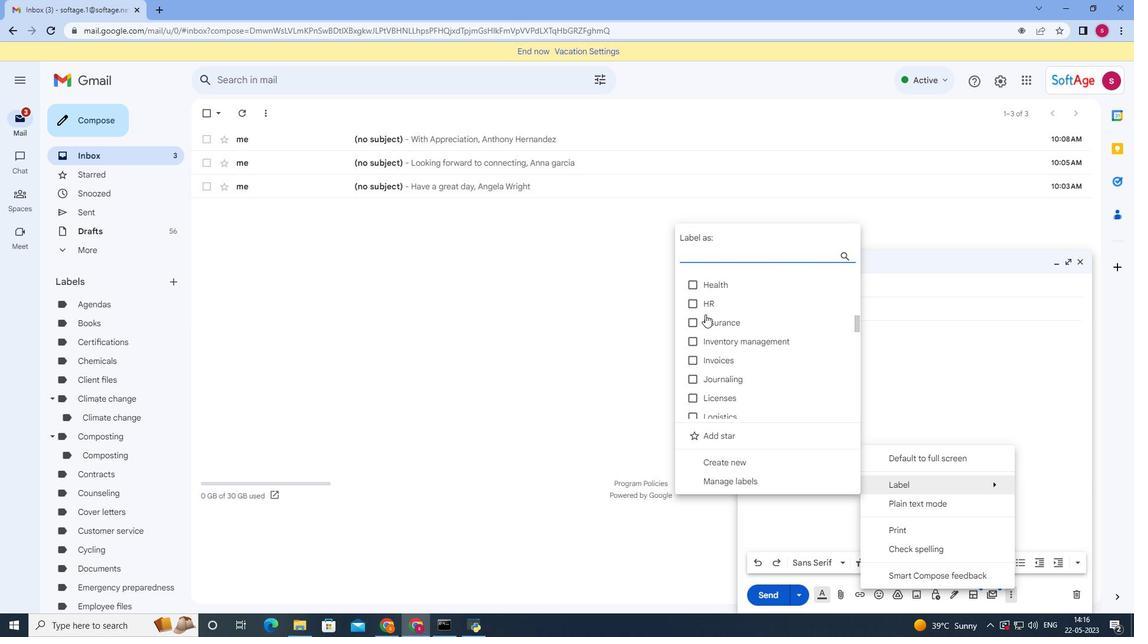 
Action: Mouse scrolled (705, 314) with delta (0, 0)
Screenshot: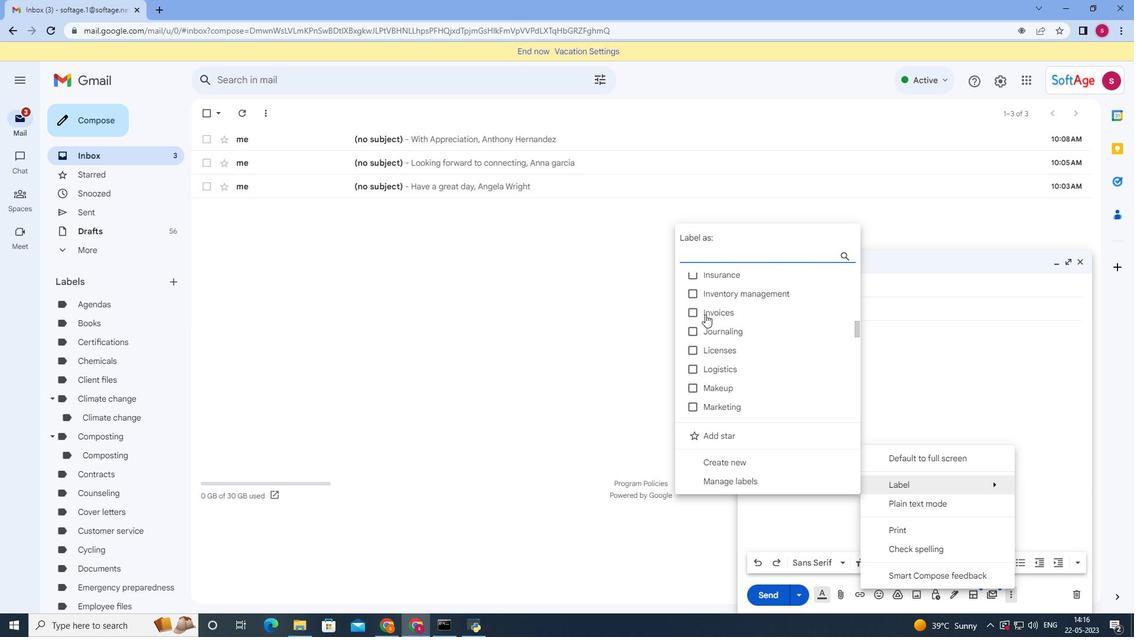 
Action: Mouse scrolled (705, 314) with delta (0, 0)
Screenshot: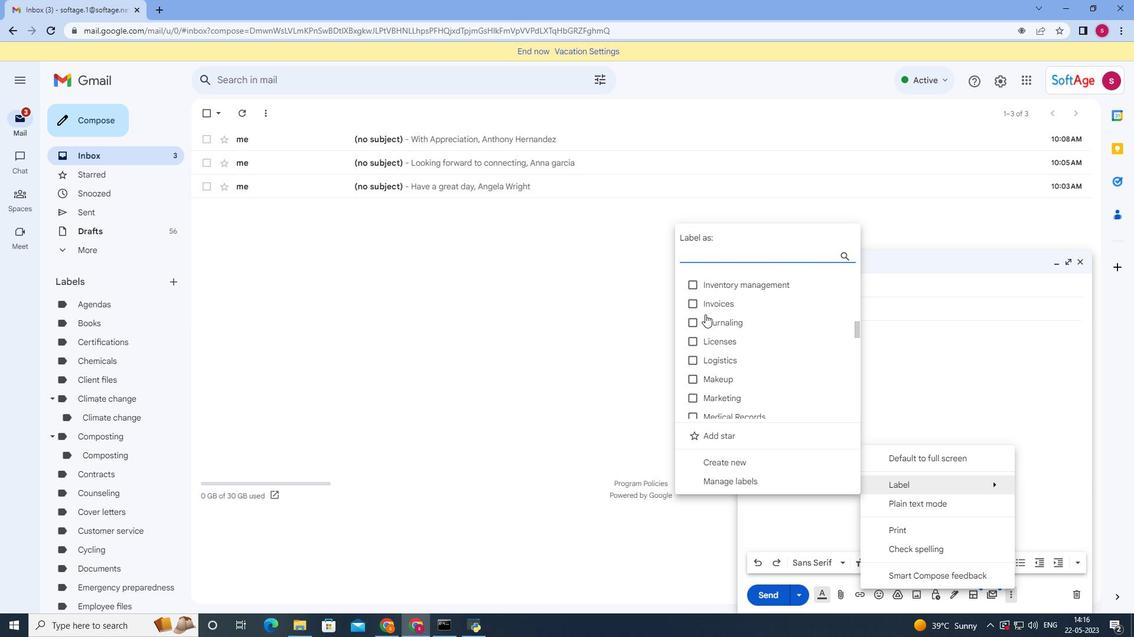 
Action: Mouse scrolled (705, 314) with delta (0, 0)
Screenshot: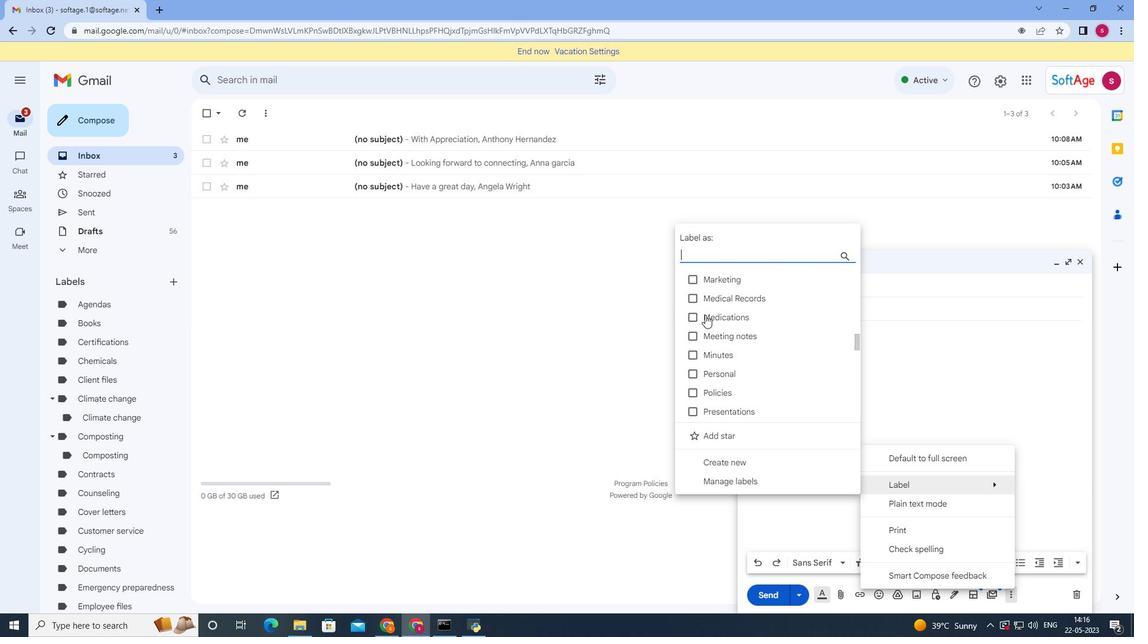 
Action: Mouse scrolled (705, 314) with delta (0, 0)
Screenshot: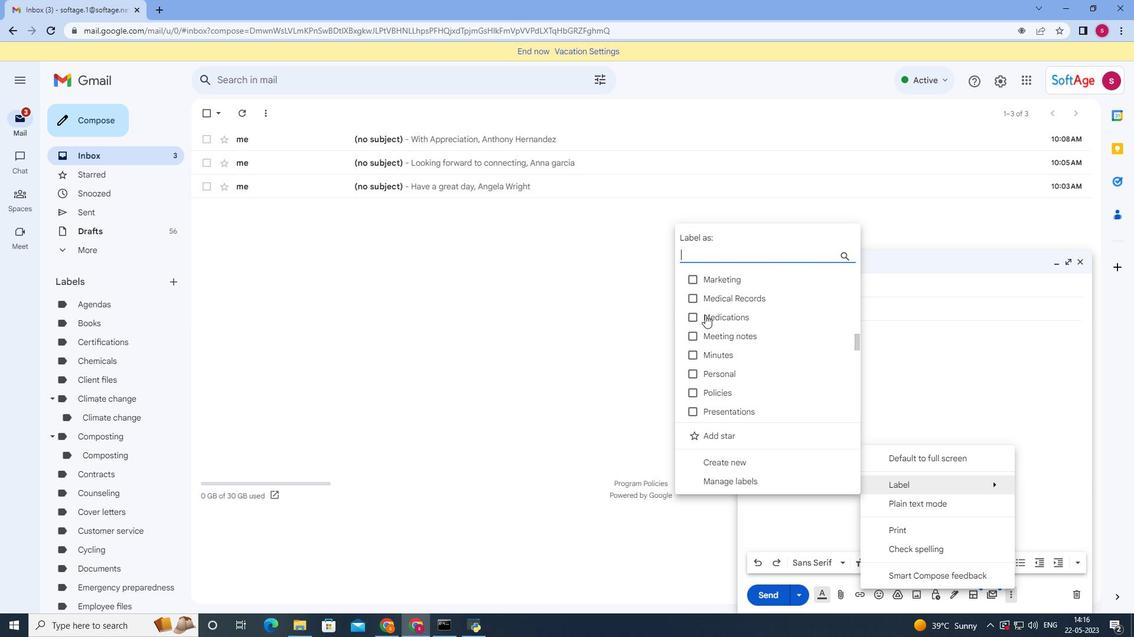 
Action: Mouse scrolled (705, 314) with delta (0, 0)
Screenshot: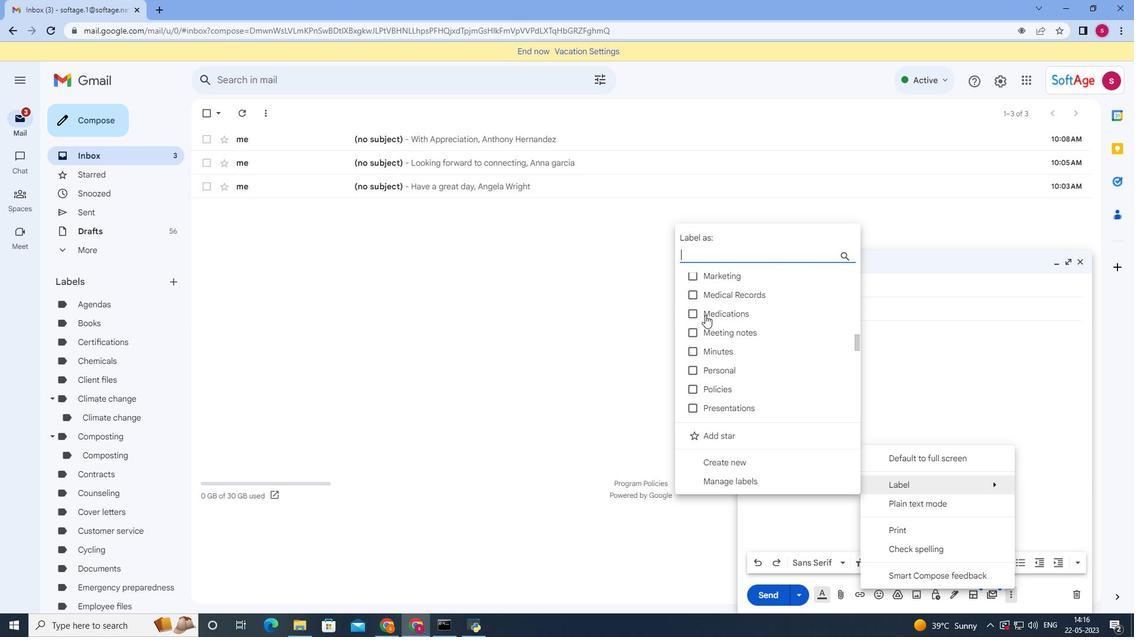 
Action: Mouse scrolled (705, 314) with delta (0, 0)
Screenshot: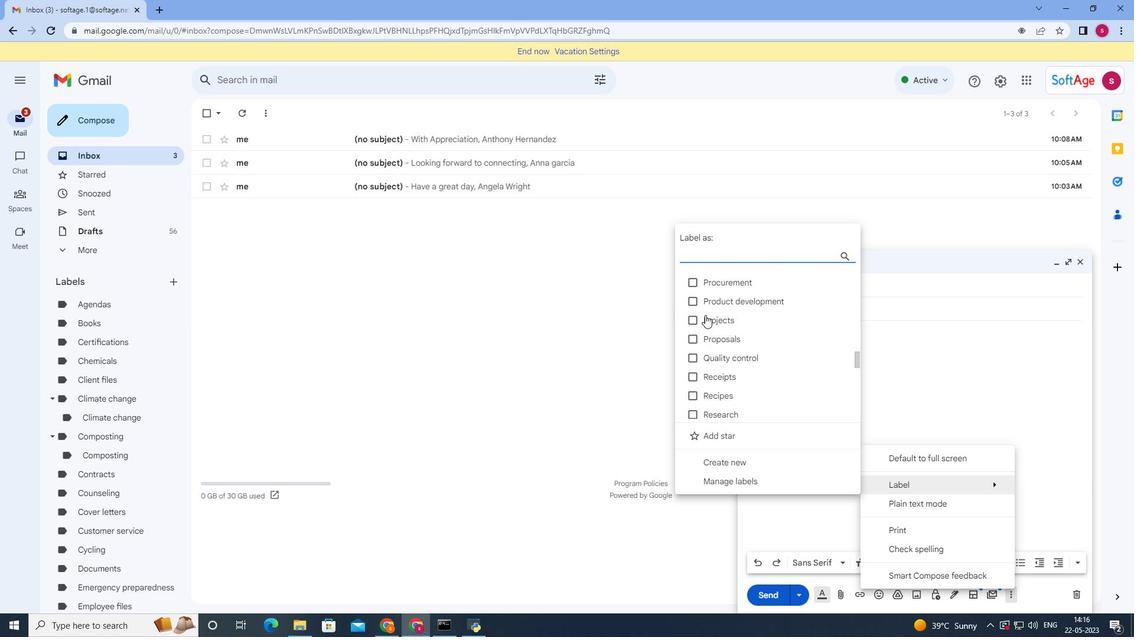 
Action: Mouse scrolled (705, 314) with delta (0, 0)
Screenshot: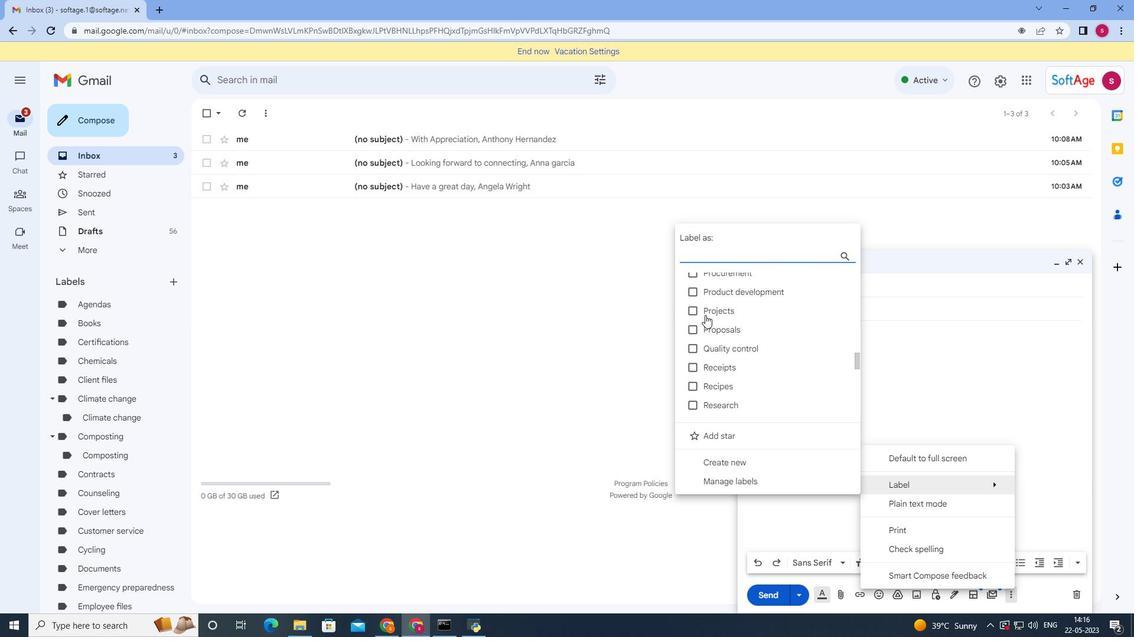 
Action: Mouse scrolled (705, 314) with delta (0, 0)
Screenshot: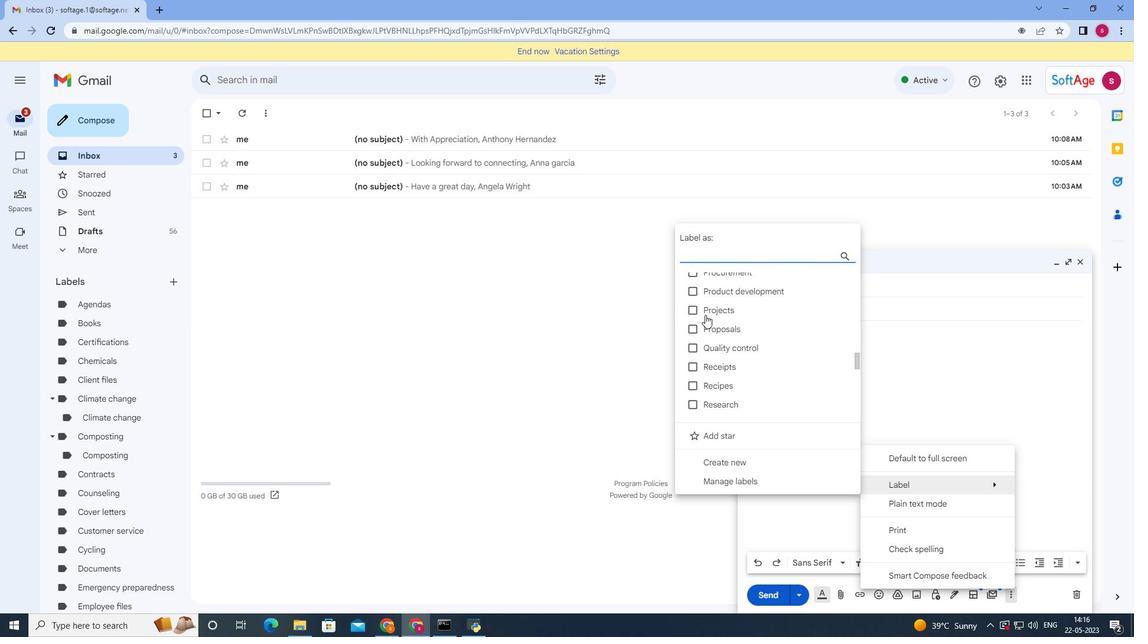 
Action: Mouse scrolled (705, 314) with delta (0, 0)
Screenshot: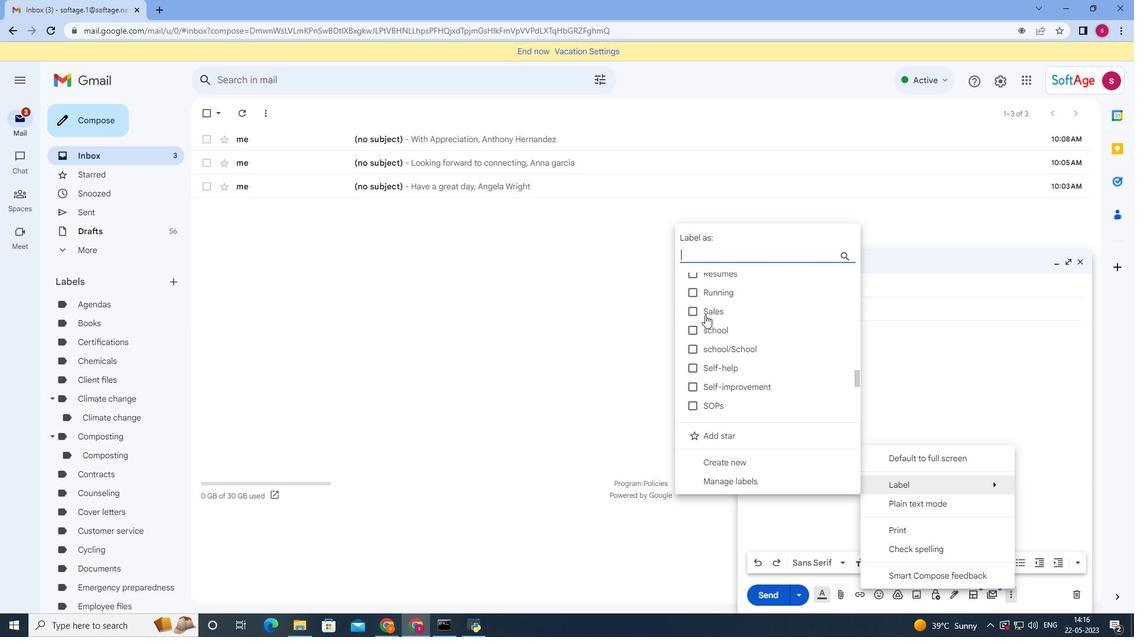 
Action: Mouse scrolled (705, 314) with delta (0, 0)
Screenshot: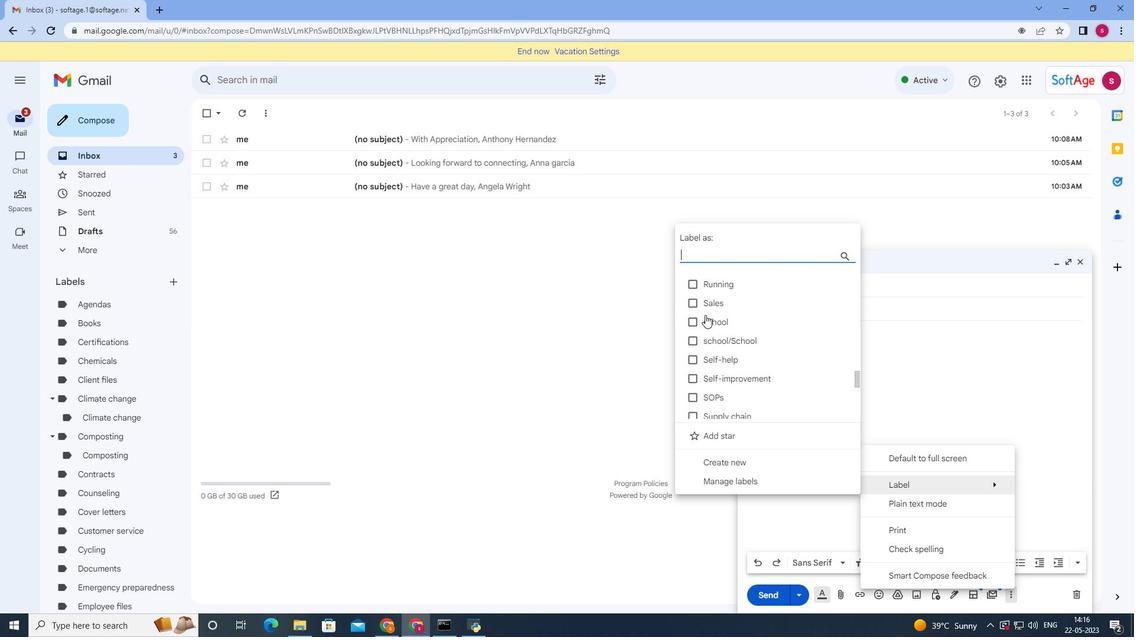 
Action: Mouse scrolled (705, 314) with delta (0, 0)
Screenshot: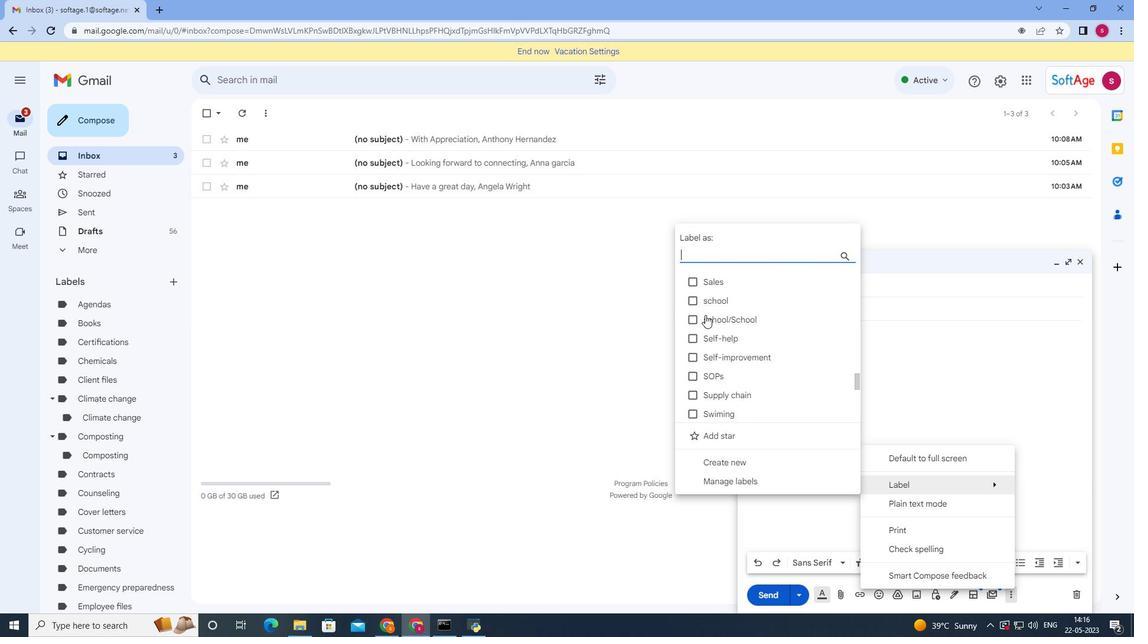 
Action: Mouse scrolled (705, 314) with delta (0, 0)
Screenshot: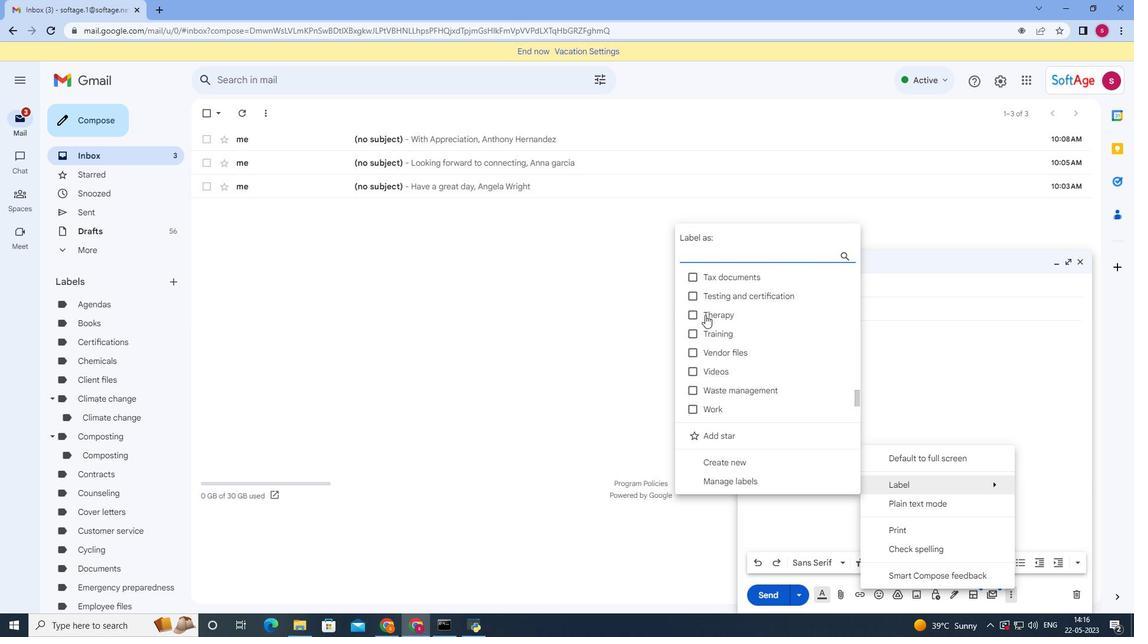 
Action: Mouse scrolled (705, 314) with delta (0, 0)
Screenshot: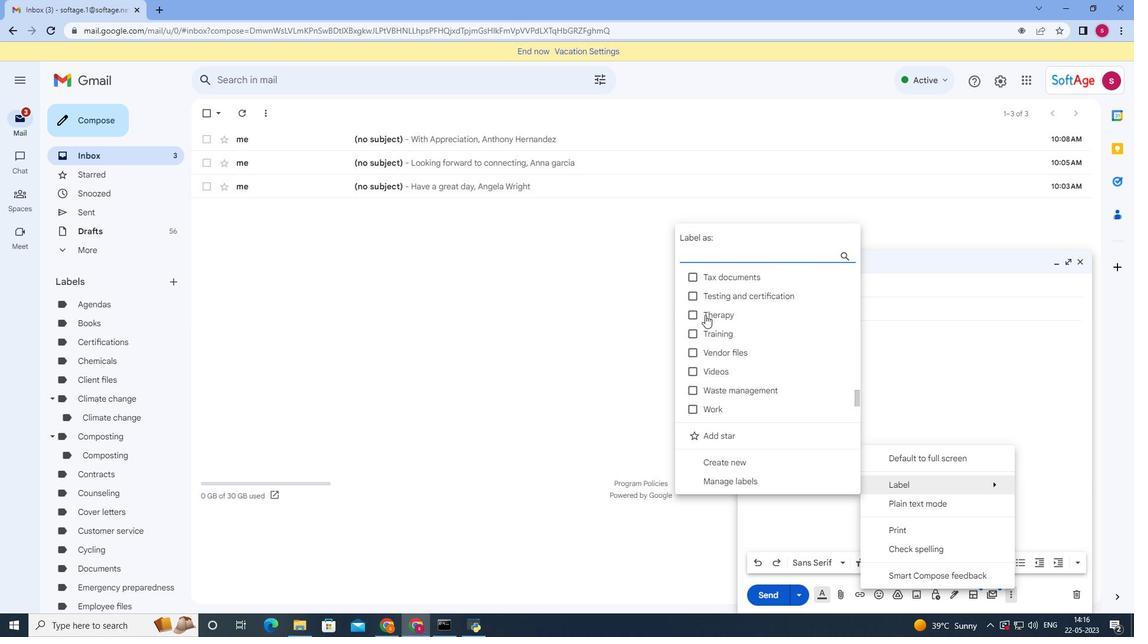 
Action: Mouse scrolled (705, 314) with delta (0, 0)
Screenshot: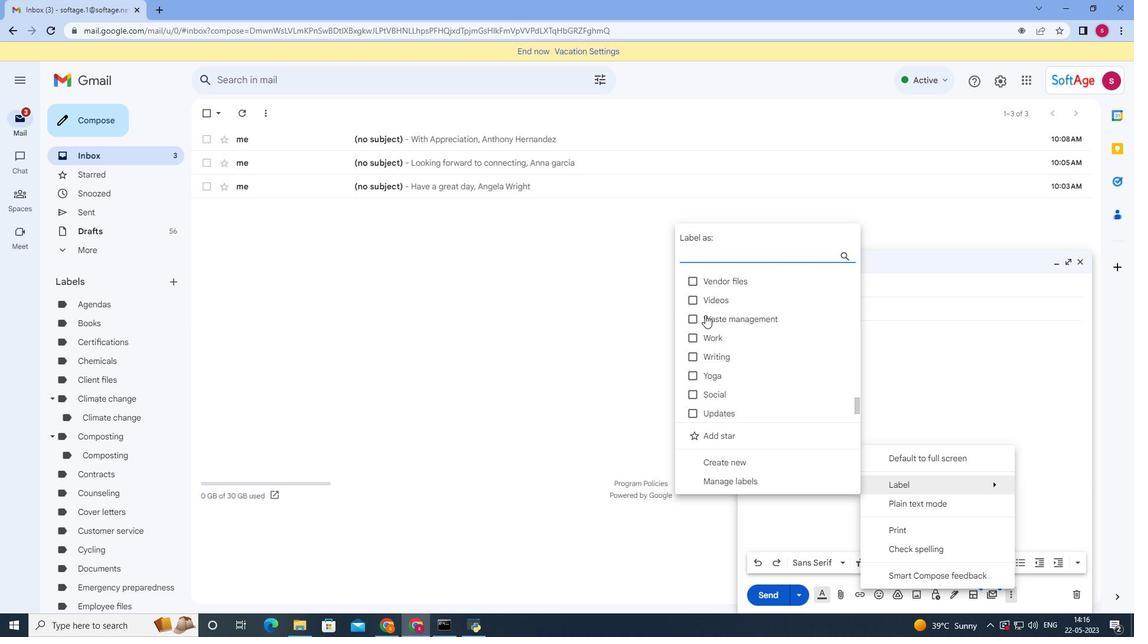 
Action: Mouse scrolled (705, 314) with delta (0, 0)
Screenshot: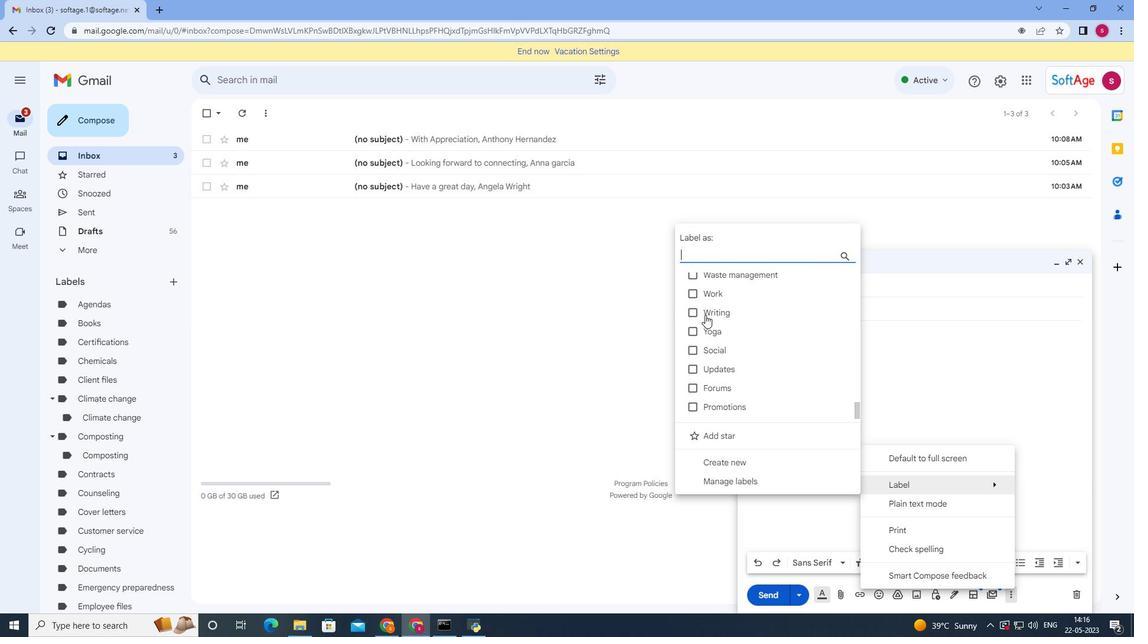 
Action: Mouse moved to (705, 315)
Screenshot: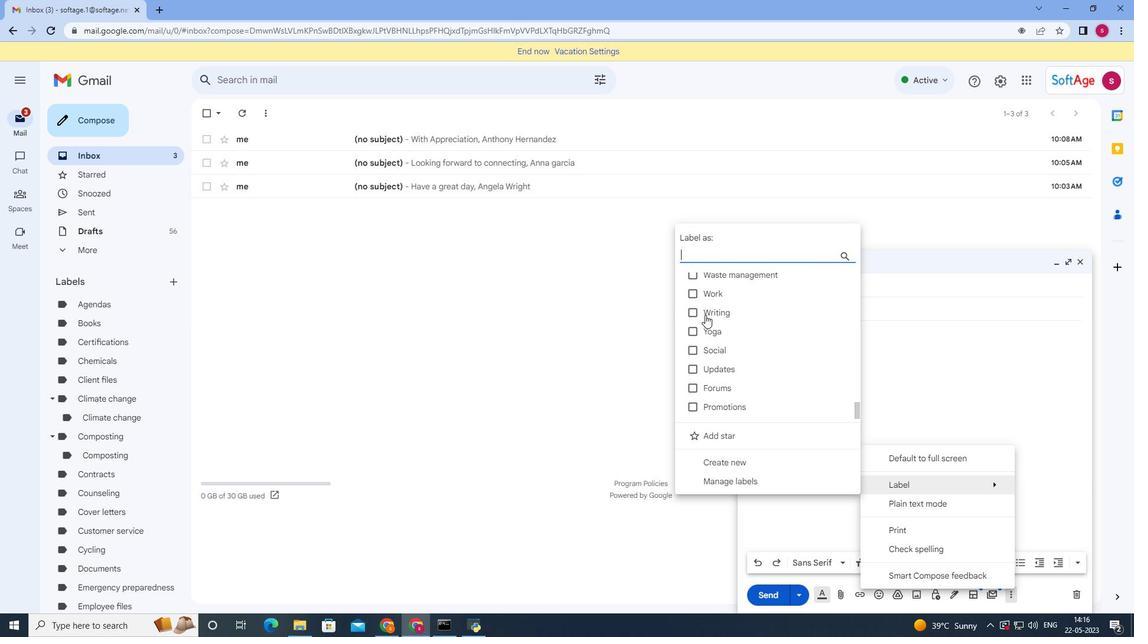 
Action: Mouse scrolled (705, 314) with delta (0, 0)
Screenshot: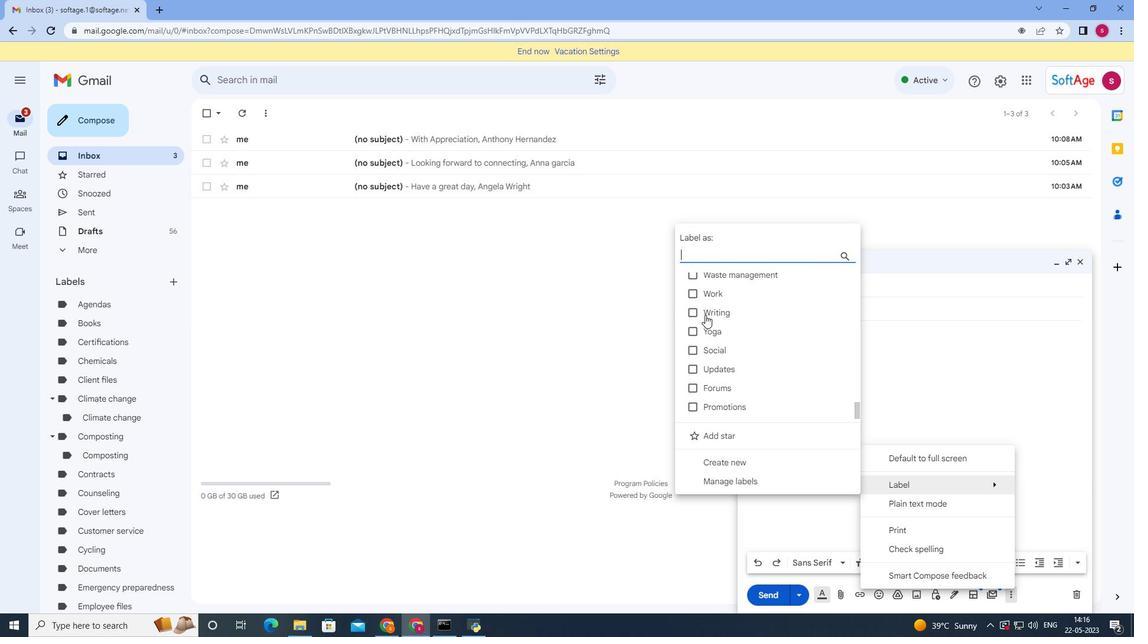 
Action: Mouse scrolled (705, 314) with delta (0, 0)
Screenshot: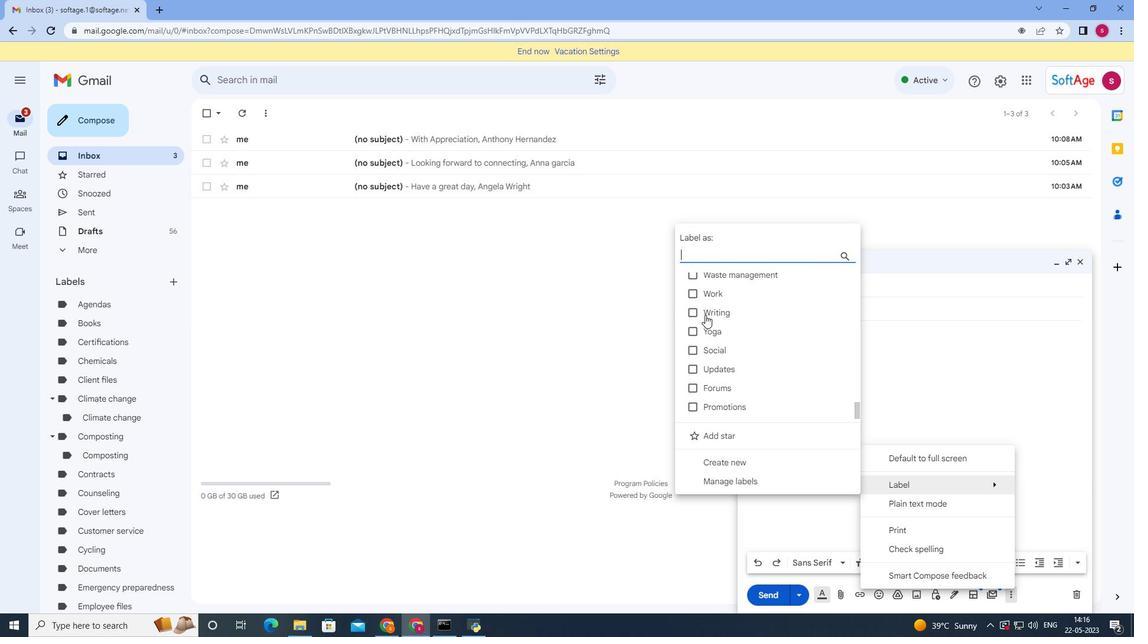 
Action: Mouse scrolled (705, 314) with delta (0, 0)
Screenshot: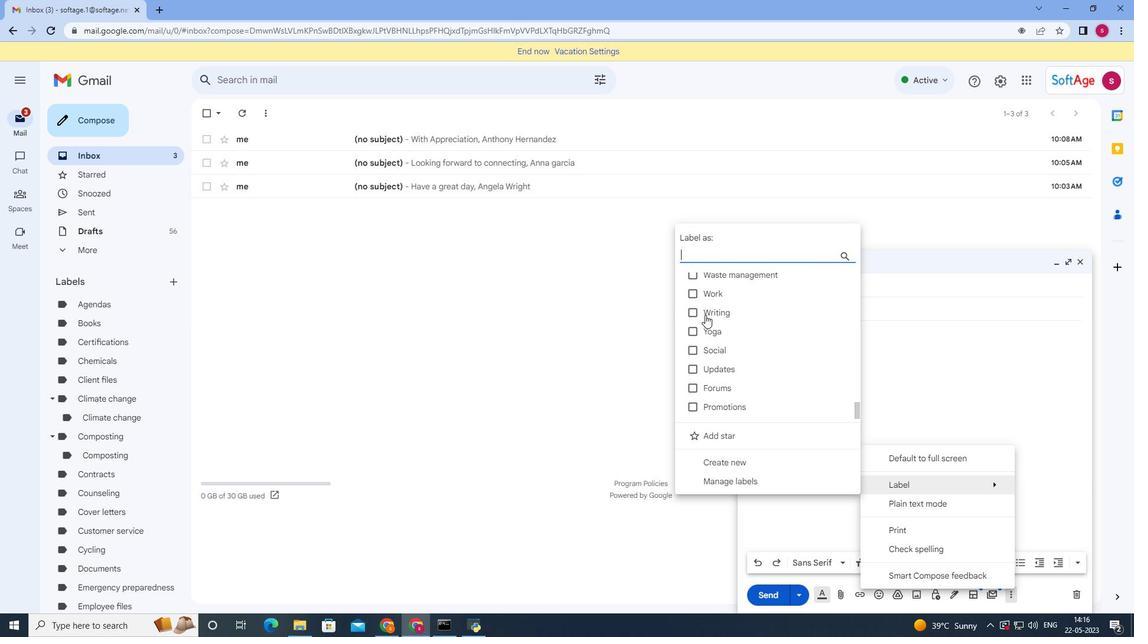 
Action: Mouse moved to (705, 332)
Screenshot: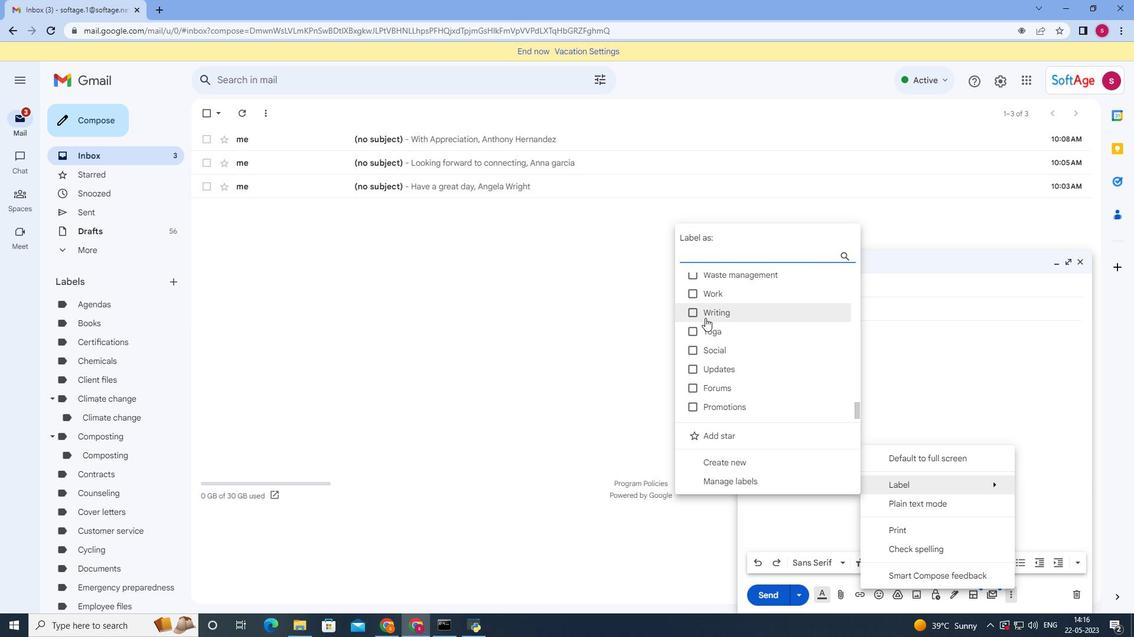 
Action: Mouse scrolled (705, 333) with delta (0, 0)
Screenshot: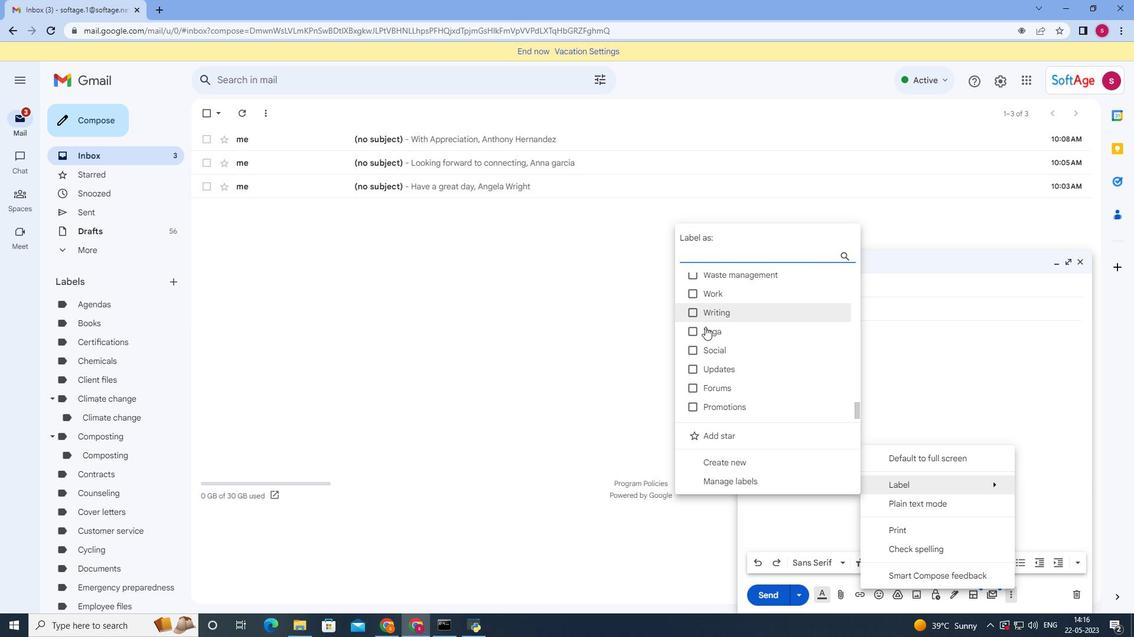 
Action: Mouse scrolled (705, 333) with delta (0, 0)
Screenshot: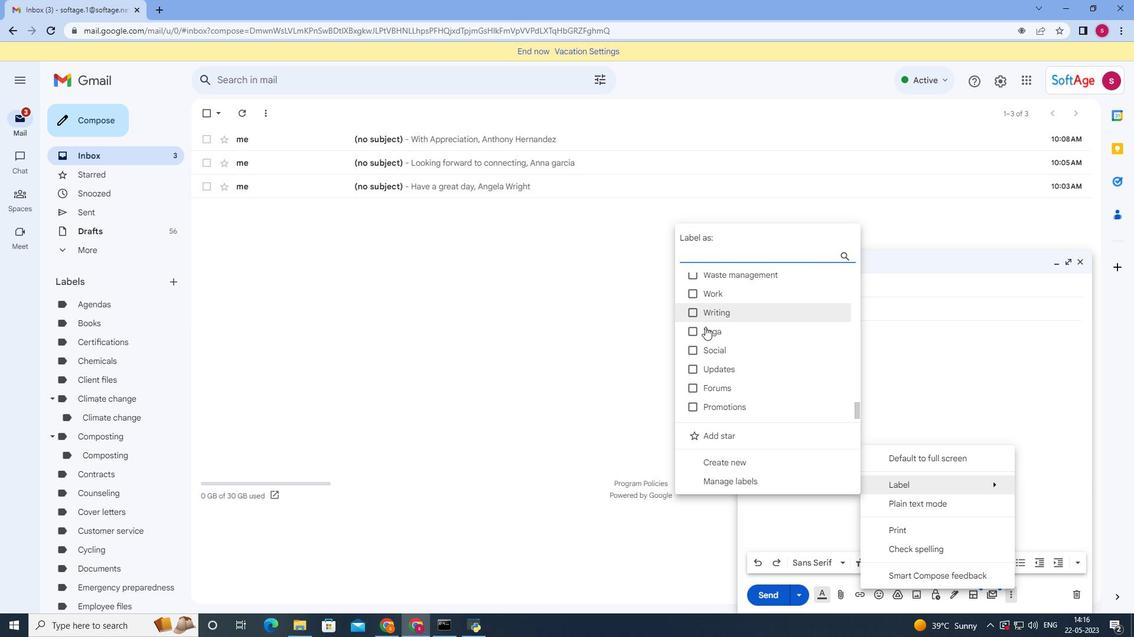 
Action: Mouse scrolled (705, 333) with delta (0, 0)
Screenshot: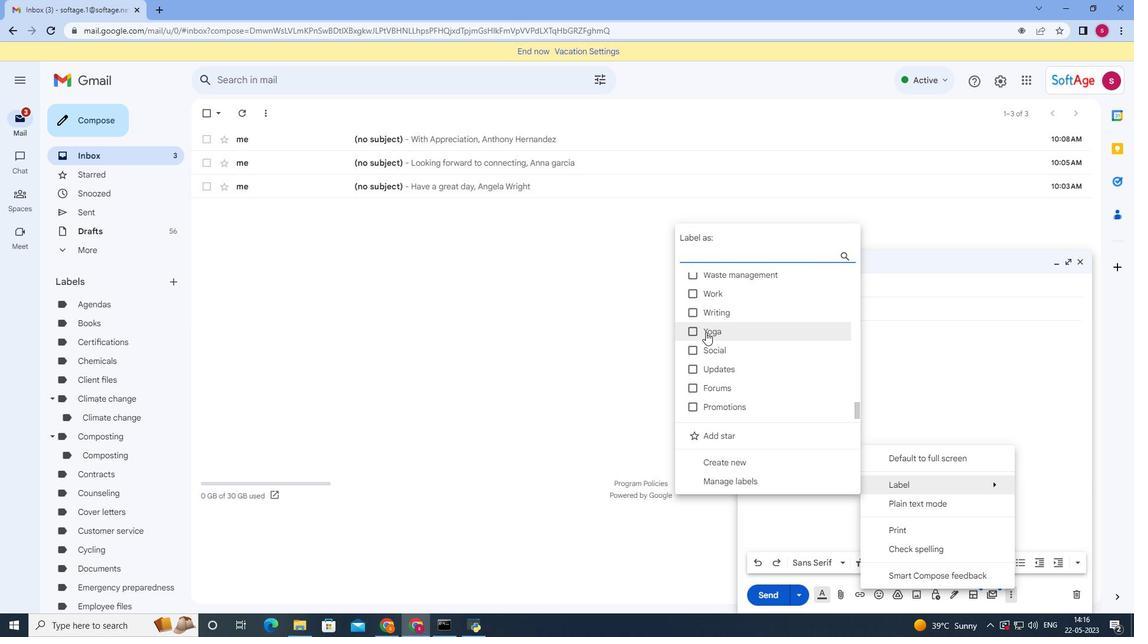 
Action: Mouse scrolled (705, 333) with delta (0, 0)
Screenshot: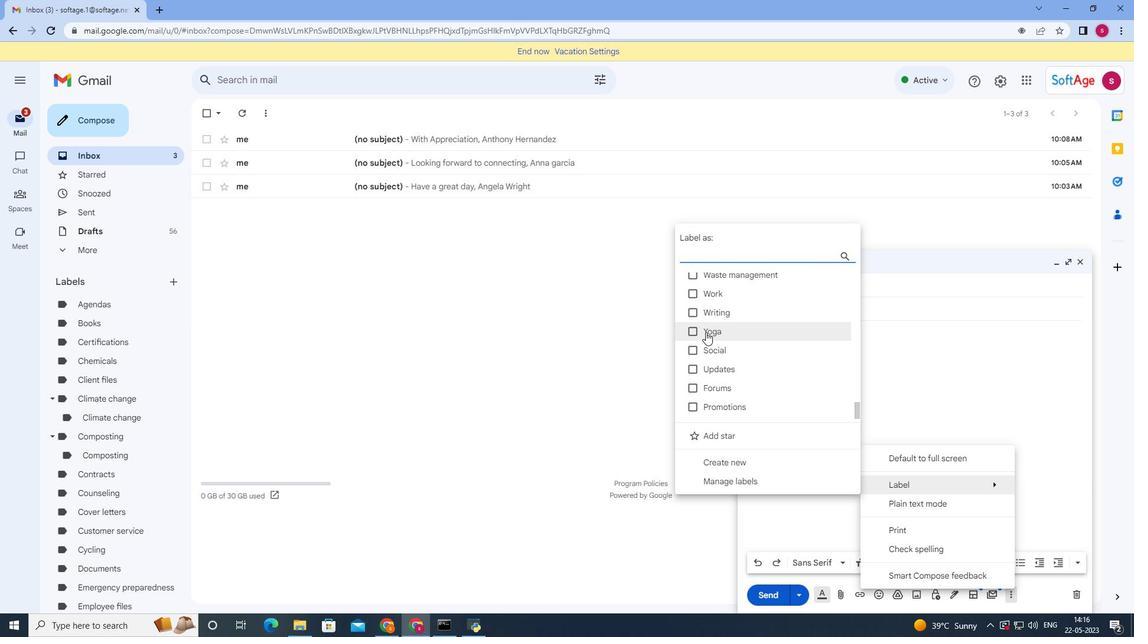 
Action: Mouse moved to (705, 333)
Screenshot: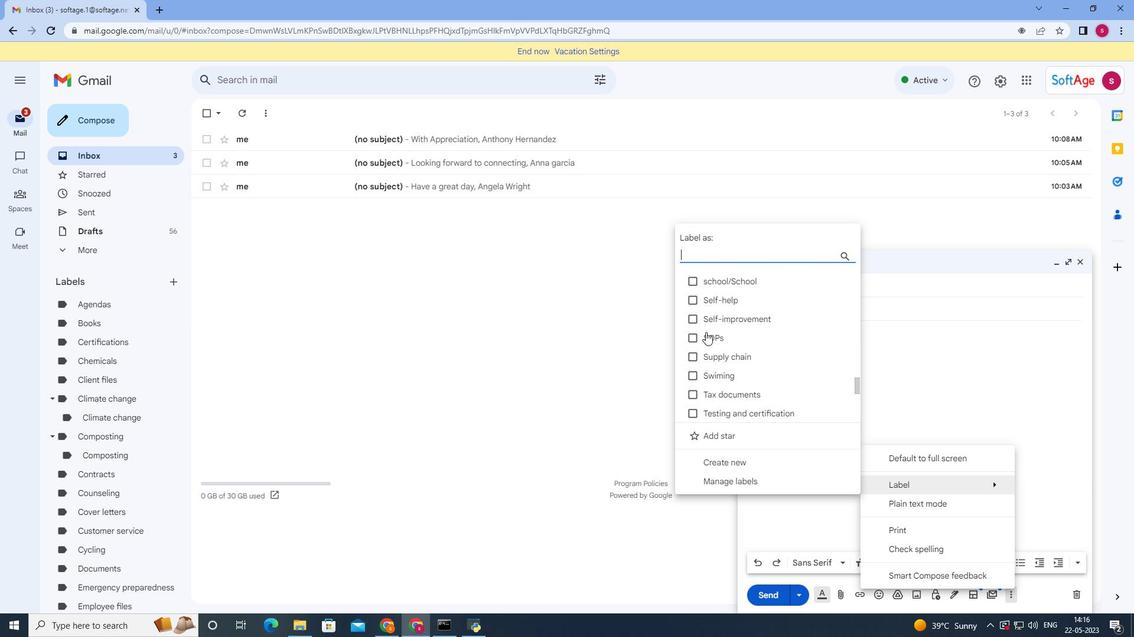 
Action: Mouse scrolled (705, 333) with delta (0, 0)
Screenshot: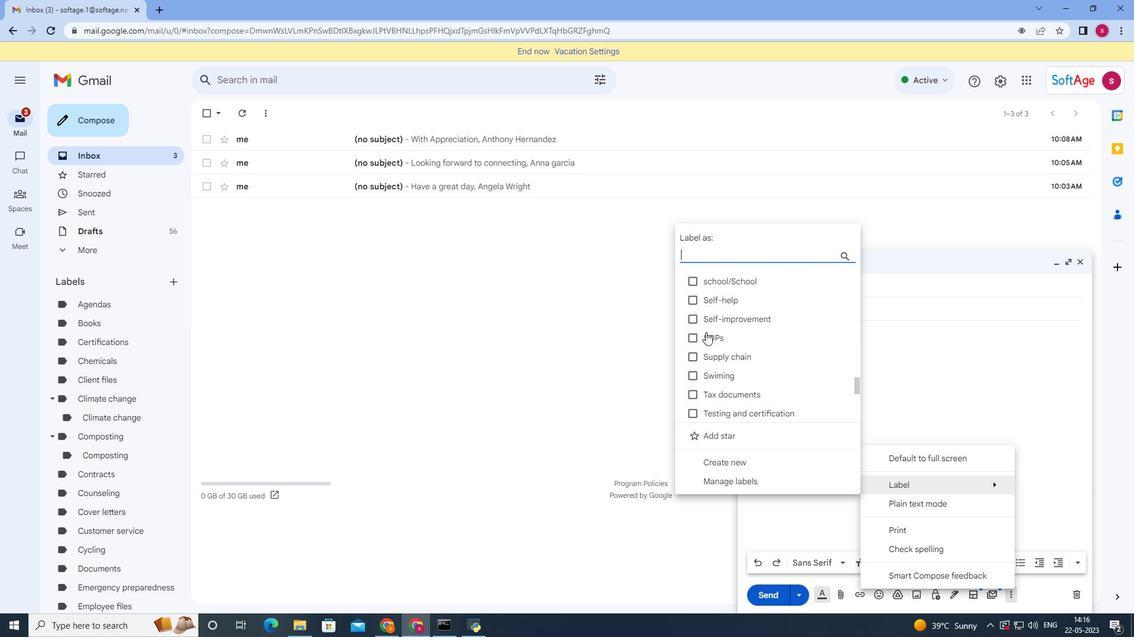 
Action: Mouse scrolled (705, 333) with delta (0, 0)
Screenshot: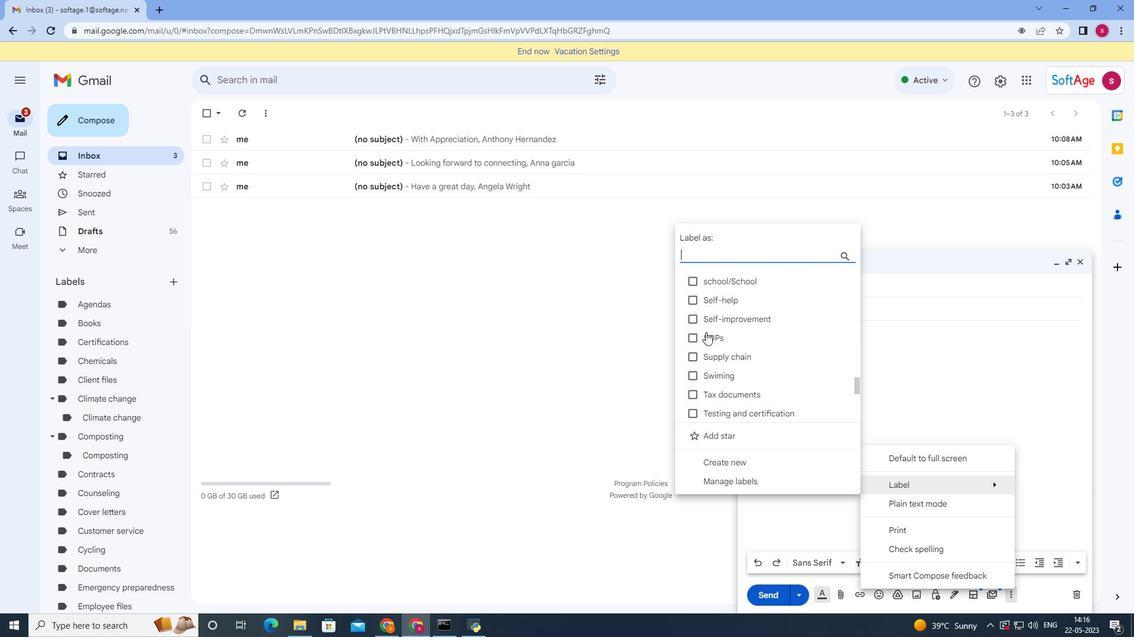 
Action: Mouse scrolled (705, 333) with delta (0, 0)
Screenshot: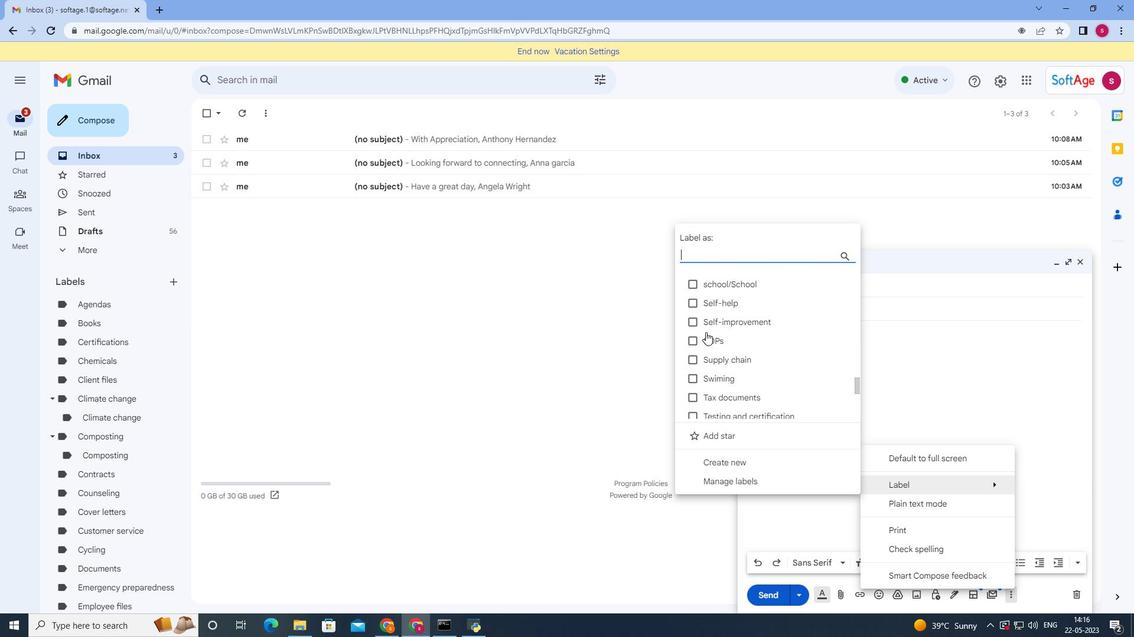 
Action: Mouse scrolled (705, 333) with delta (0, 0)
Screenshot: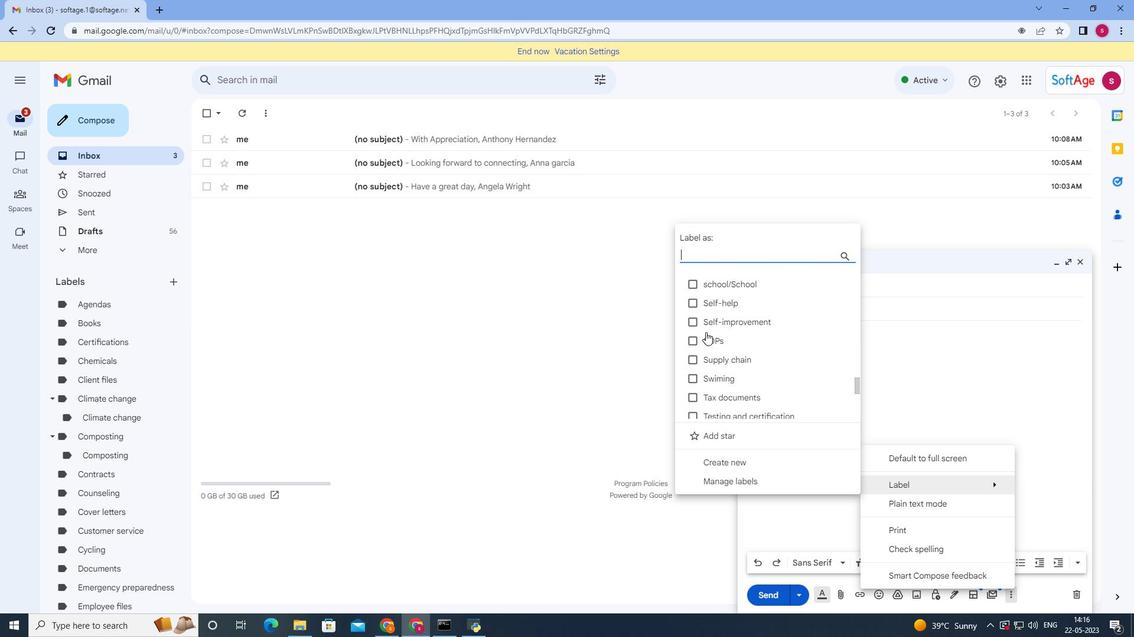 
Action: Mouse scrolled (705, 333) with delta (0, 0)
Screenshot: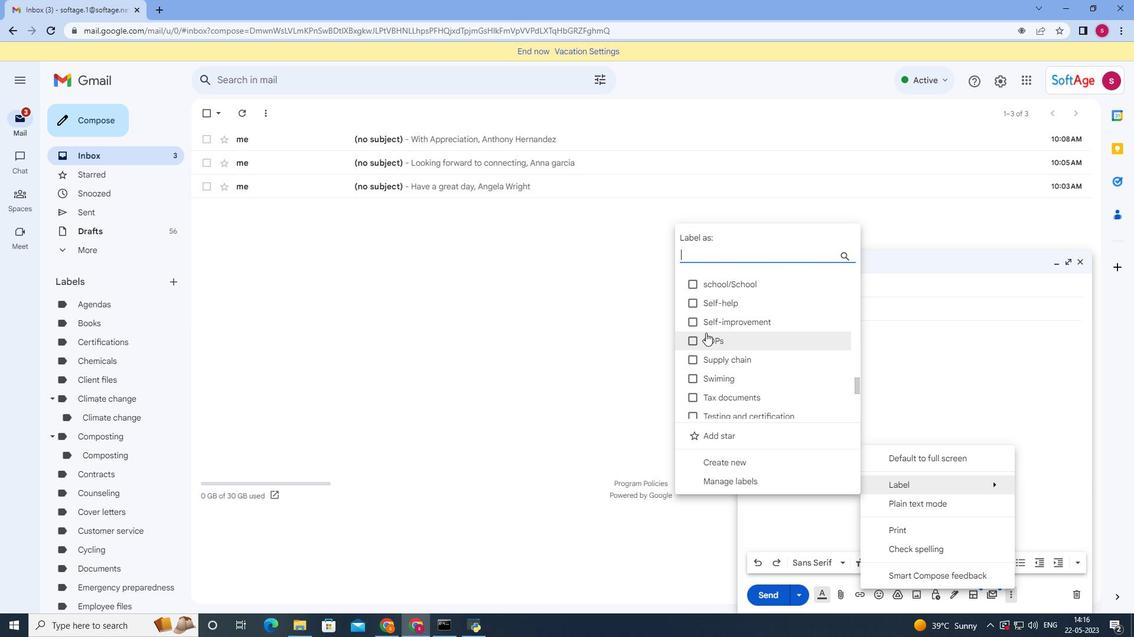 
Action: Mouse moved to (706, 333)
Screenshot: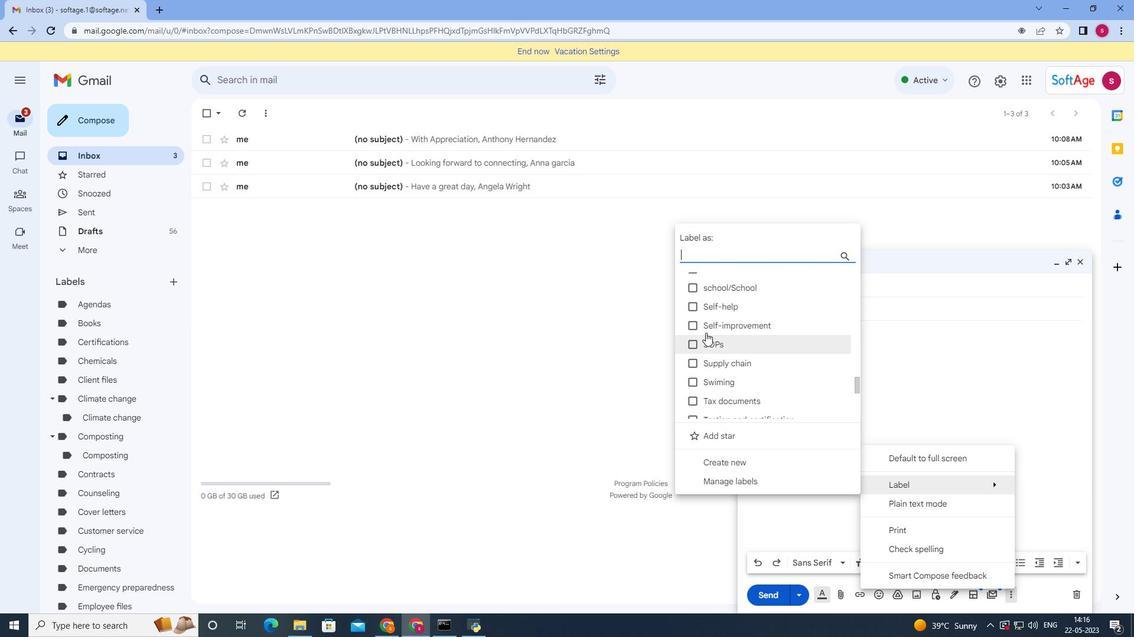 
Action: Mouse scrolled (706, 333) with delta (0, 0)
Screenshot: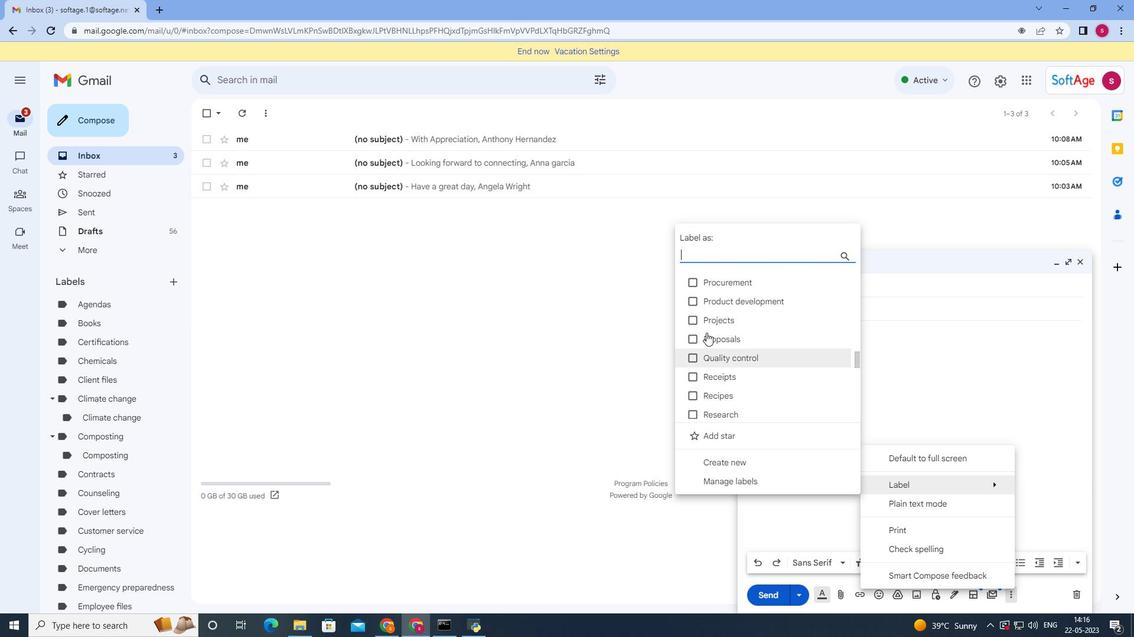 
Action: Mouse scrolled (706, 333) with delta (0, 0)
Screenshot: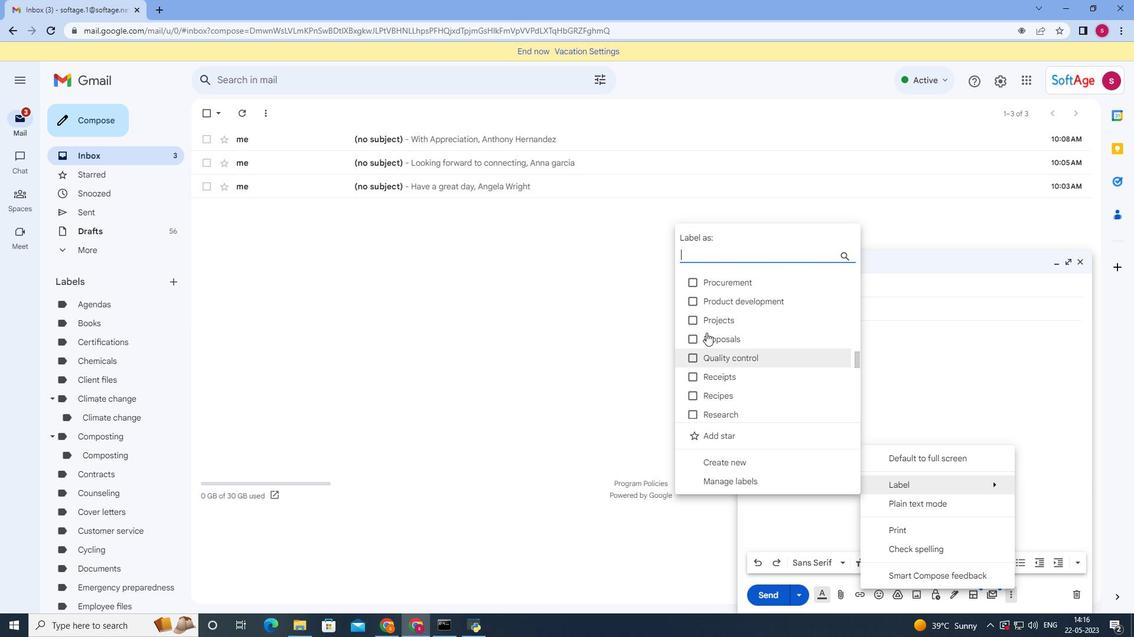 
Action: Mouse scrolled (706, 333) with delta (0, 0)
Screenshot: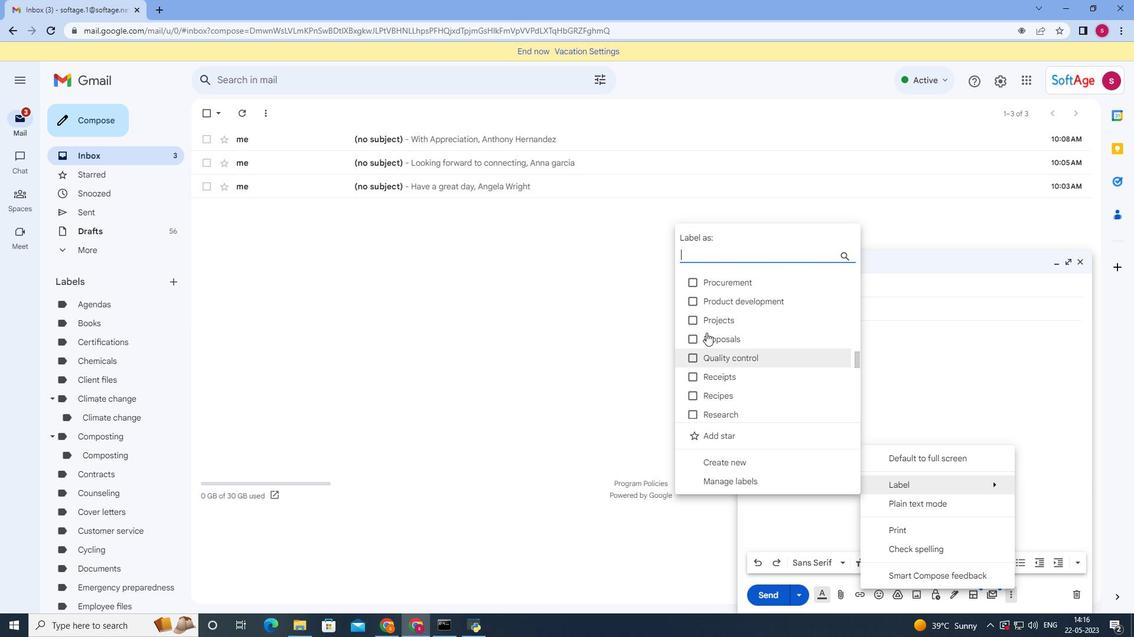 
Action: Mouse scrolled (706, 333) with delta (0, 0)
Screenshot: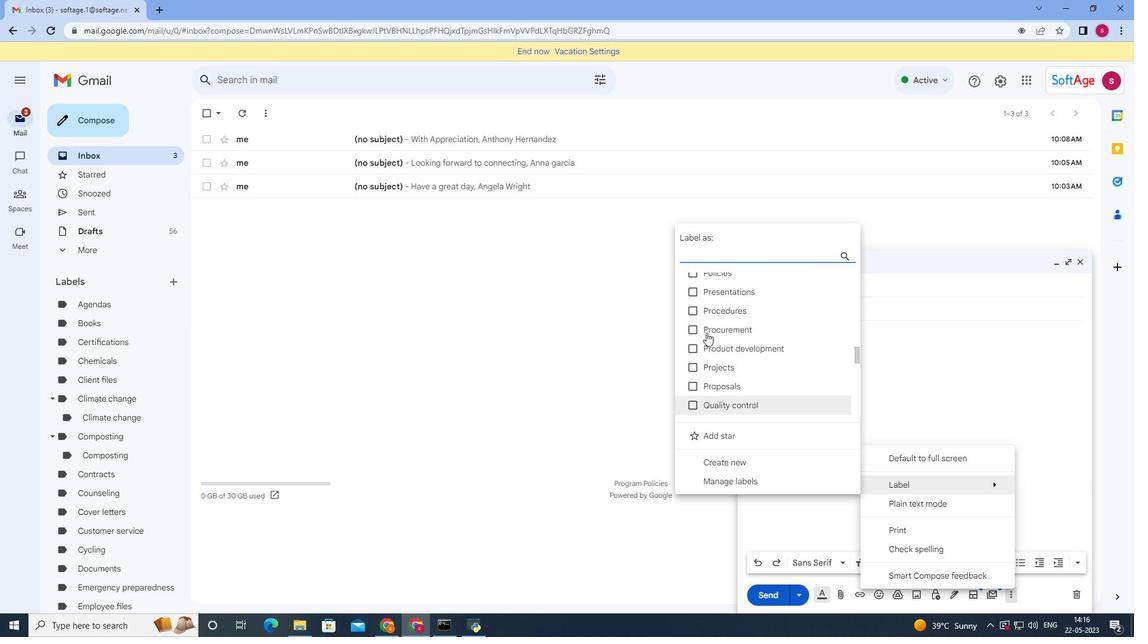 
Action: Mouse moved to (739, 458)
Screenshot: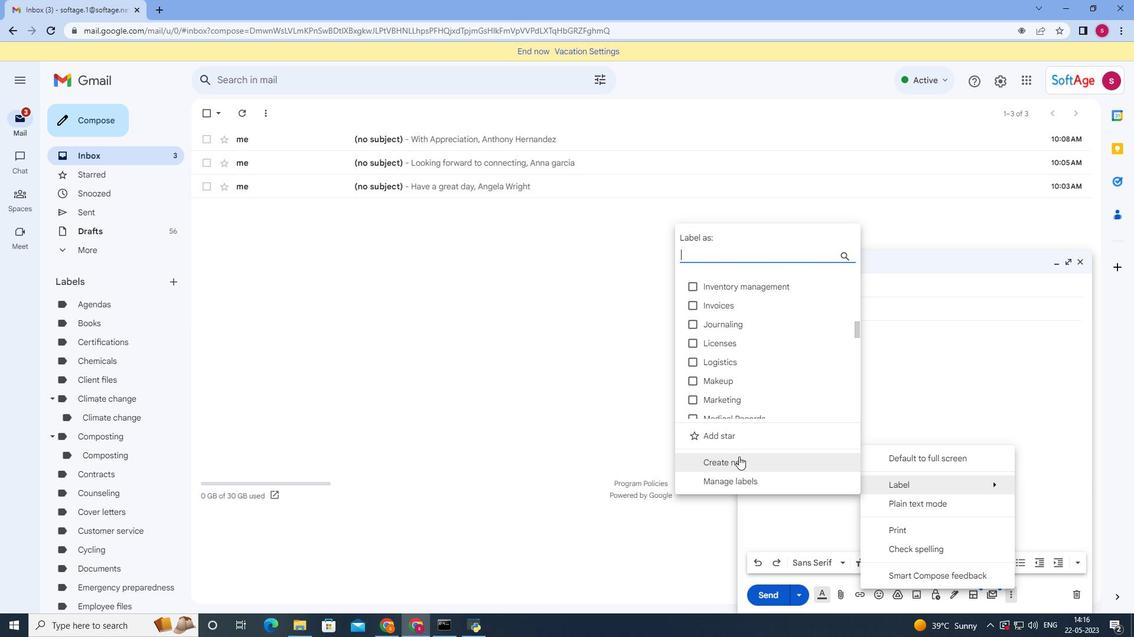 
Action: Mouse pressed left at (739, 458)
Screenshot: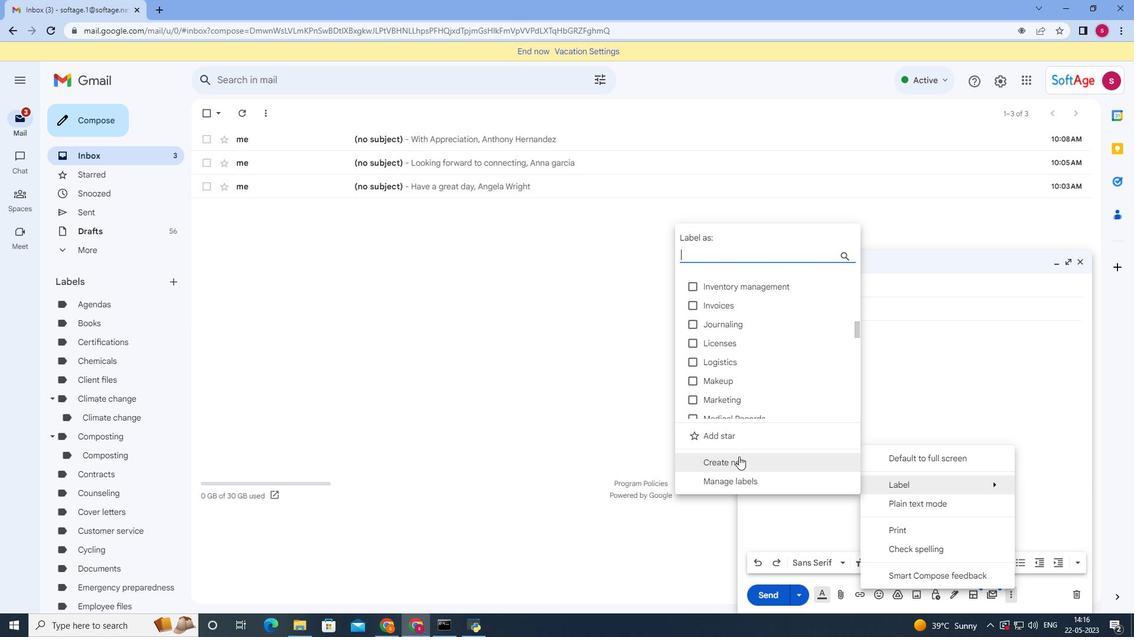 
Action: Mouse moved to (571, 320)
Screenshot: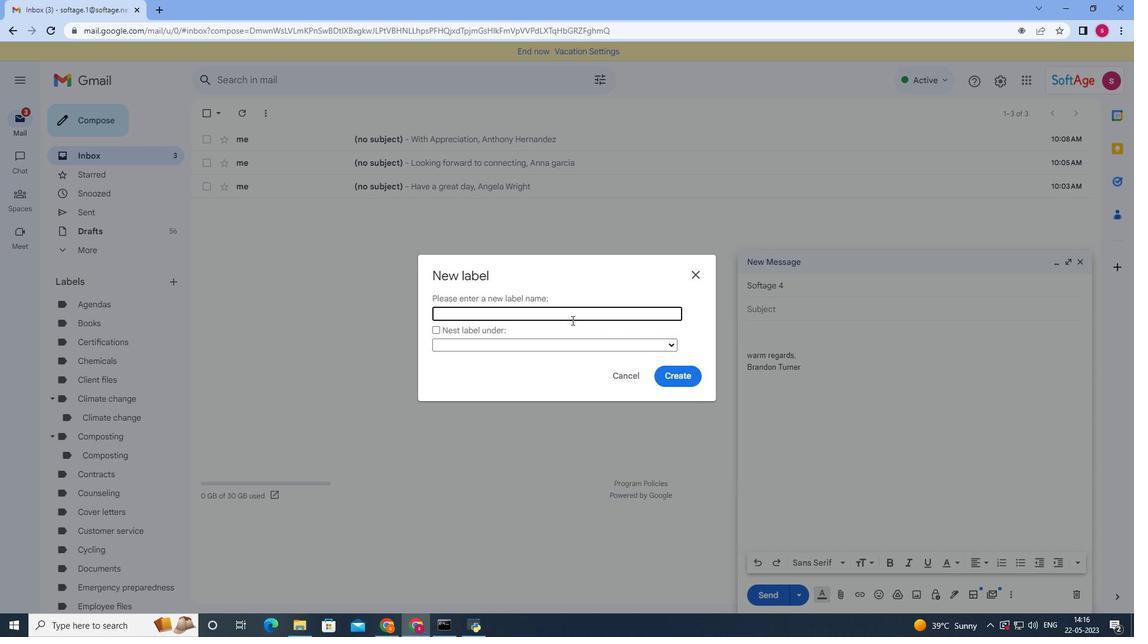 
Action: Key pressed <Key.shift>Art
Screenshot: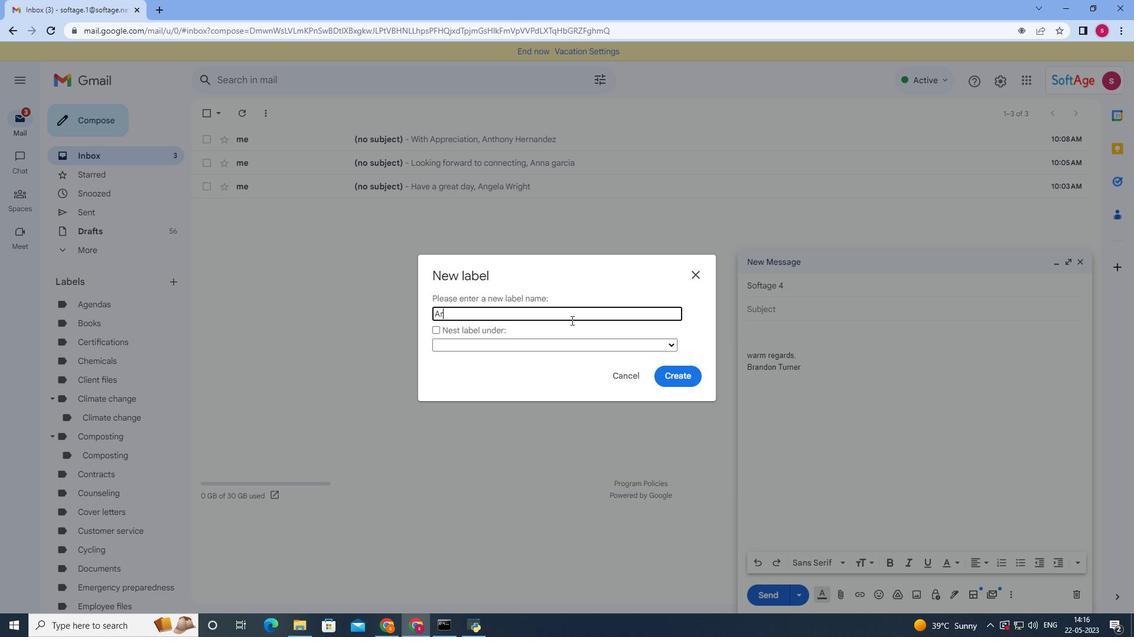 
Action: Mouse moved to (698, 376)
Screenshot: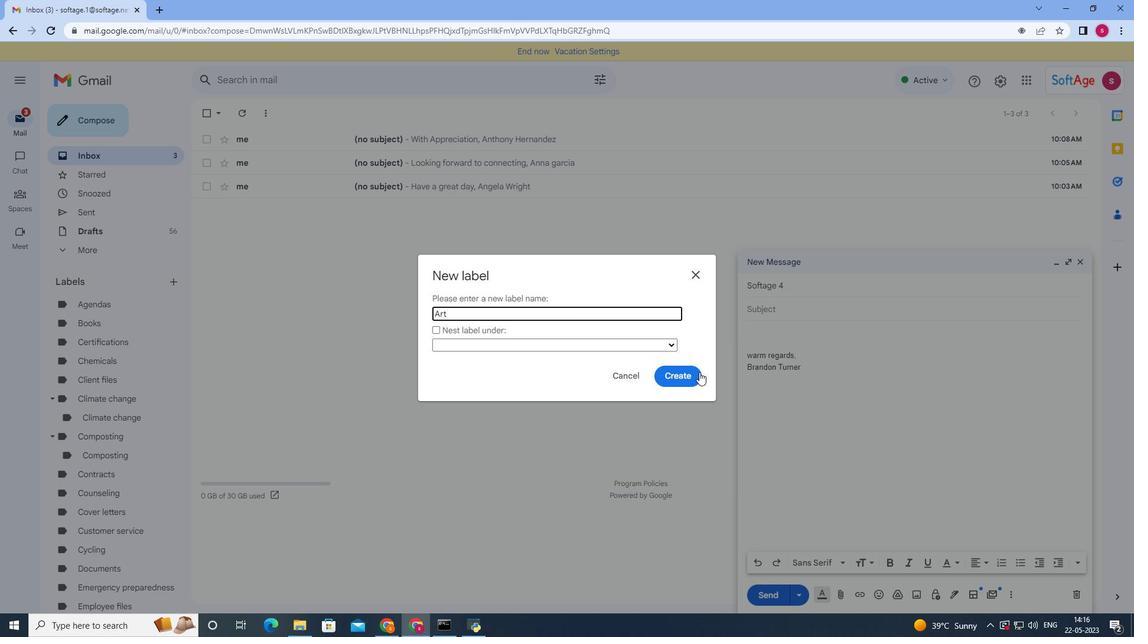 
Action: Mouse pressed left at (698, 376)
Screenshot: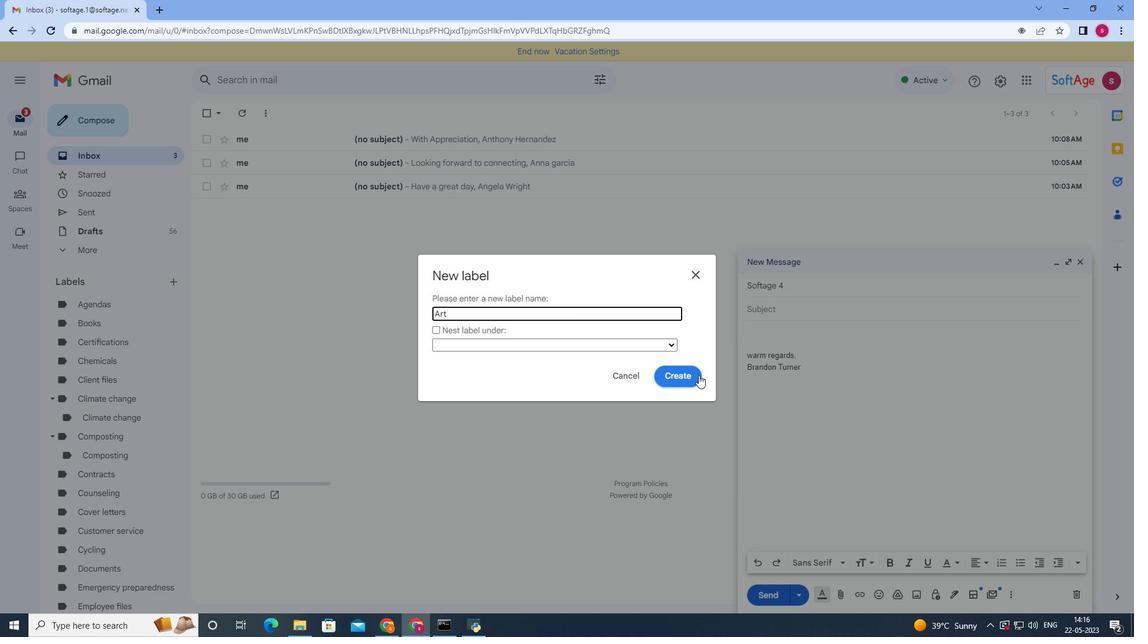 
Action: Mouse moved to (1007, 597)
Screenshot: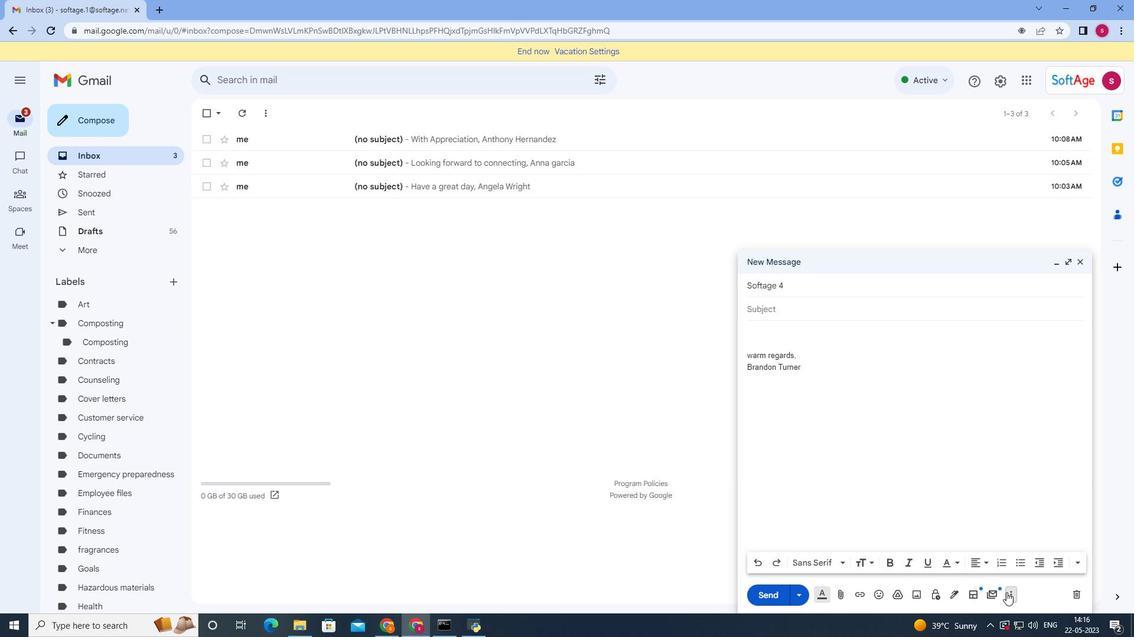 
Action: Mouse pressed left at (1007, 597)
Screenshot: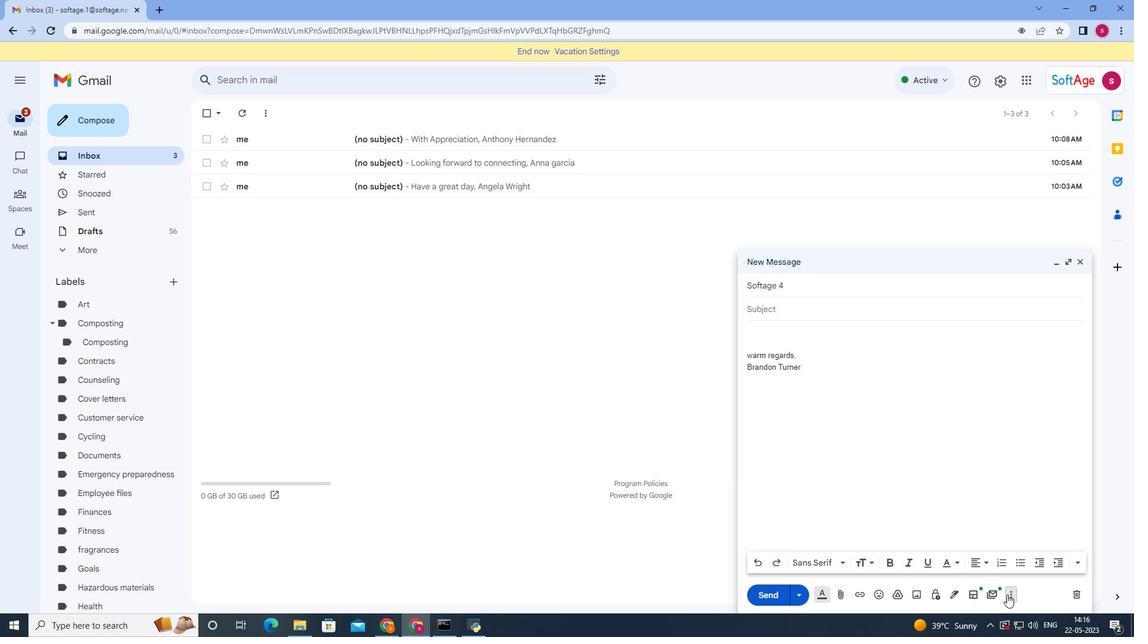 
Action: Mouse moved to (919, 487)
Screenshot: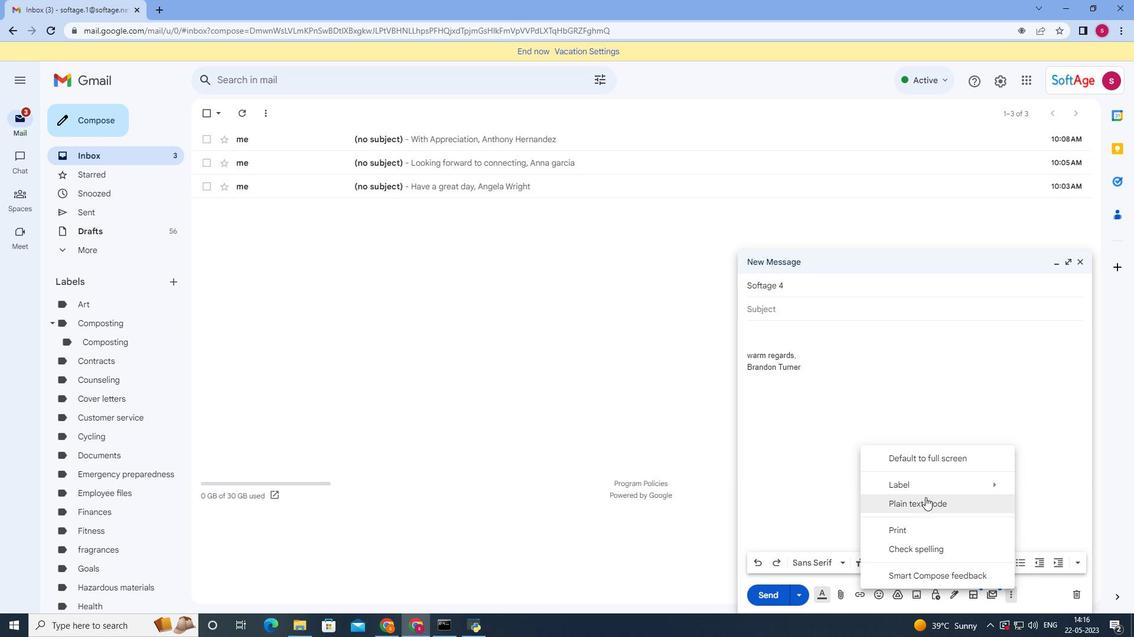 
Action: Mouse pressed left at (919, 487)
Screenshot: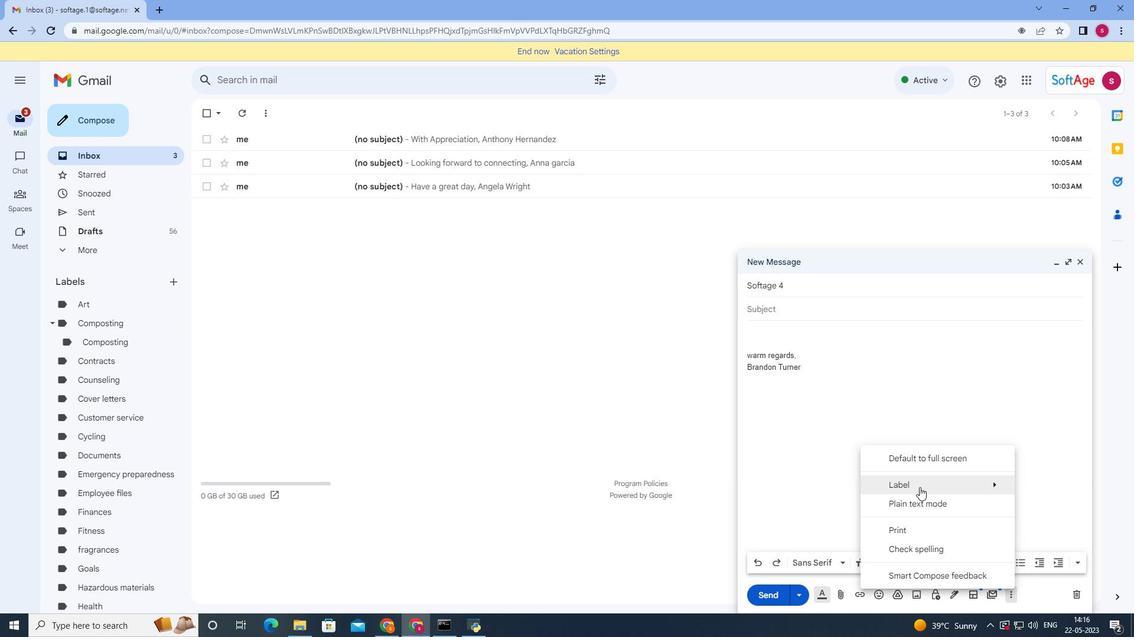 
Action: Mouse moved to (707, 283)
Screenshot: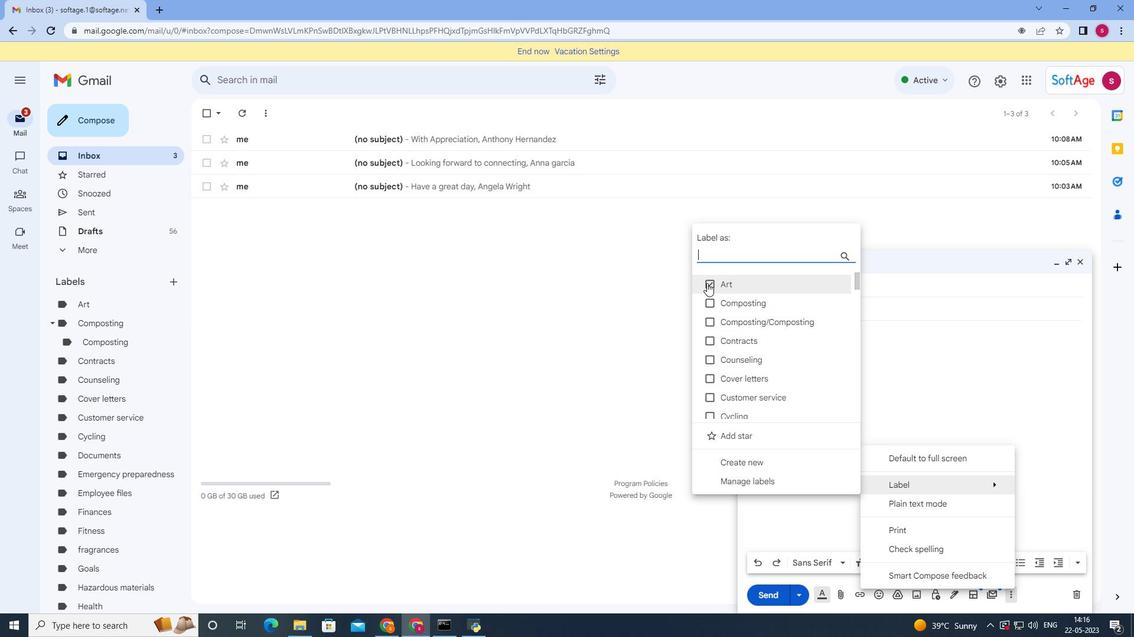 
Action: Mouse pressed left at (707, 283)
Screenshot: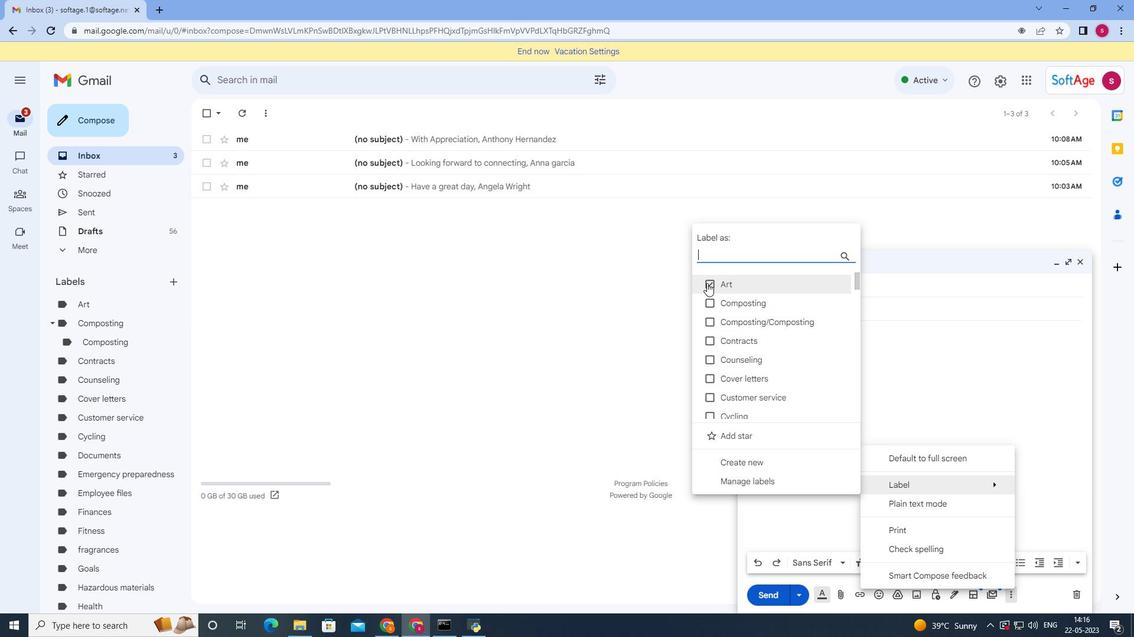 
Action: Mouse pressed left at (707, 283)
Screenshot: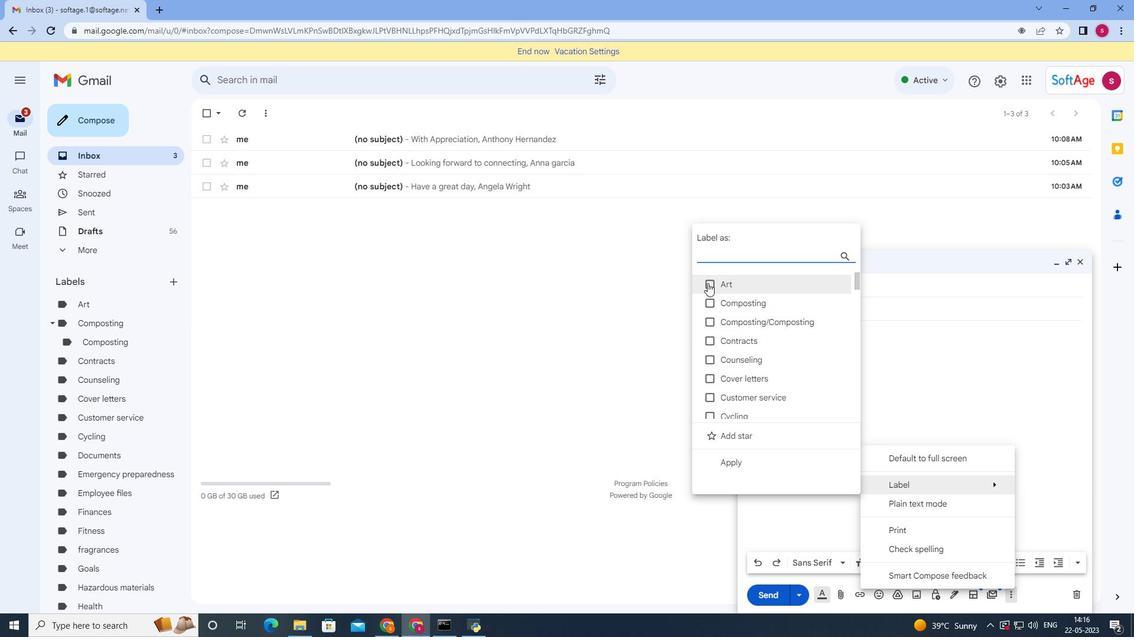 
Action: Mouse moved to (683, 541)
Screenshot: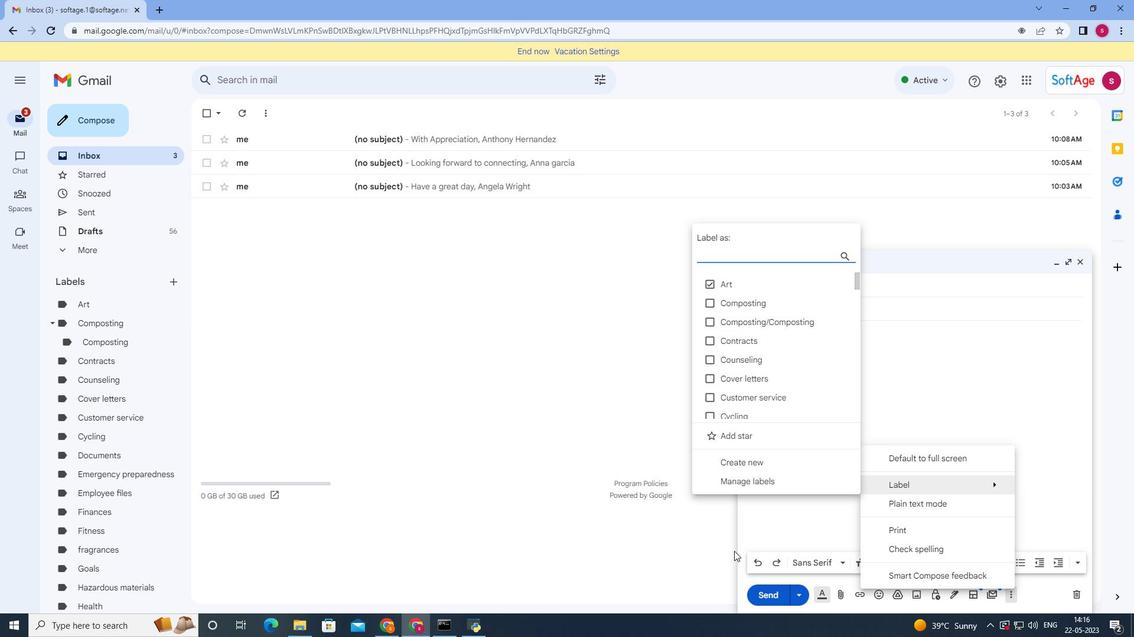 
Action: Mouse pressed left at (683, 541)
Screenshot: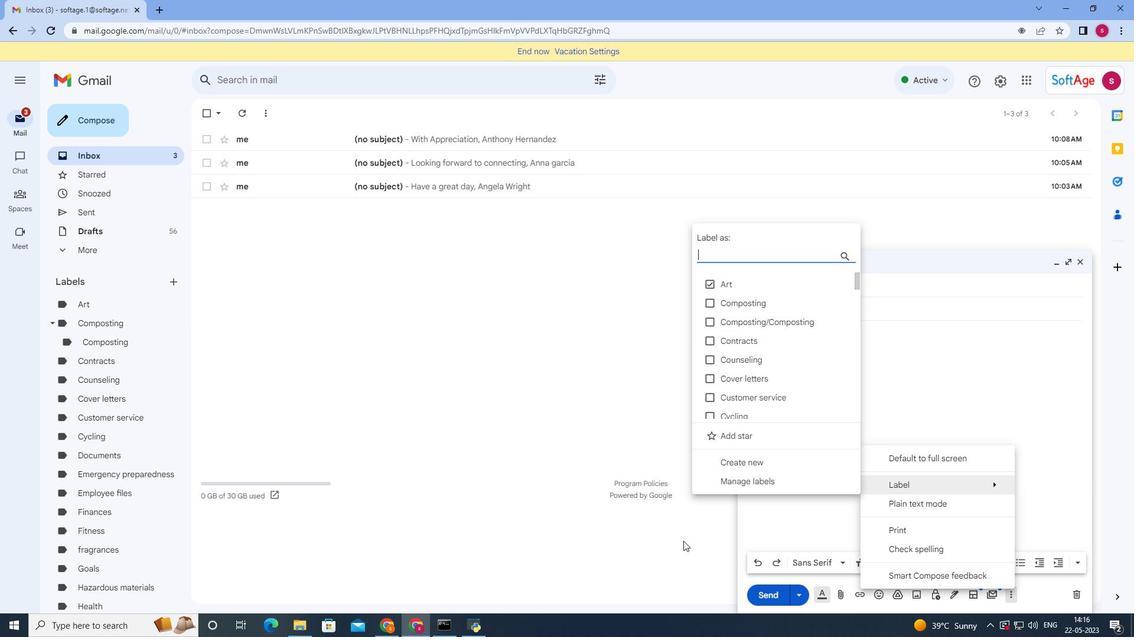 
Action: Mouse moved to (757, 451)
Screenshot: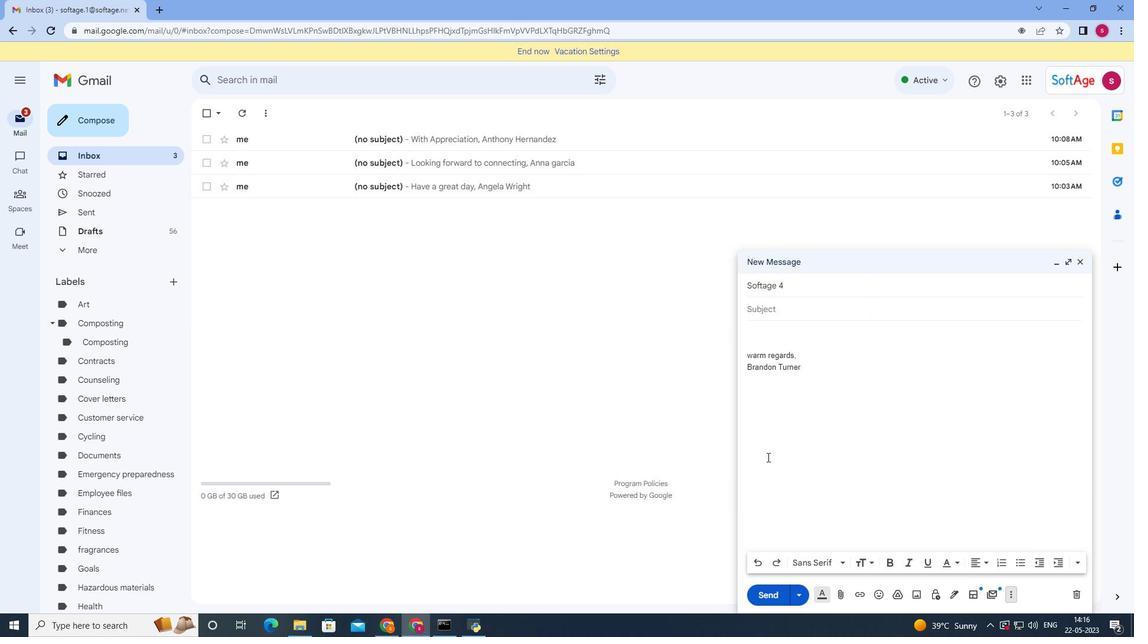 
